 Task: Find connections with filter location Maardu with filter topic #Leanstartupswith filter profile language English with filter current company JSA with filter school Mahatma Education Societys Pillais Institute of Information Technology Engineering Media Studies & Research Composite College Complex Plot No10 Sector16 New Panvel Dist Raigad with filter industry Measuring and Control Instrument Manufacturing with filter service category Information Security with filter keywords title Video Game Writer
Action: Mouse moved to (545, 65)
Screenshot: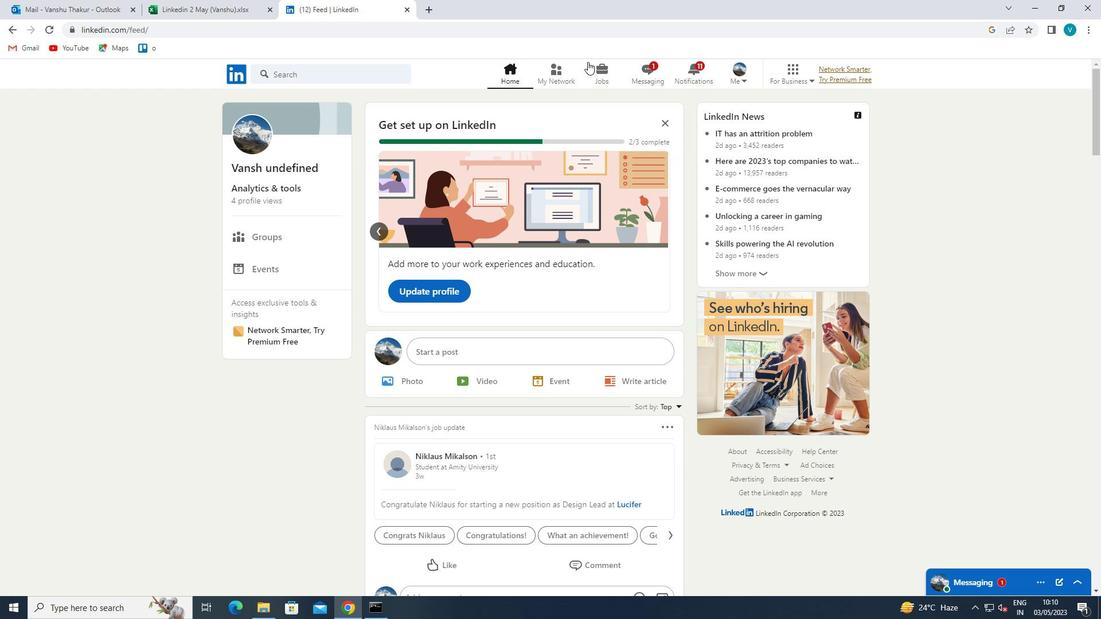 
Action: Mouse pressed left at (545, 65)
Screenshot: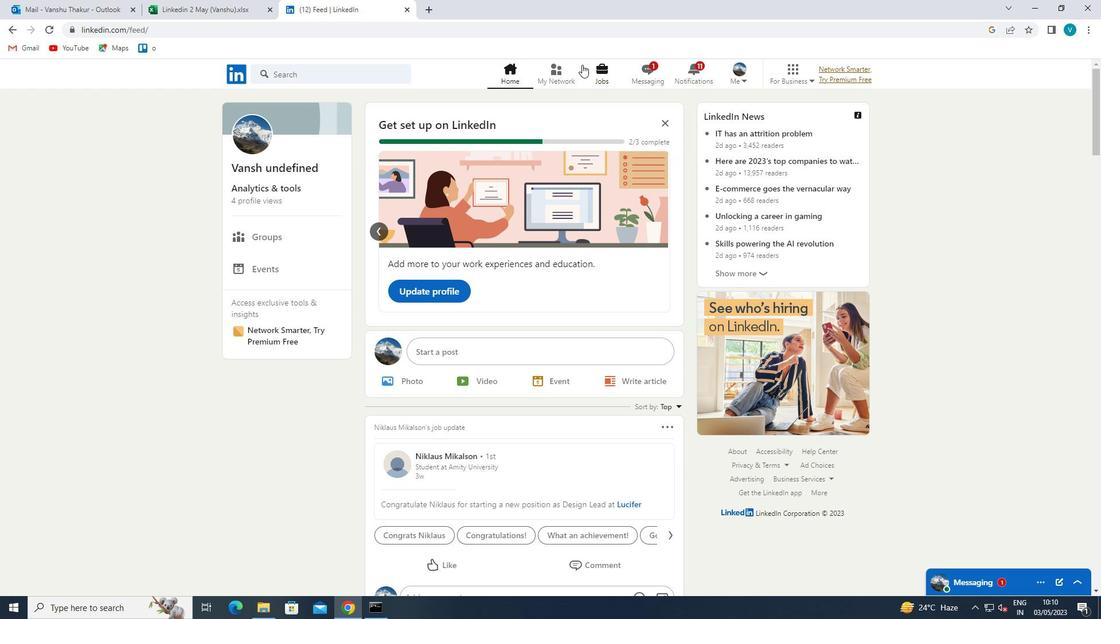 
Action: Mouse moved to (301, 134)
Screenshot: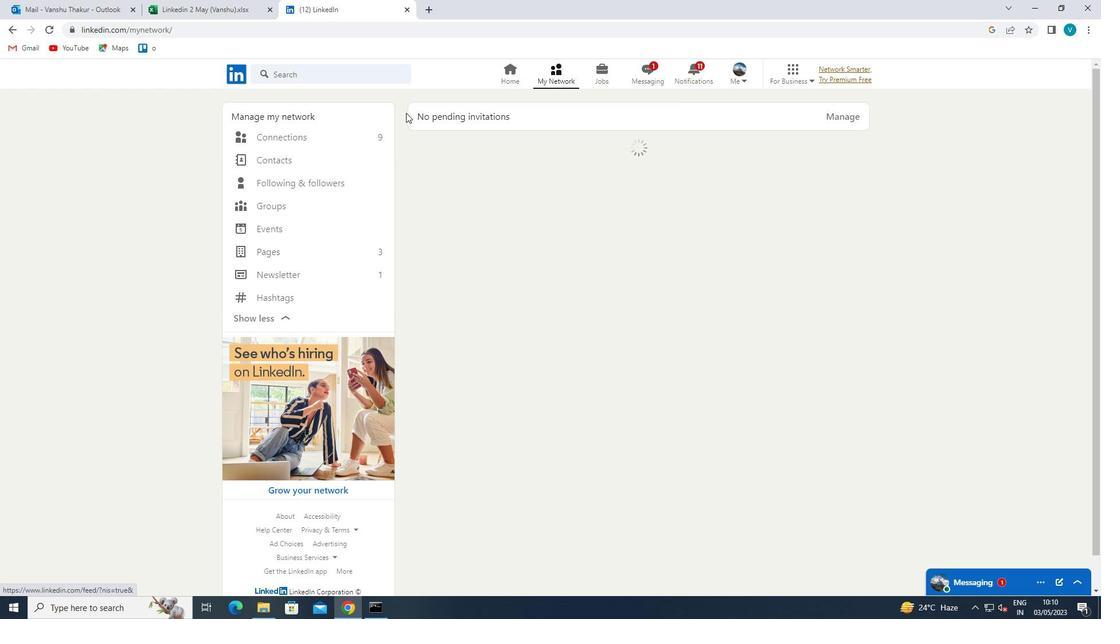
Action: Mouse pressed left at (301, 134)
Screenshot: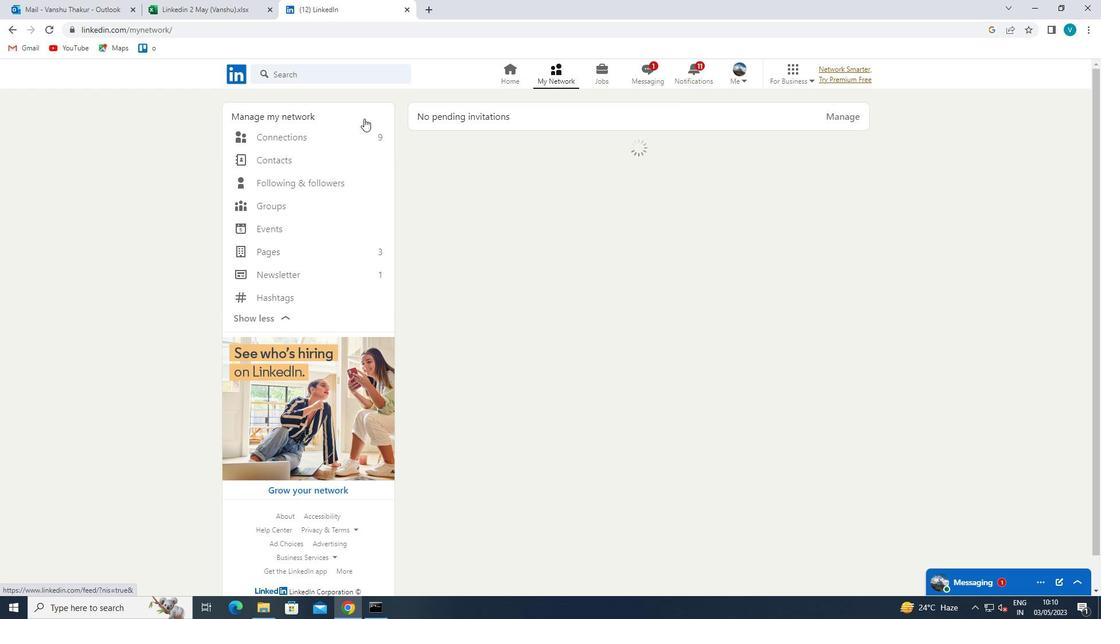 
Action: Mouse moved to (620, 130)
Screenshot: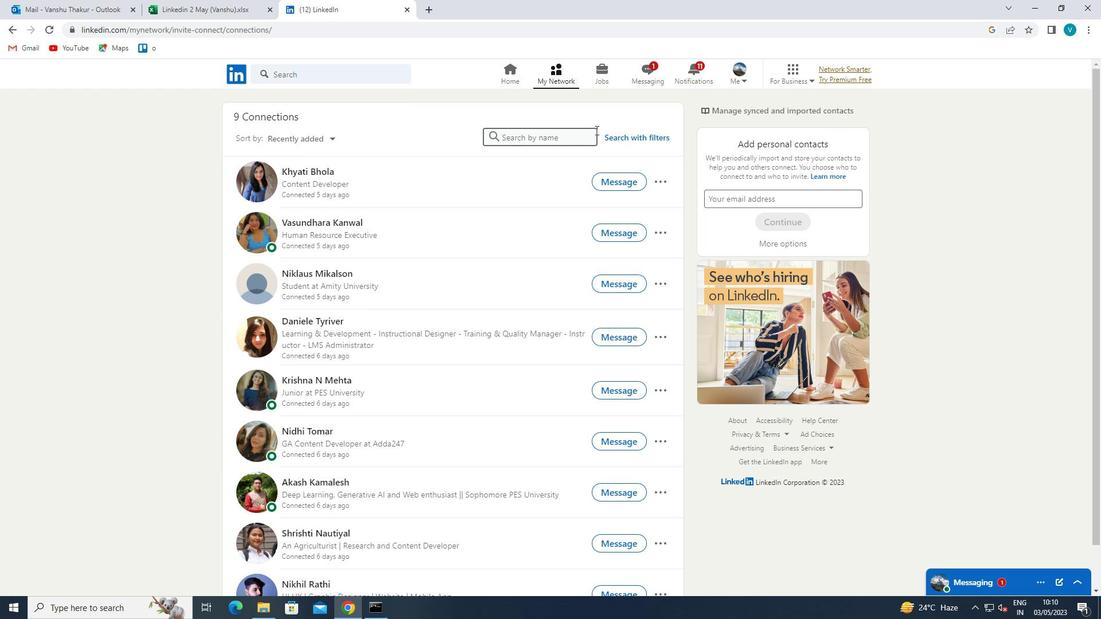 
Action: Mouse pressed left at (620, 130)
Screenshot: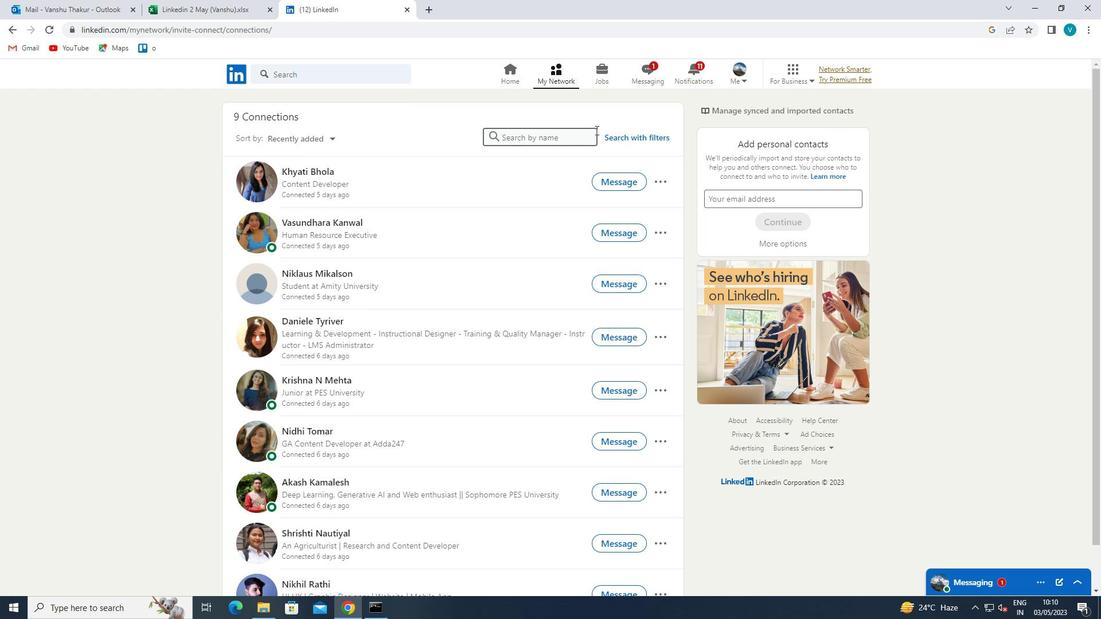 
Action: Mouse moved to (619, 141)
Screenshot: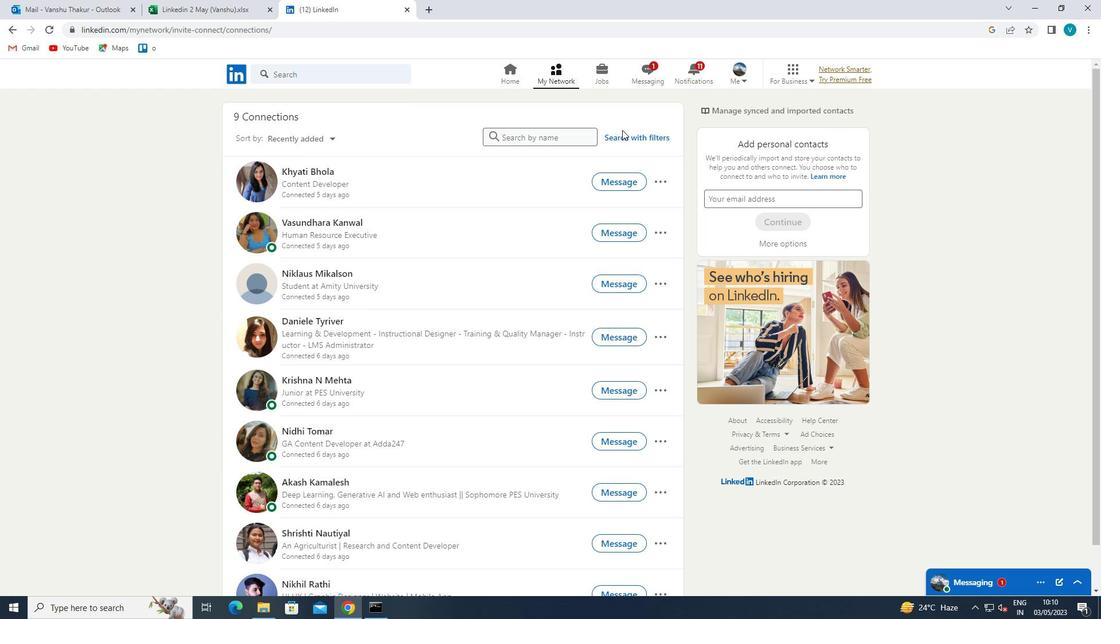 
Action: Mouse pressed left at (619, 141)
Screenshot: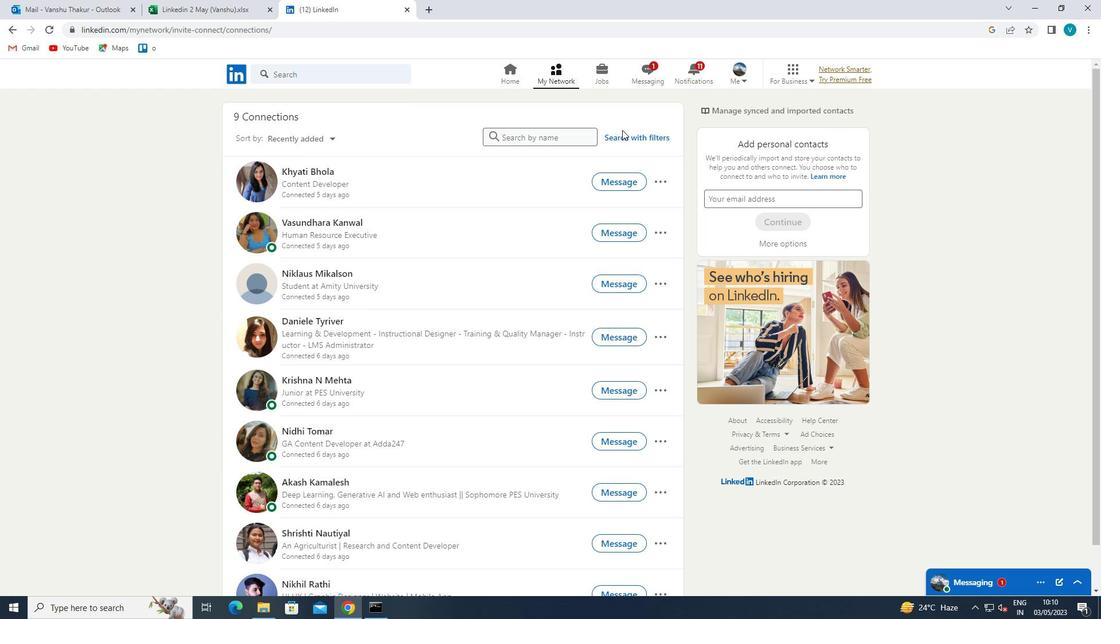 
Action: Mouse moved to (544, 109)
Screenshot: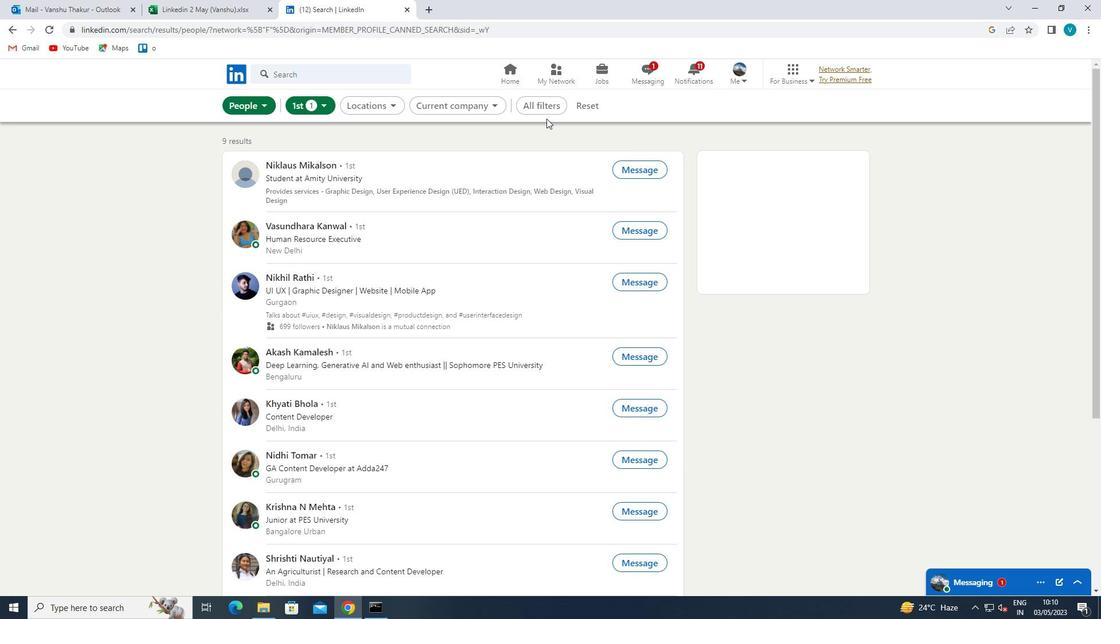 
Action: Mouse pressed left at (544, 109)
Screenshot: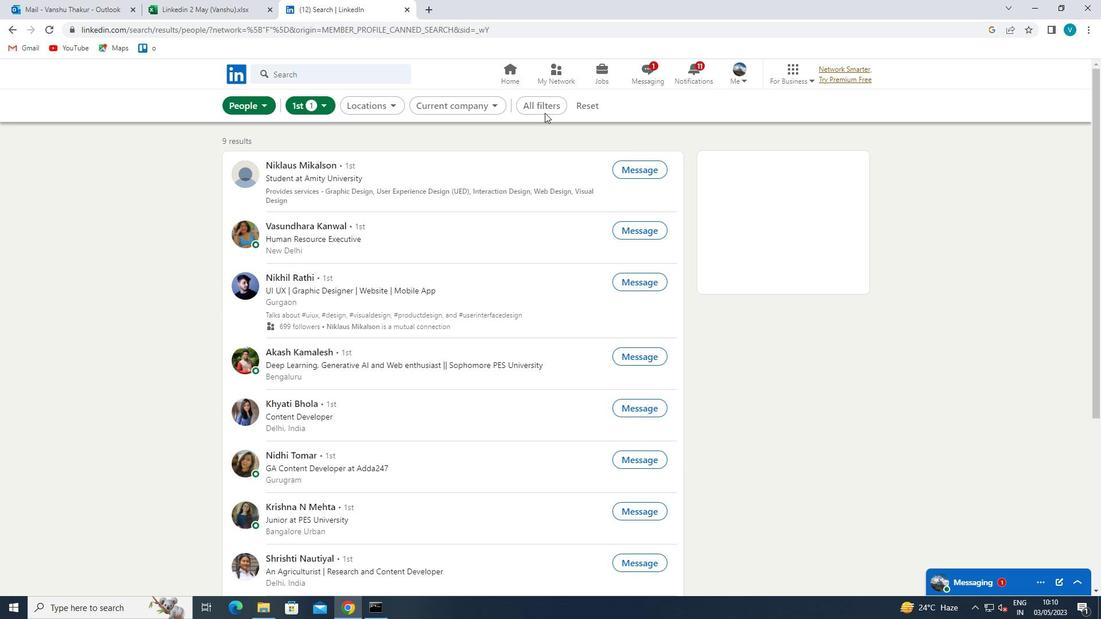 
Action: Mouse moved to (929, 286)
Screenshot: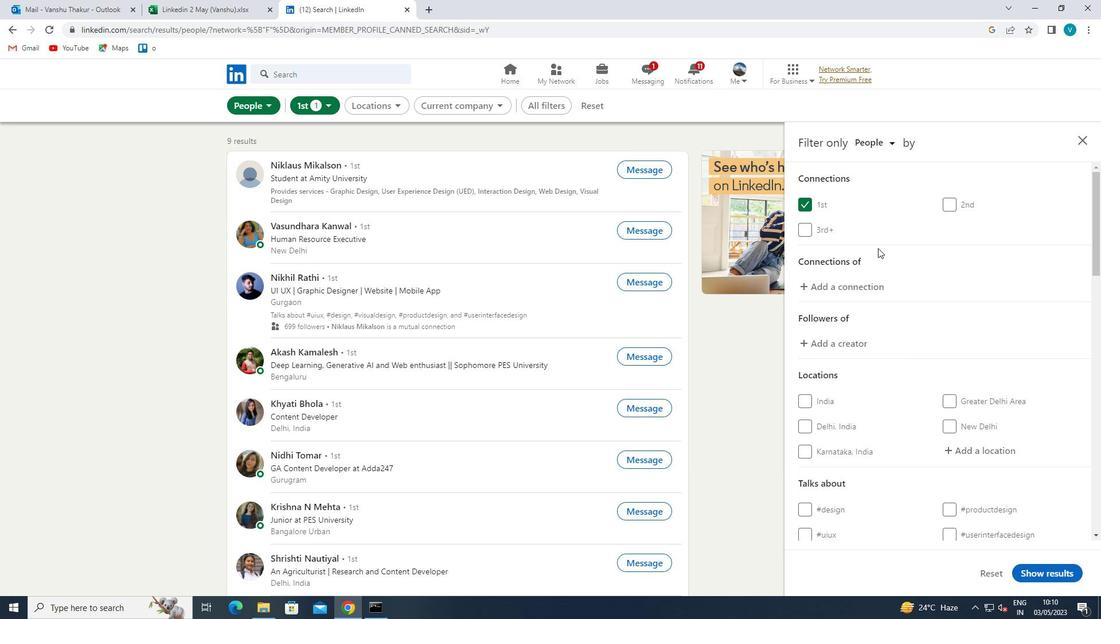 
Action: Mouse scrolled (929, 286) with delta (0, 0)
Screenshot: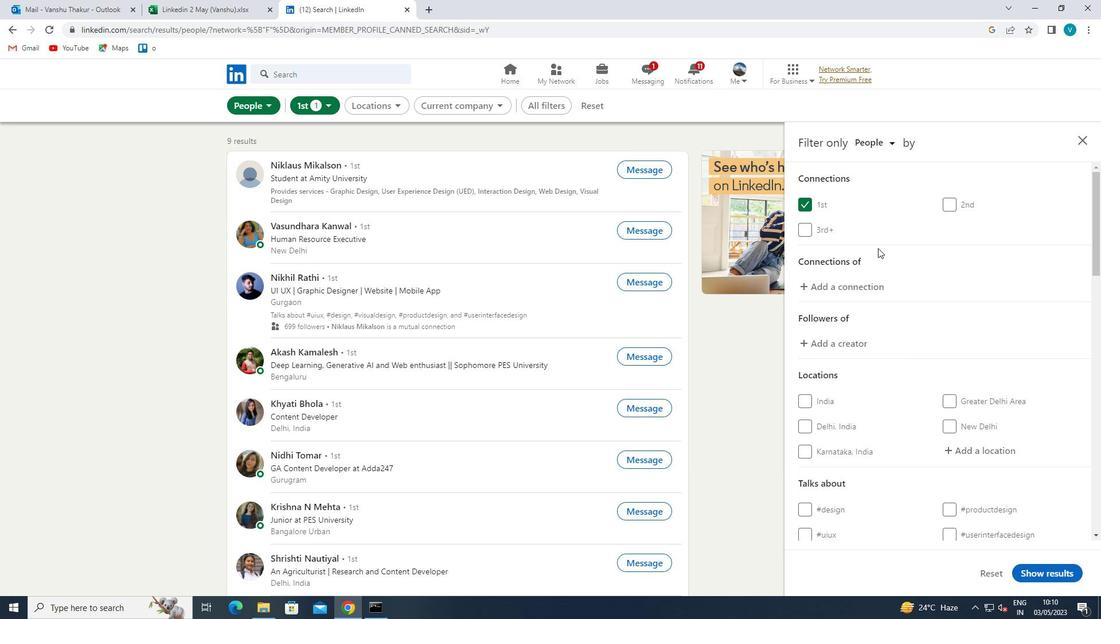 
Action: Mouse moved to (931, 288)
Screenshot: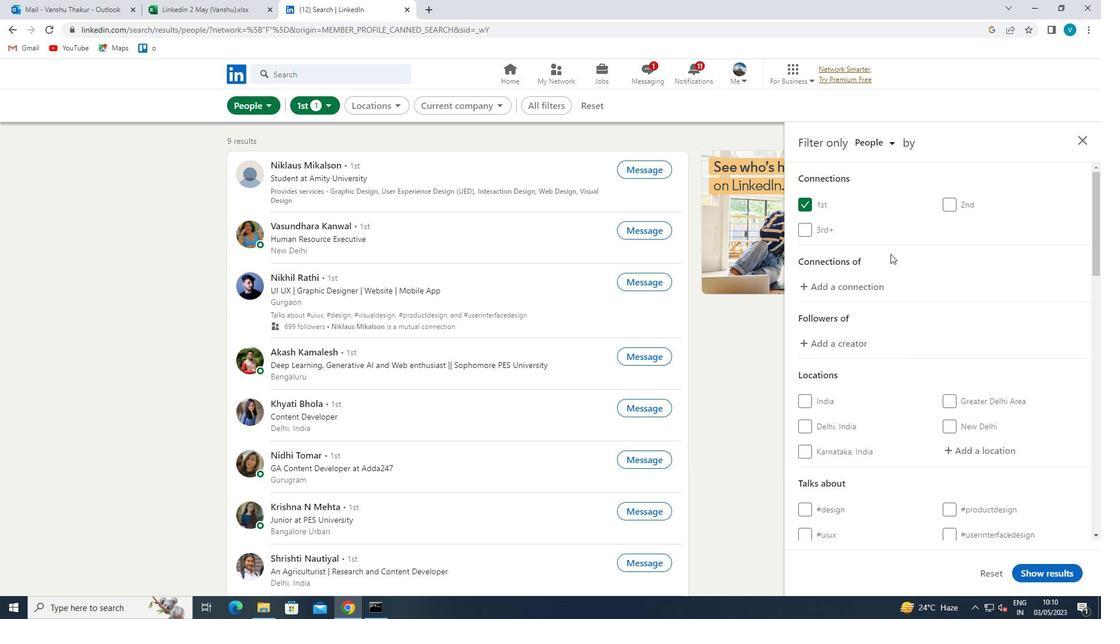 
Action: Mouse scrolled (931, 287) with delta (0, 0)
Screenshot: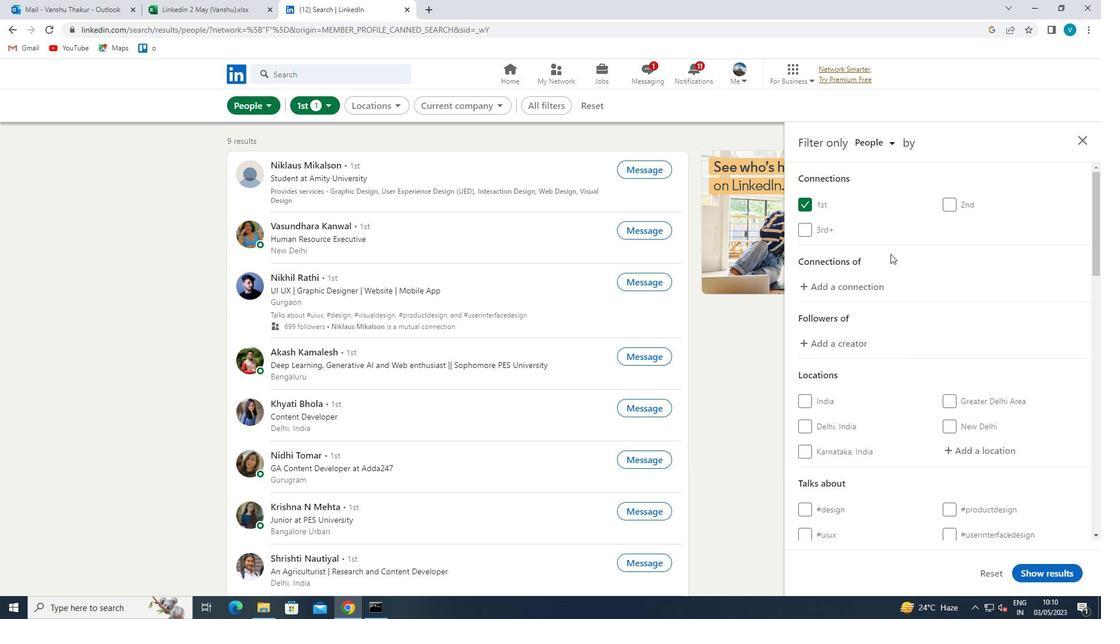 
Action: Mouse moved to (978, 337)
Screenshot: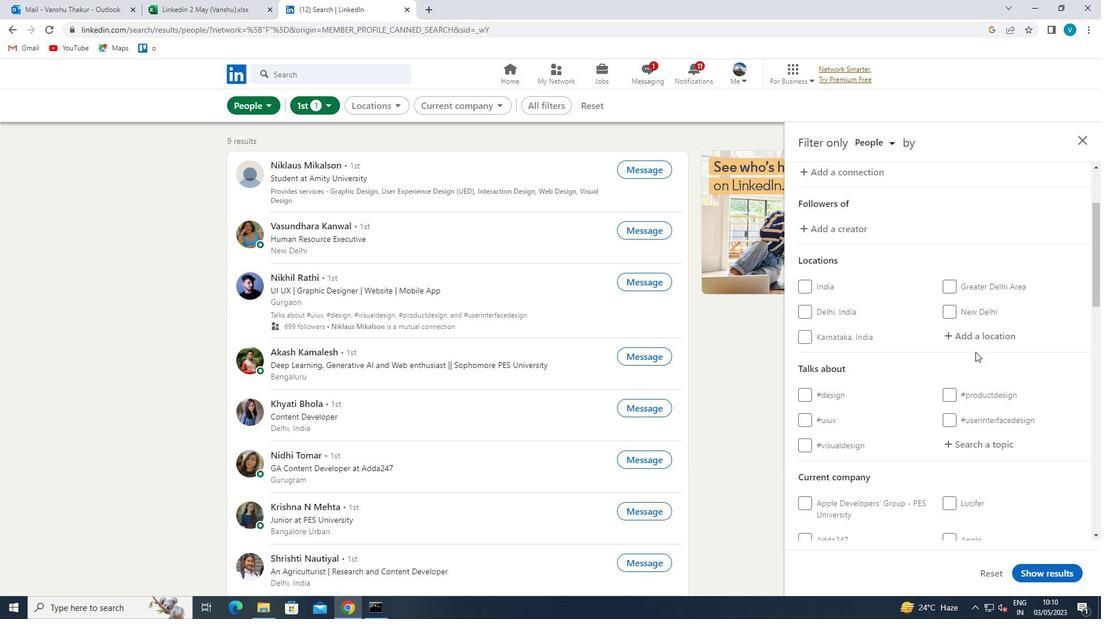 
Action: Mouse pressed left at (978, 337)
Screenshot: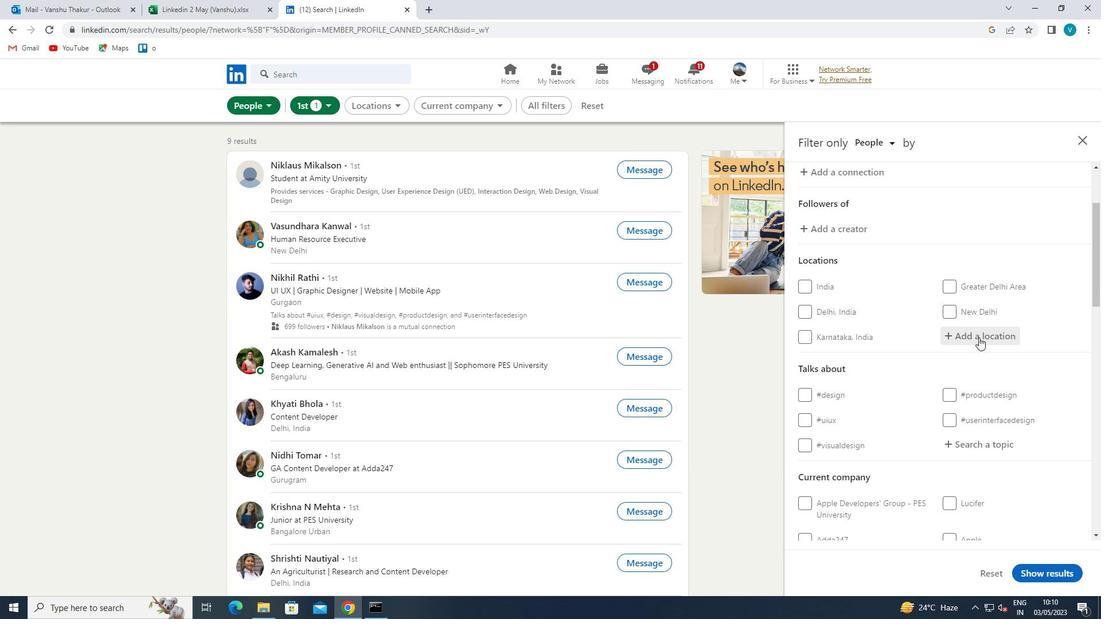 
Action: Mouse moved to (990, 331)
Screenshot: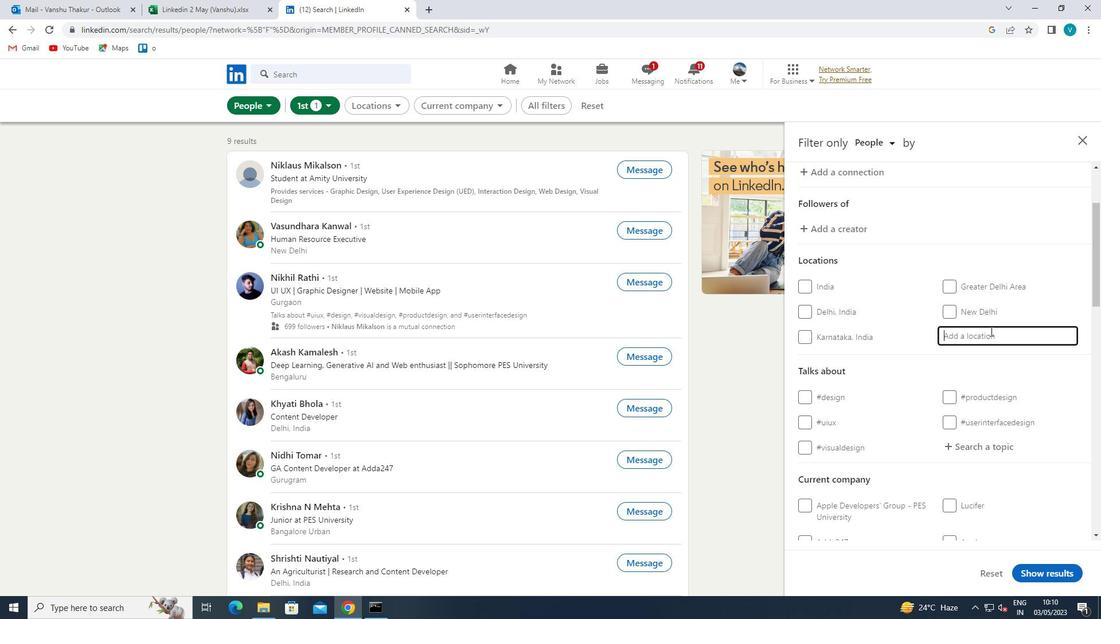 
Action: Key pressed <Key.shift>M
Screenshot: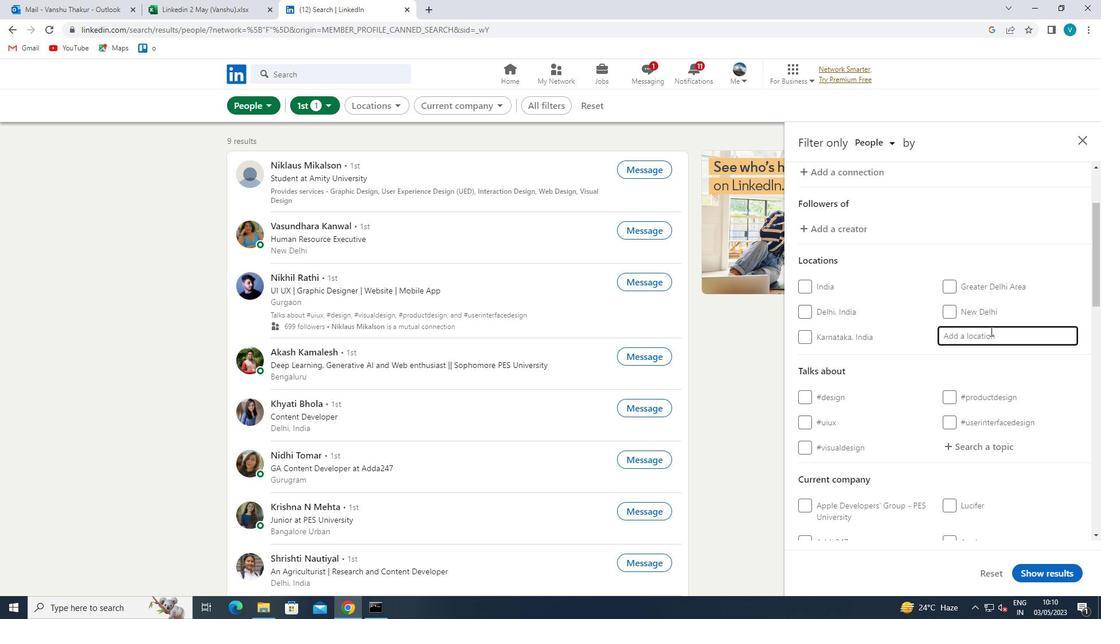 
Action: Mouse moved to (989, 331)
Screenshot: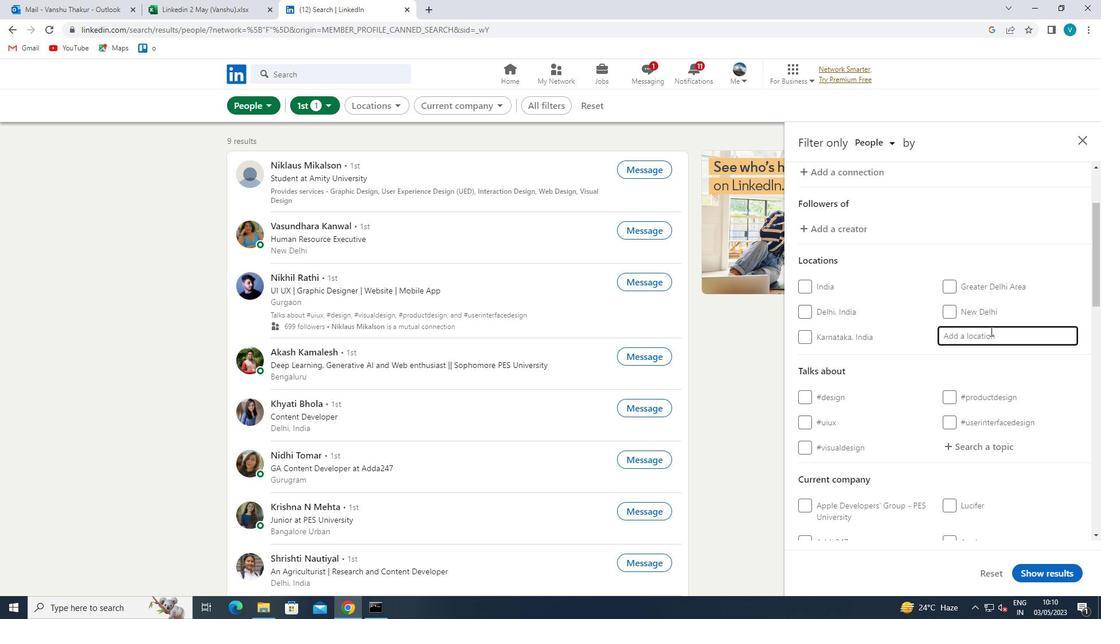 
Action: Key pressed AARDU
Screenshot: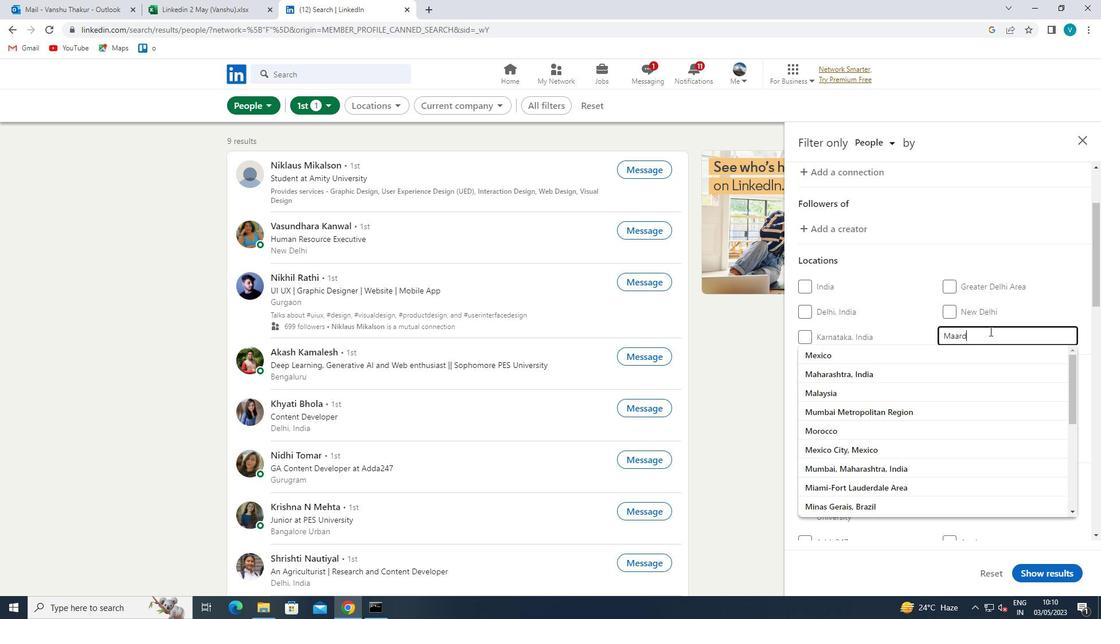 
Action: Mouse moved to (961, 350)
Screenshot: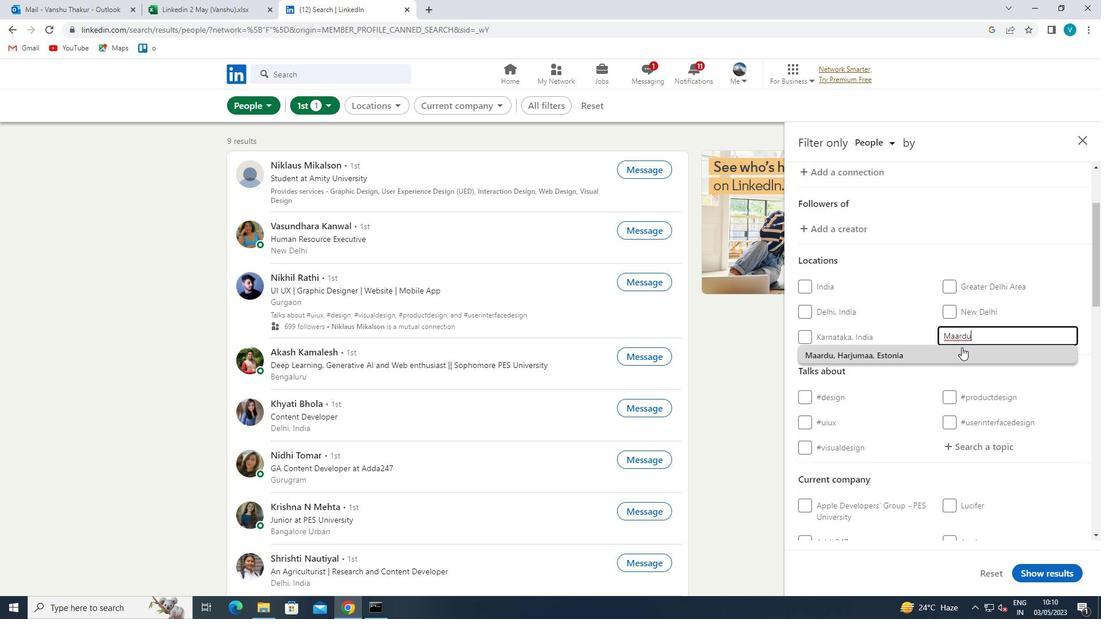 
Action: Mouse pressed left at (961, 350)
Screenshot: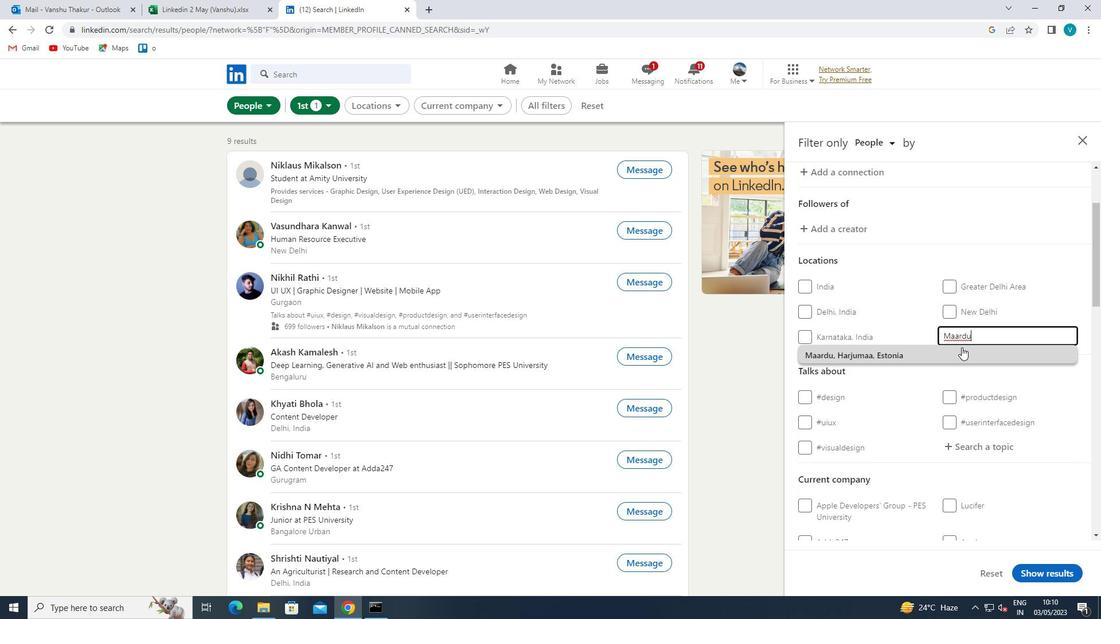 
Action: Mouse moved to (960, 352)
Screenshot: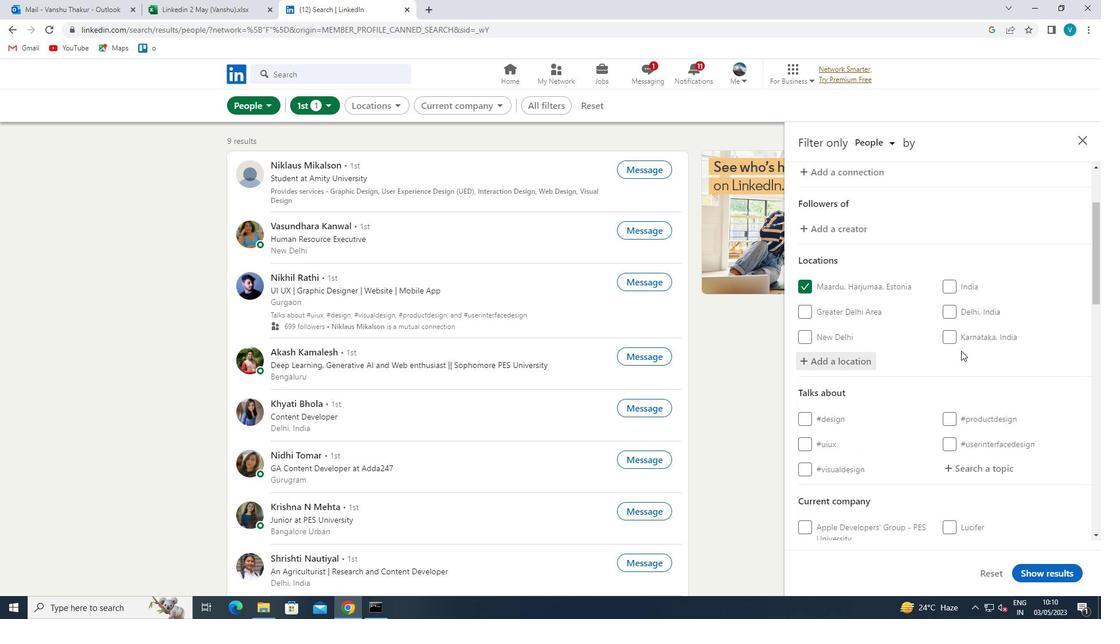 
Action: Mouse scrolled (960, 351) with delta (0, 0)
Screenshot: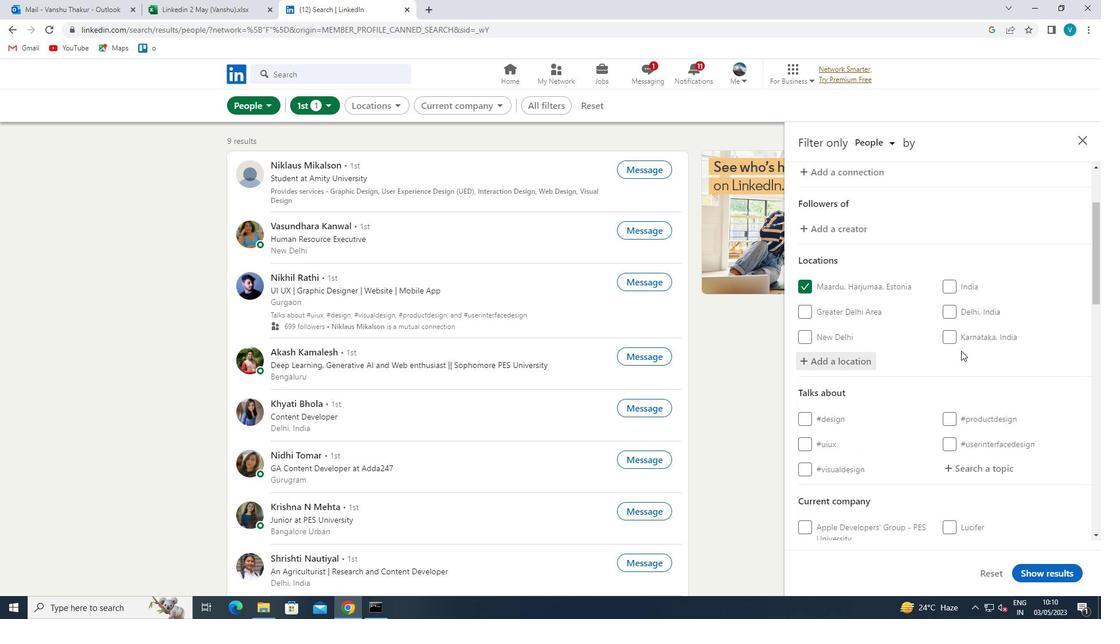 
Action: Mouse moved to (971, 408)
Screenshot: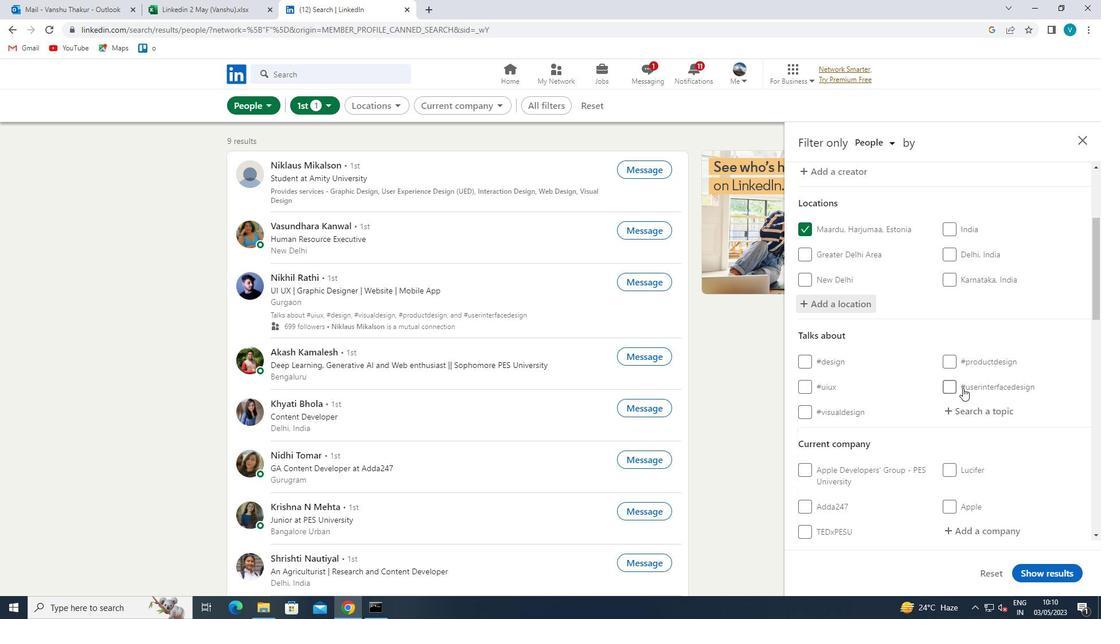 
Action: Mouse pressed left at (971, 408)
Screenshot: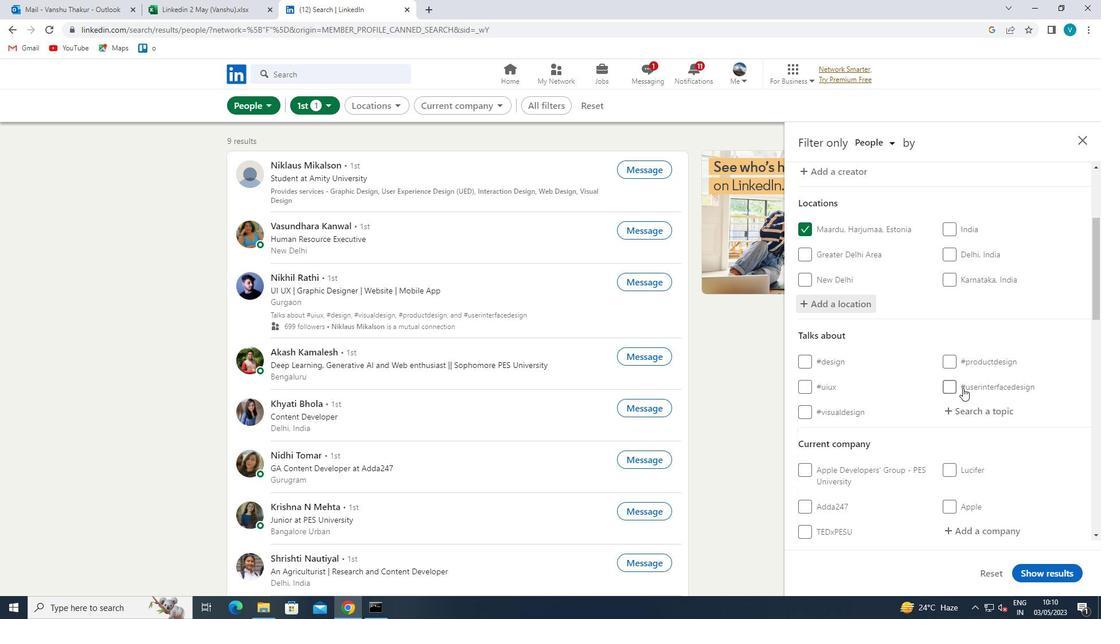 
Action: Mouse moved to (972, 409)
Screenshot: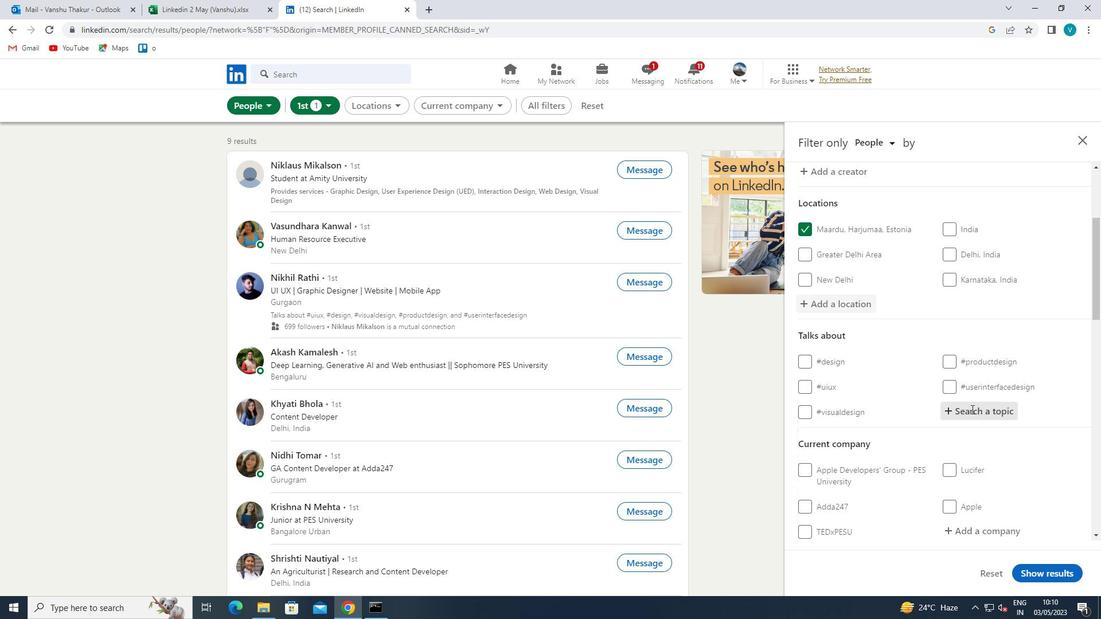 
Action: Key pressed <Key.shift>LEARNSTART
Screenshot: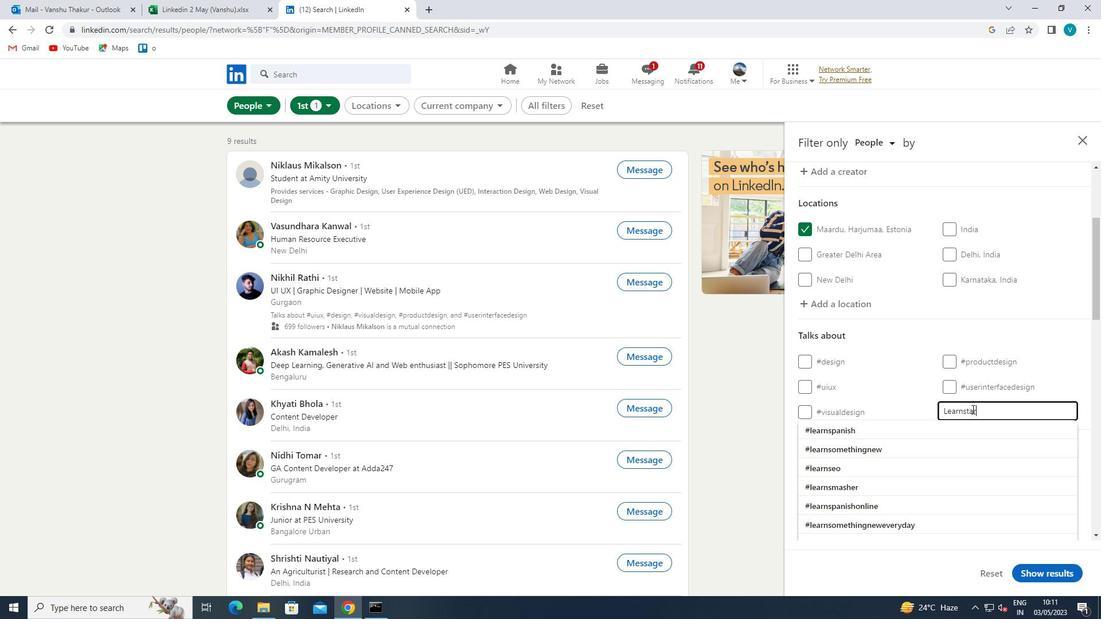 
Action: Mouse moved to (989, 399)
Screenshot: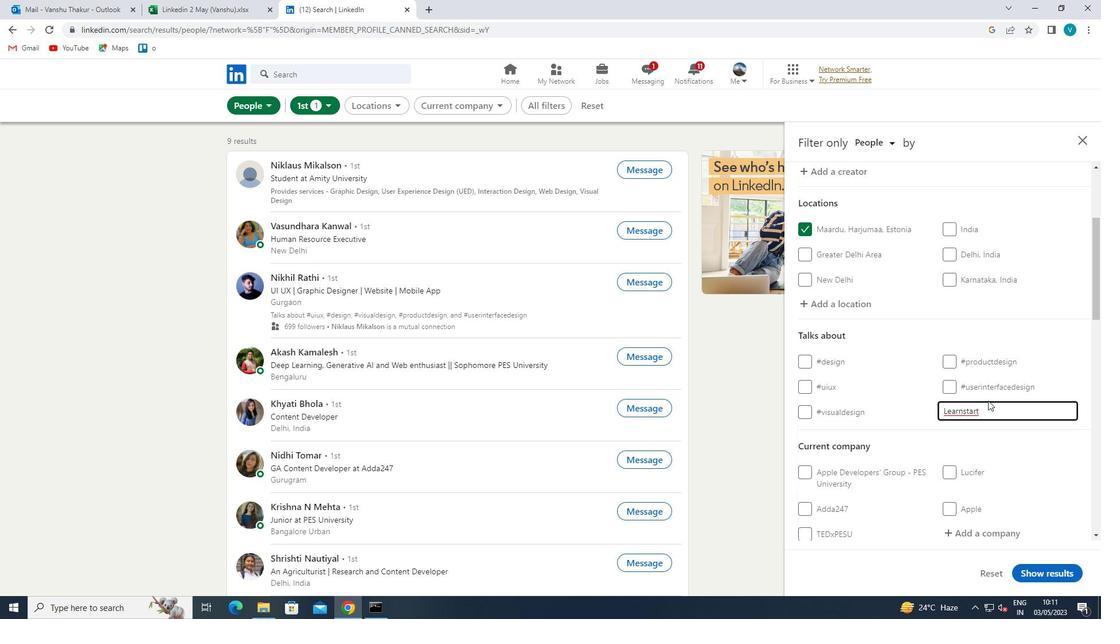 
Action: Key pressed <Key.backspace><Key.backspace><Key.backspace>ARTUPS
Screenshot: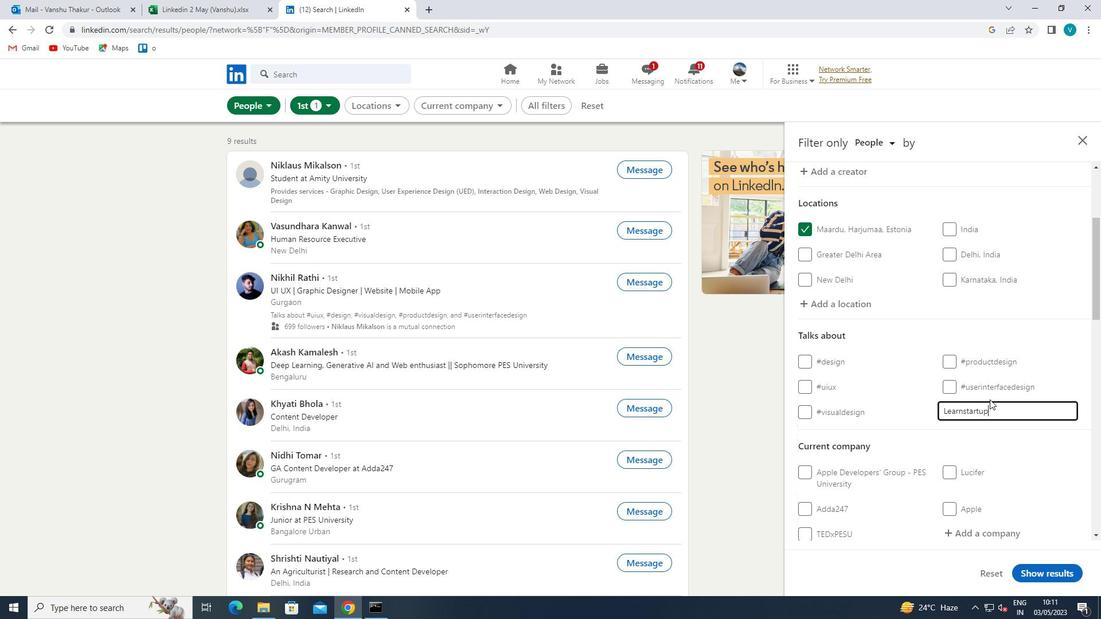 
Action: Mouse moved to (945, 410)
Screenshot: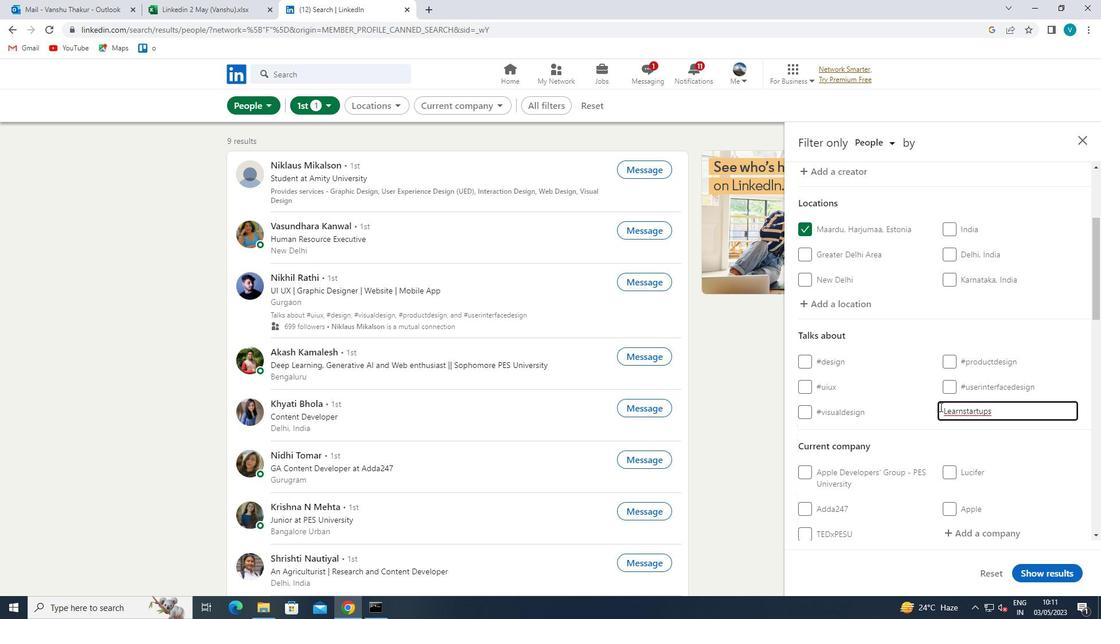 
Action: Mouse pressed left at (945, 410)
Screenshot: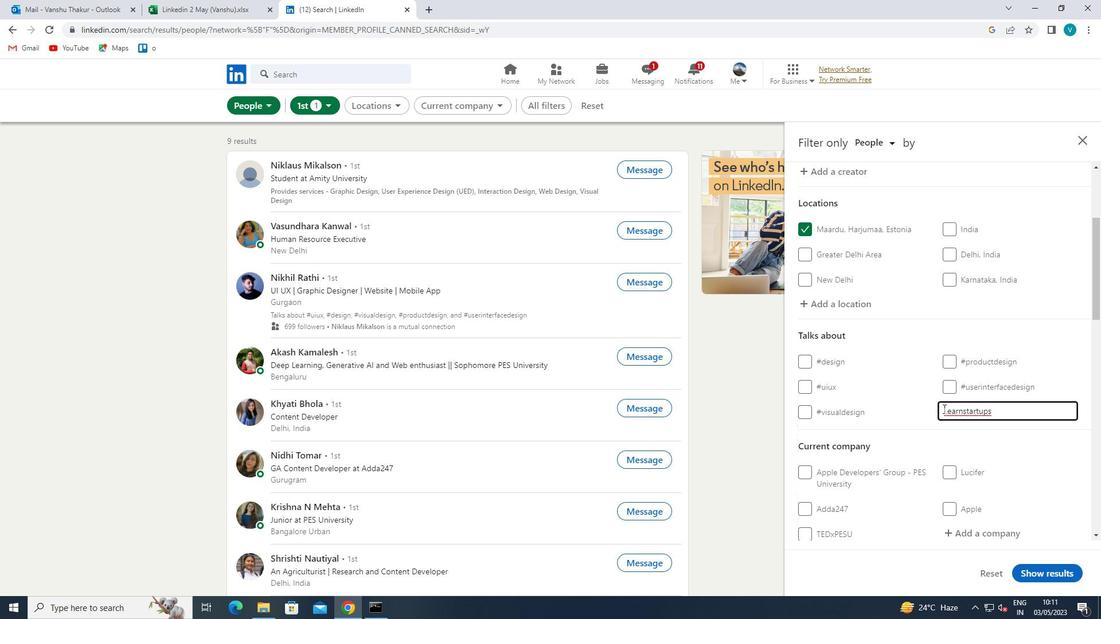 
Action: Mouse moved to (949, 420)
Screenshot: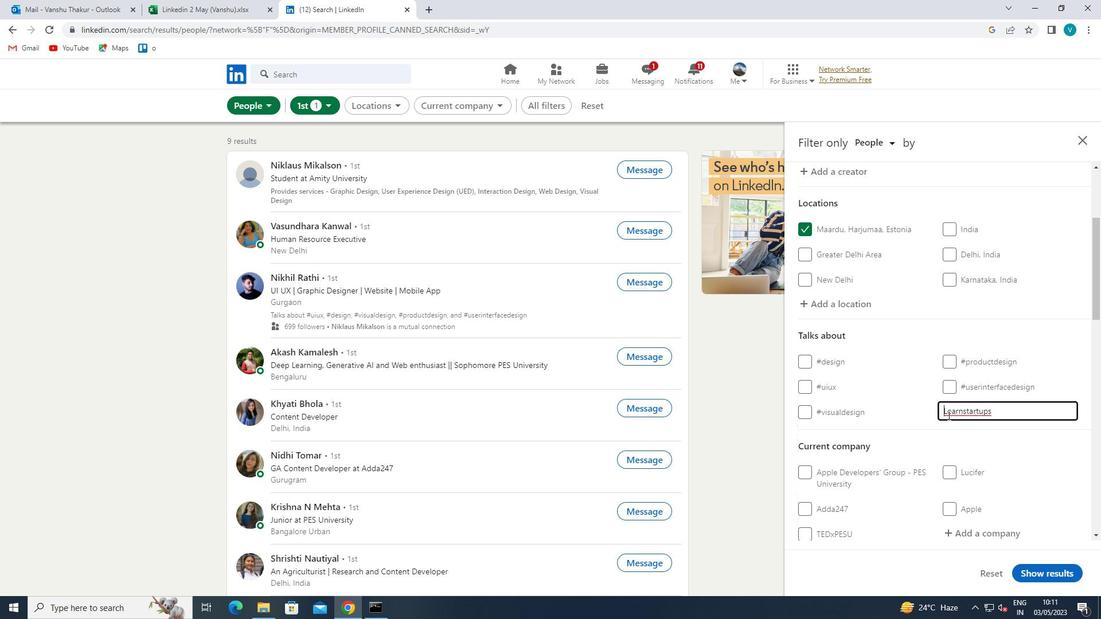 
Action: Key pressed <Key.shift>#
Screenshot: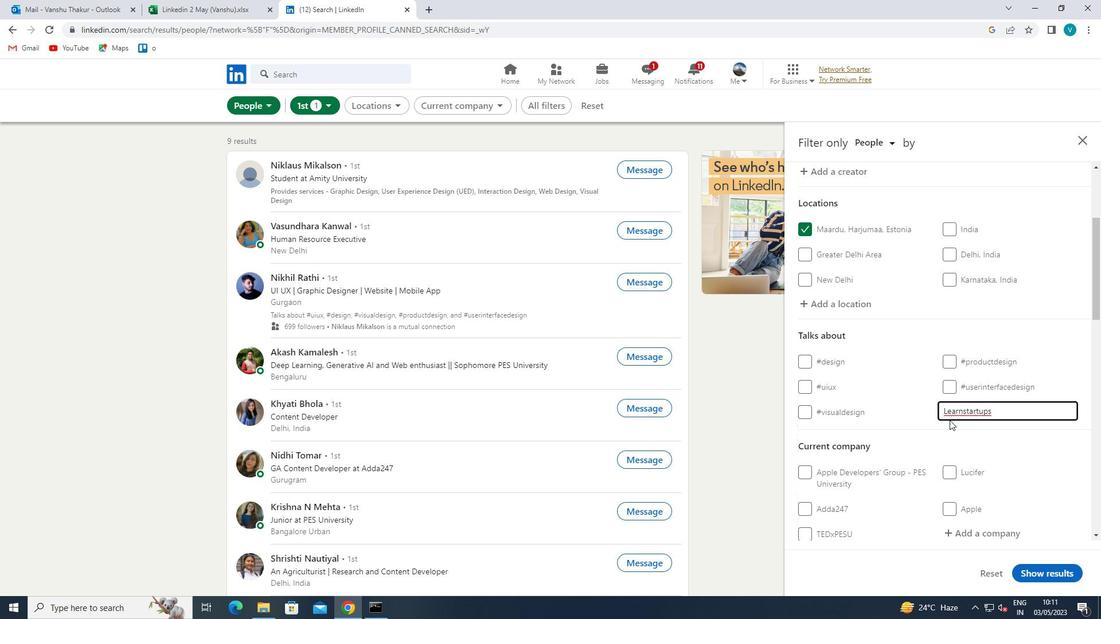 
Action: Mouse moved to (954, 416)
Screenshot: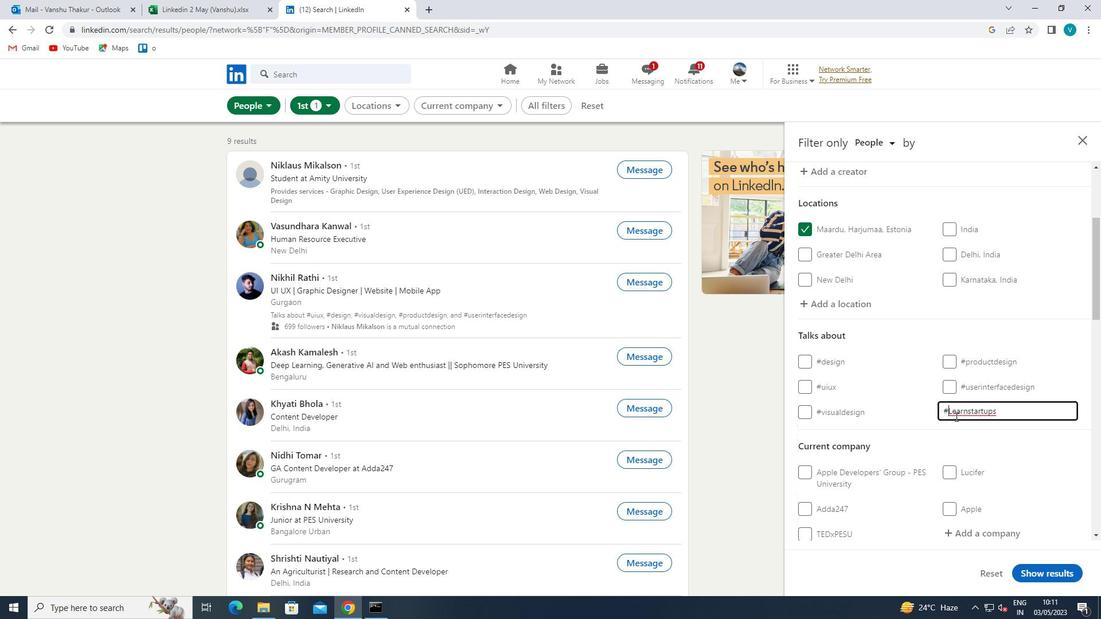
Action: Mouse scrolled (954, 416) with delta (0, 0)
Screenshot: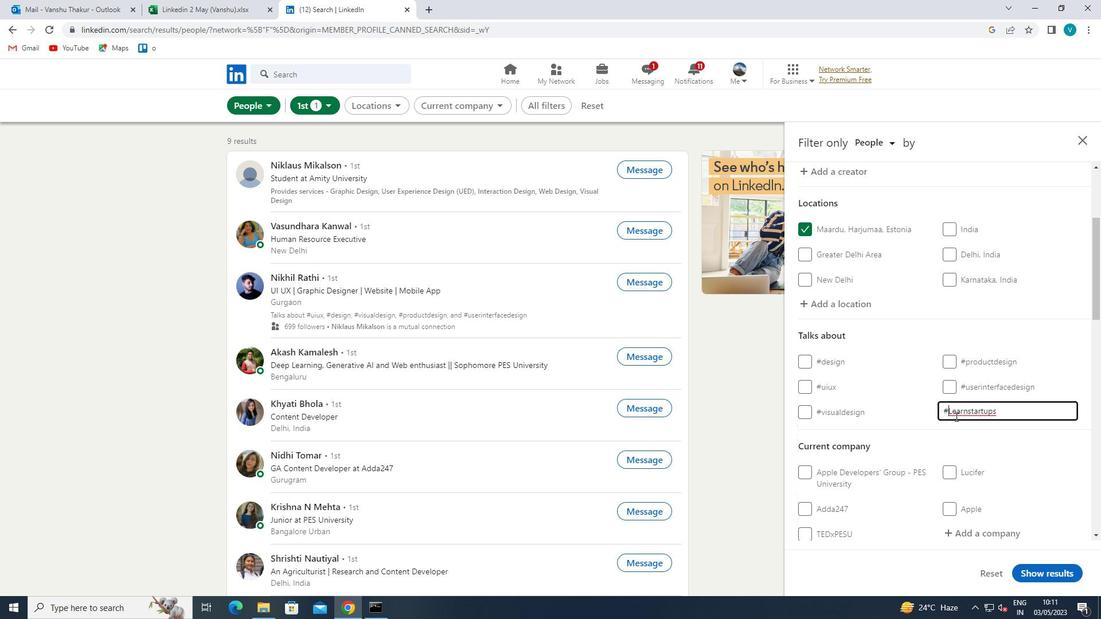 
Action: Mouse moved to (952, 418)
Screenshot: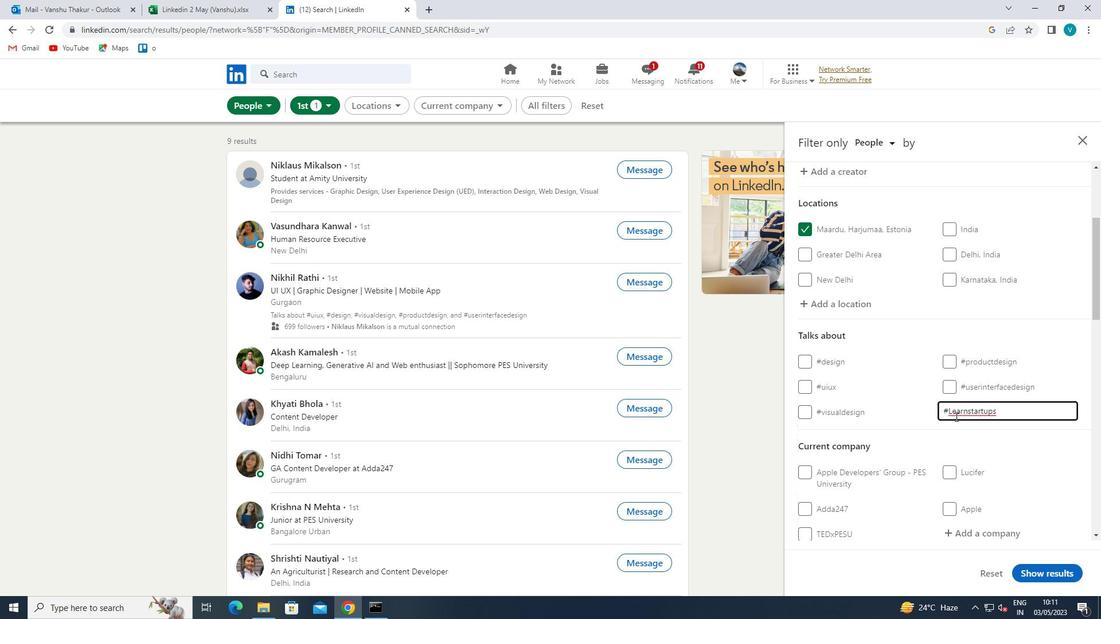 
Action: Mouse scrolled (952, 418) with delta (0, 0)
Screenshot: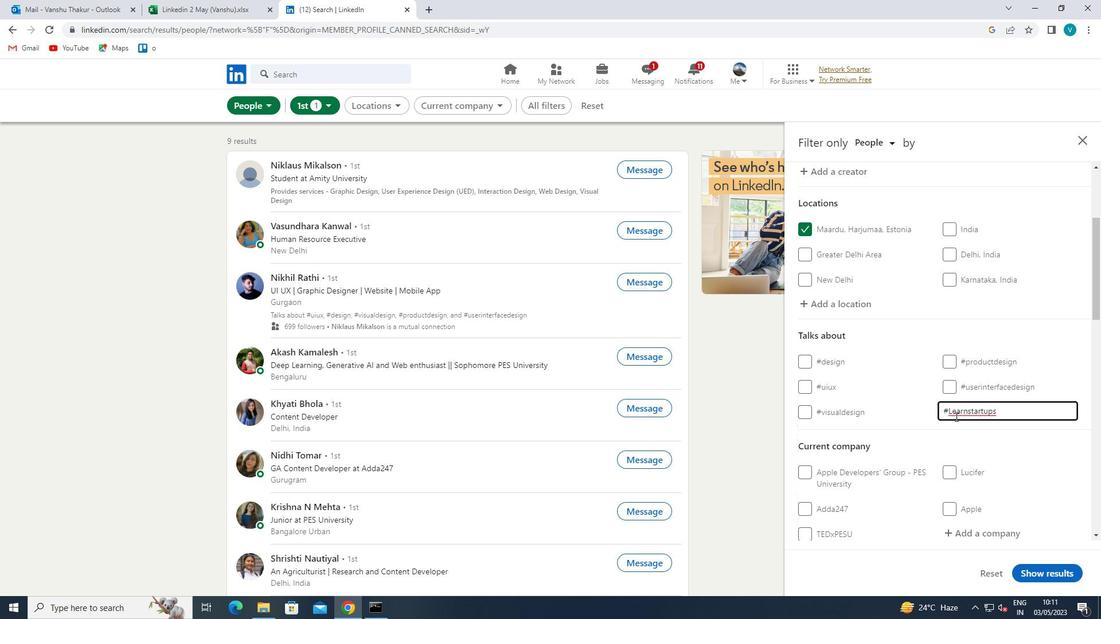 
Action: Mouse moved to (950, 419)
Screenshot: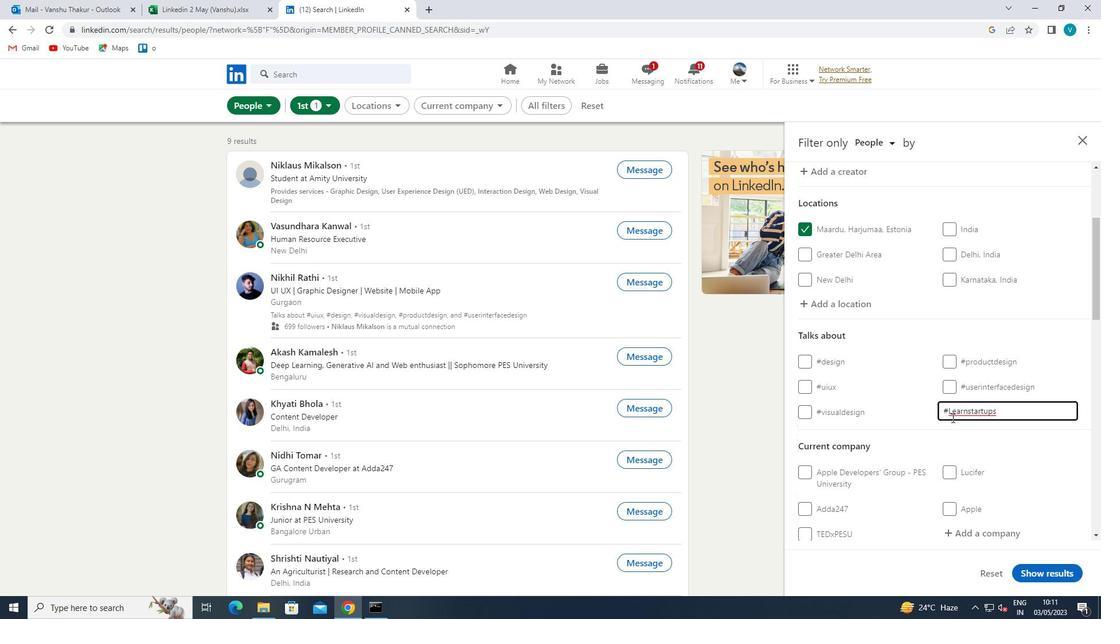 
Action: Mouse scrolled (950, 419) with delta (0, 0)
Screenshot: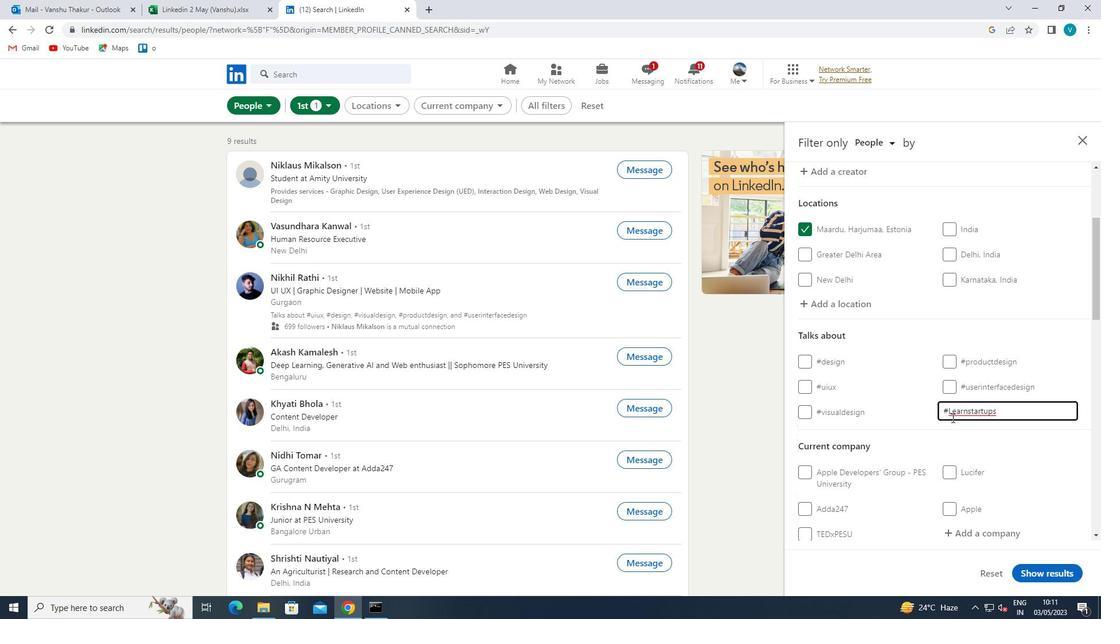 
Action: Mouse moved to (942, 422)
Screenshot: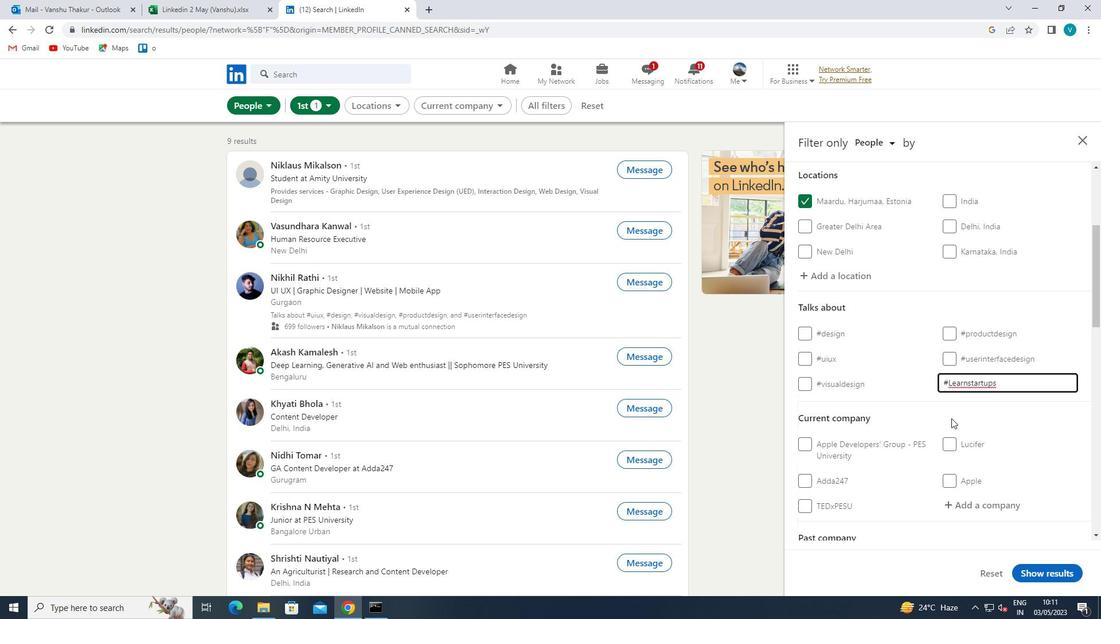 
Action: Mouse scrolled (942, 422) with delta (0, 0)
Screenshot: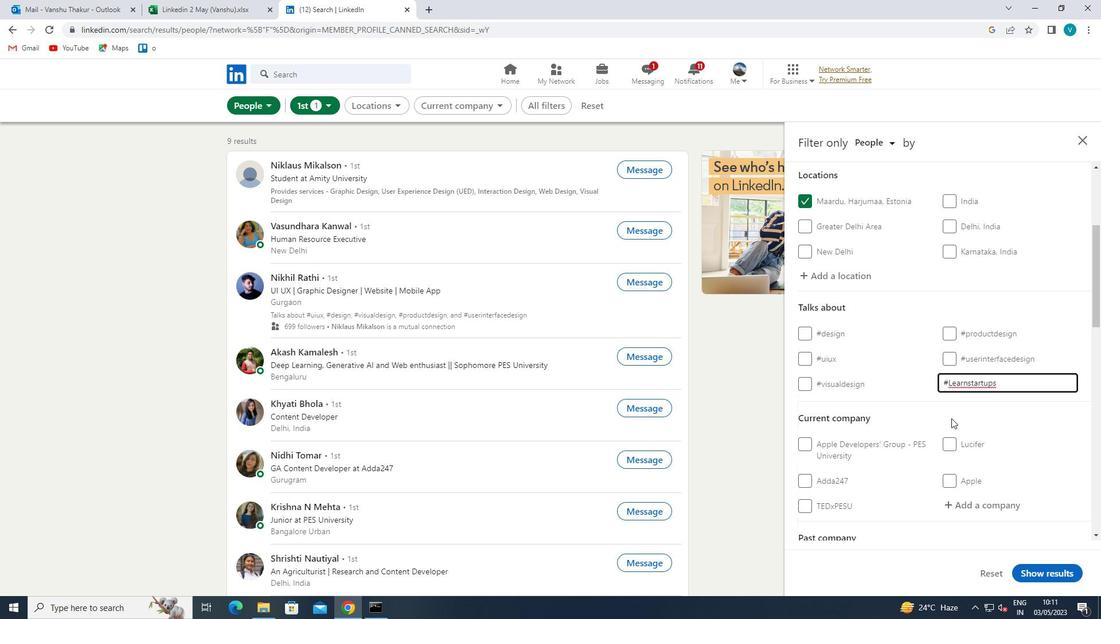 
Action: Mouse moved to (937, 424)
Screenshot: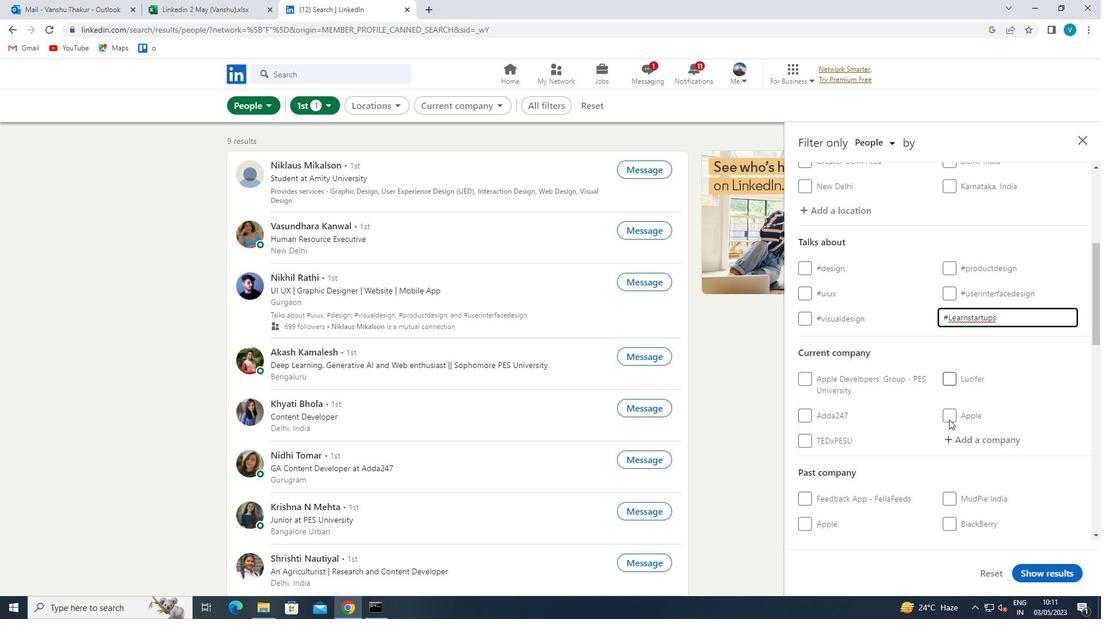 
Action: Mouse scrolled (937, 424) with delta (0, 0)
Screenshot: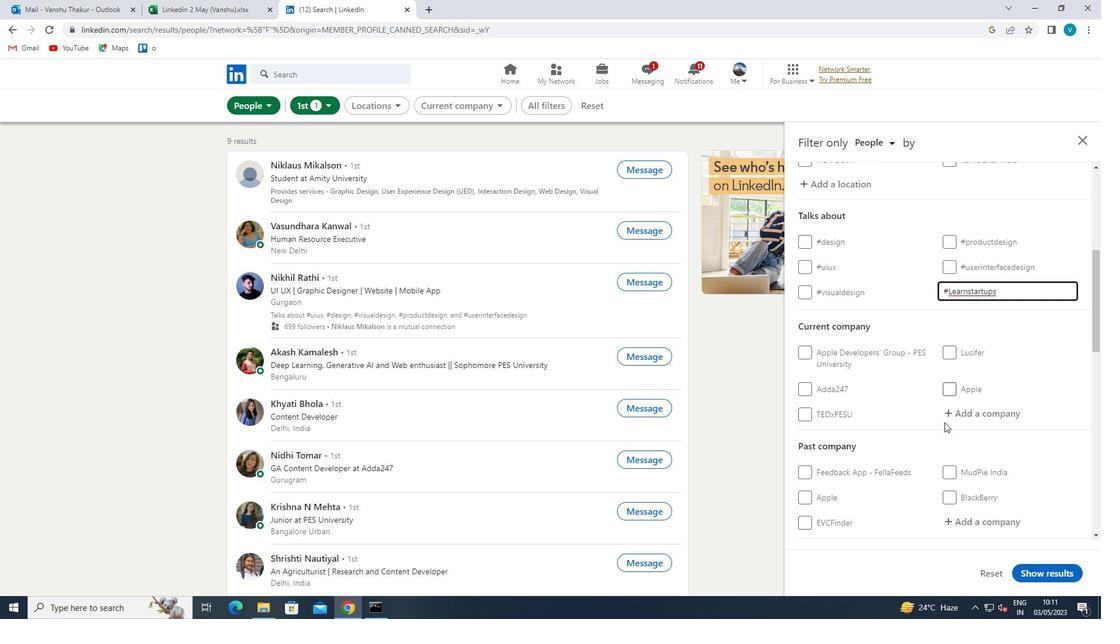 
Action: Mouse moved to (936, 424)
Screenshot: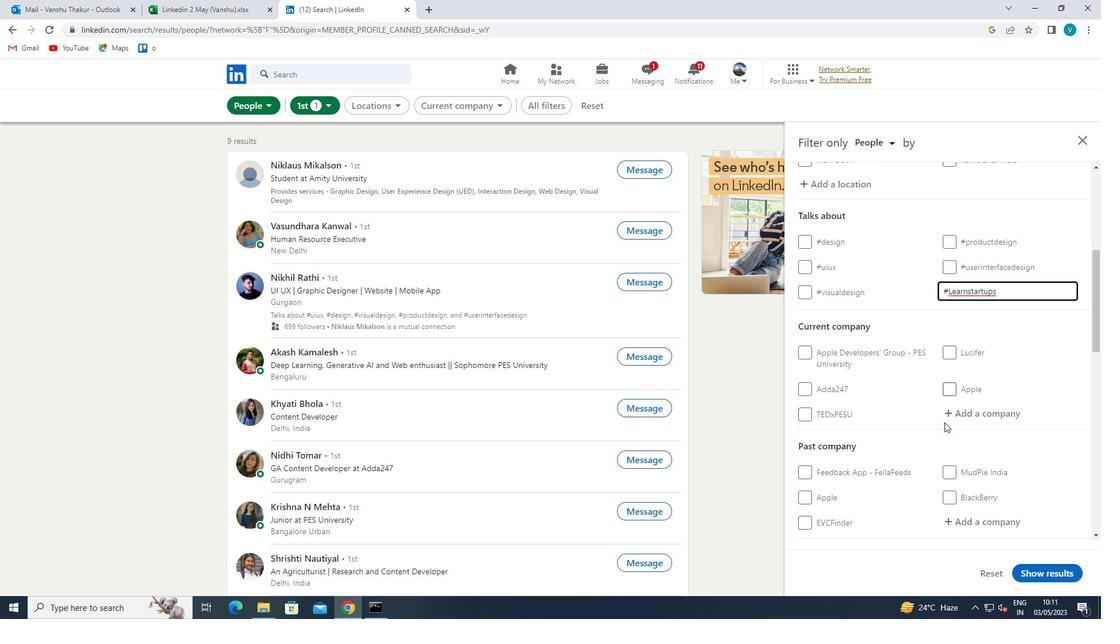 
Action: Mouse scrolled (936, 424) with delta (0, 0)
Screenshot: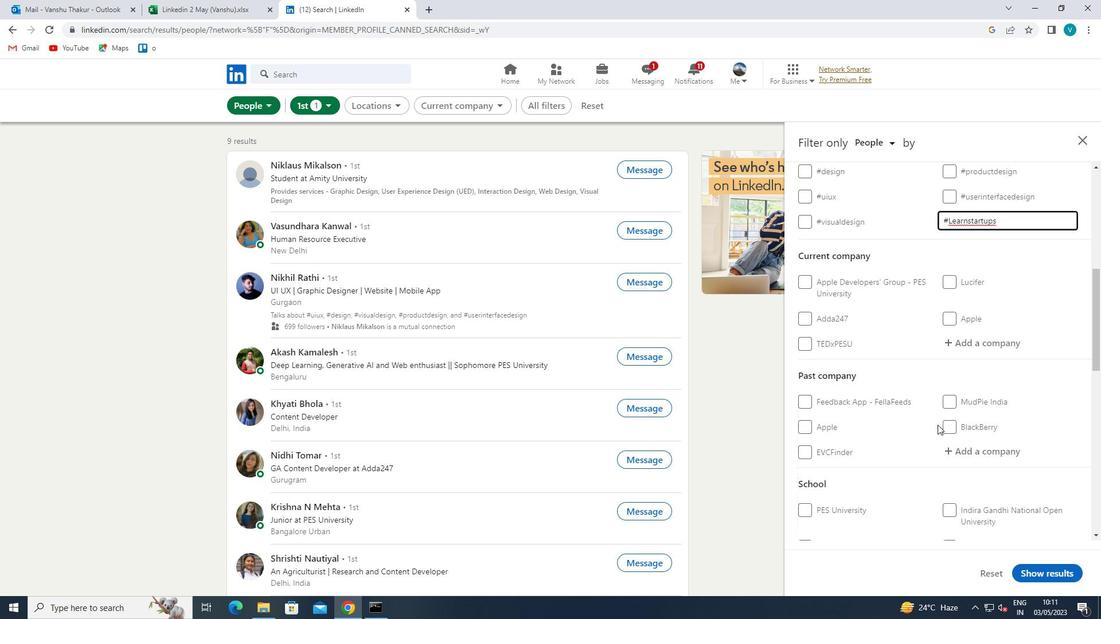 
Action: Mouse scrolled (936, 424) with delta (0, 0)
Screenshot: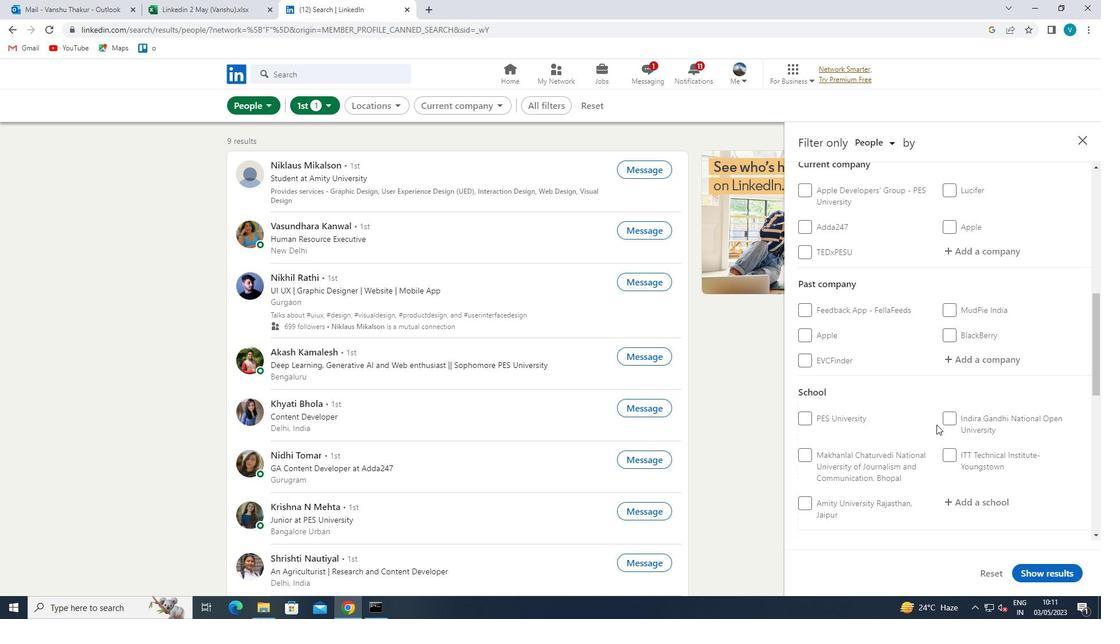 
Action: Mouse moved to (876, 455)
Screenshot: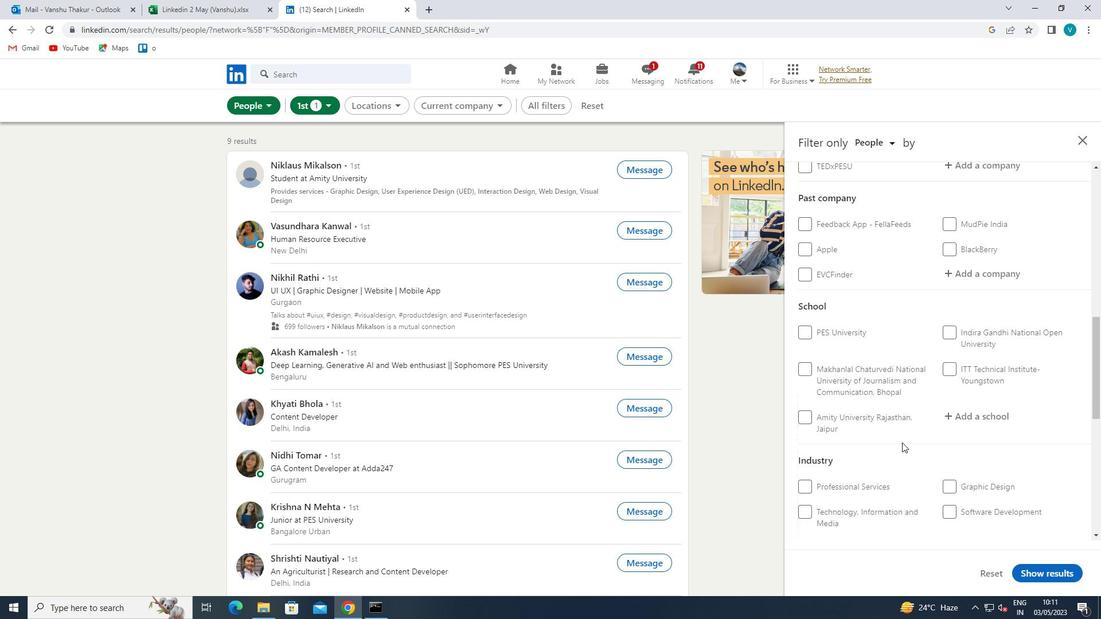 
Action: Mouse scrolled (876, 454) with delta (0, 0)
Screenshot: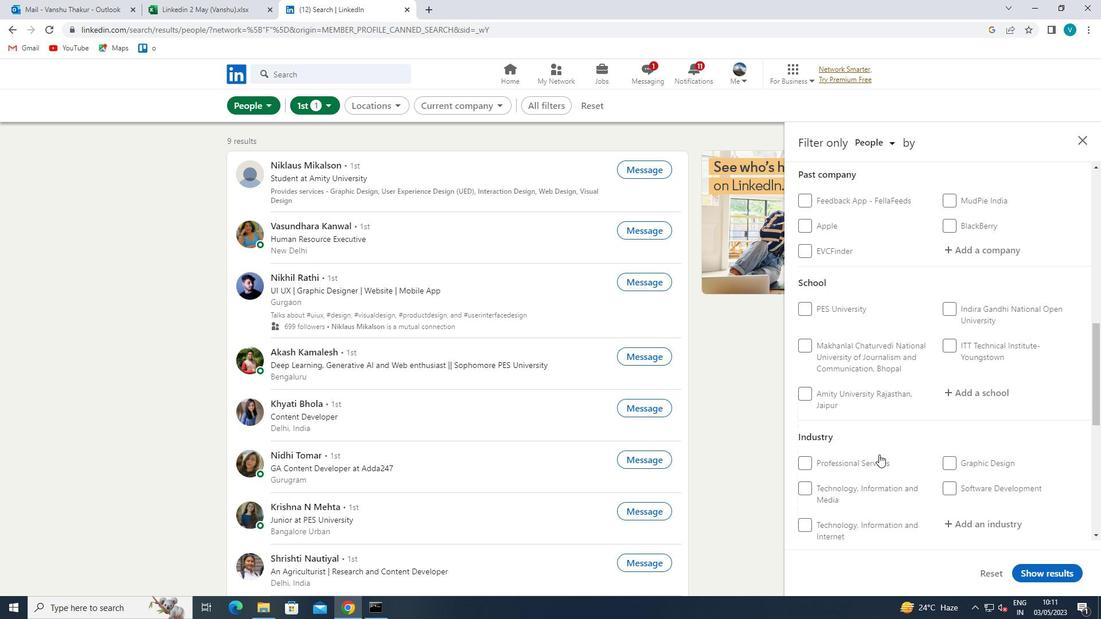 
Action: Mouse moved to (875, 456)
Screenshot: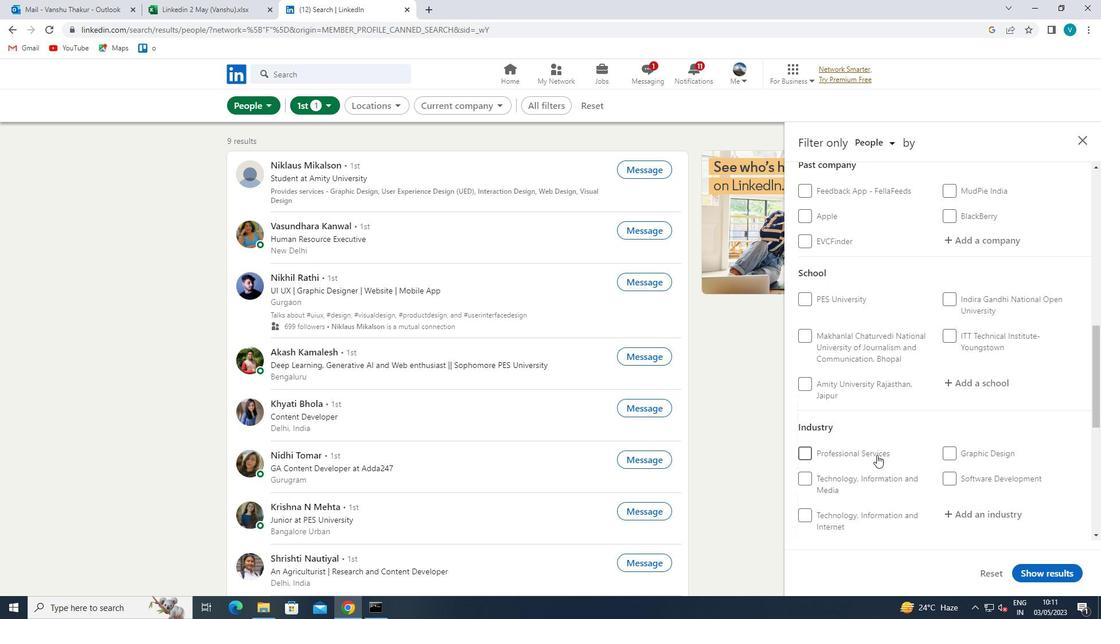 
Action: Mouse scrolled (875, 455) with delta (0, 0)
Screenshot: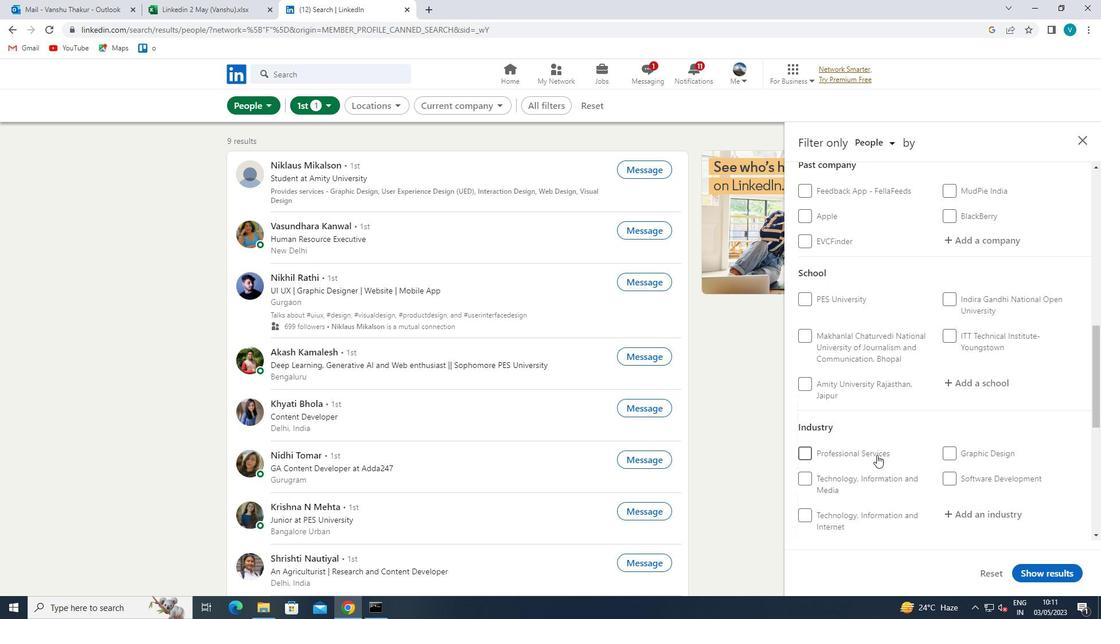 
Action: Mouse scrolled (875, 455) with delta (0, 0)
Screenshot: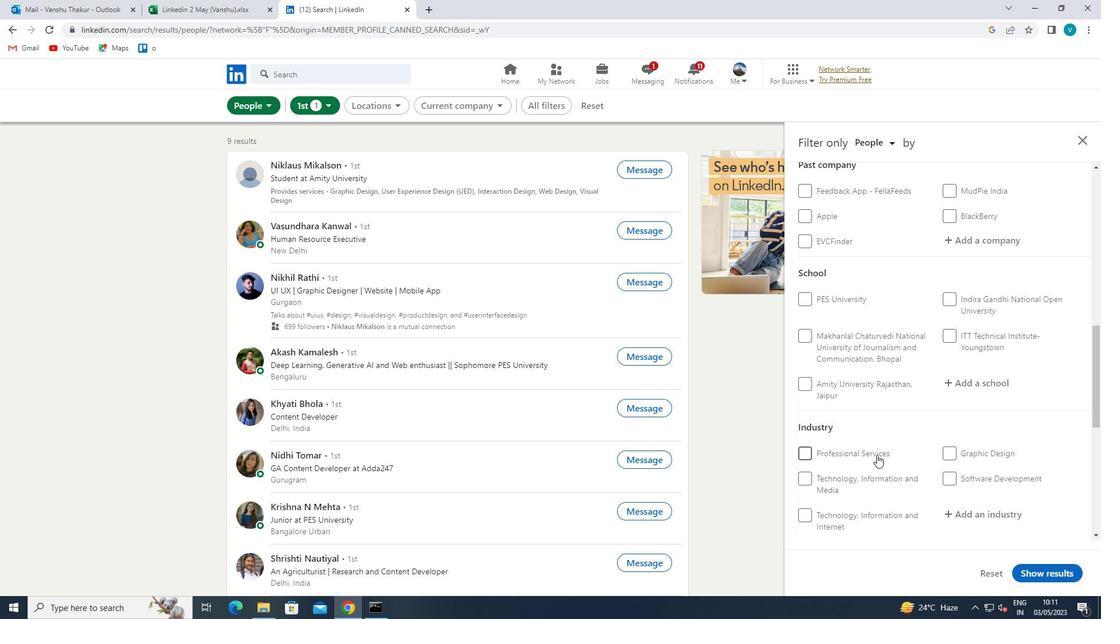 
Action: Mouse moved to (804, 420)
Screenshot: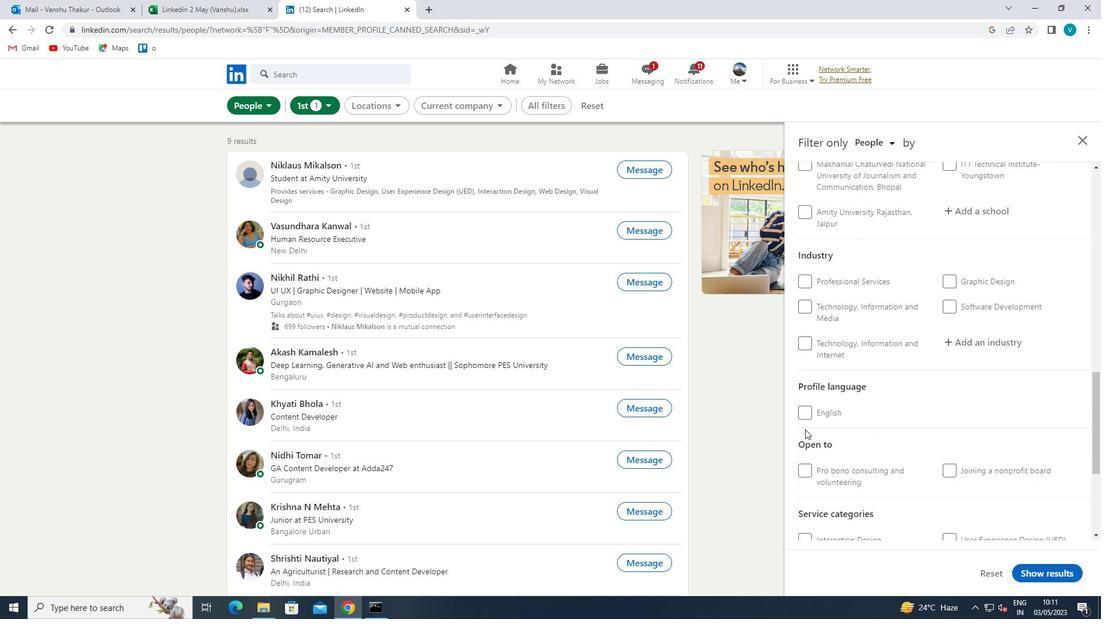 
Action: Mouse pressed left at (804, 420)
Screenshot: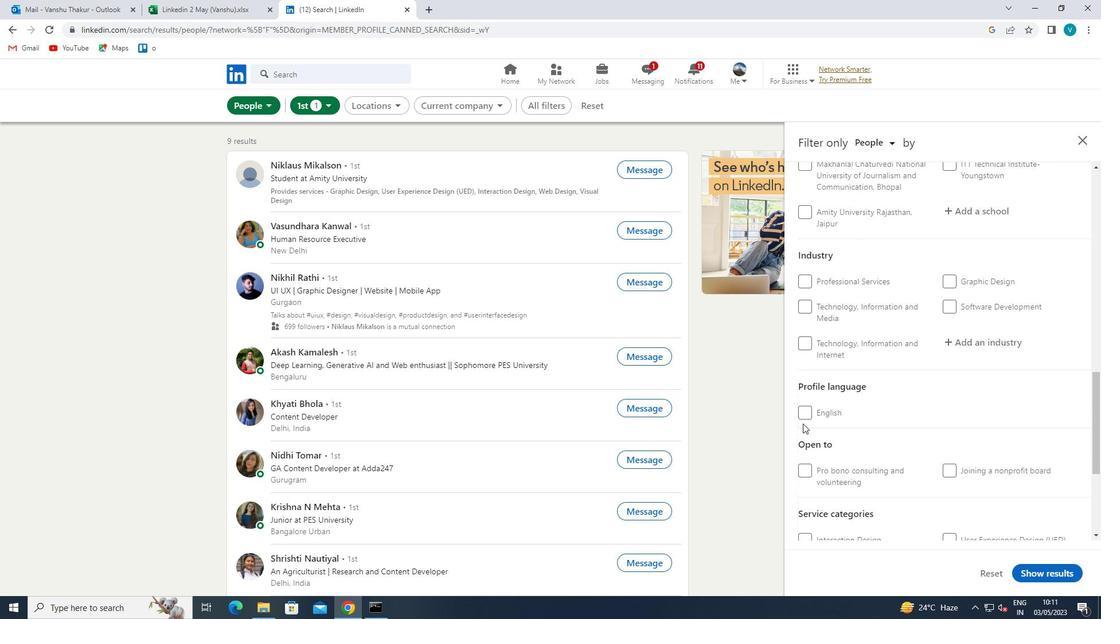 
Action: Mouse moved to (809, 415)
Screenshot: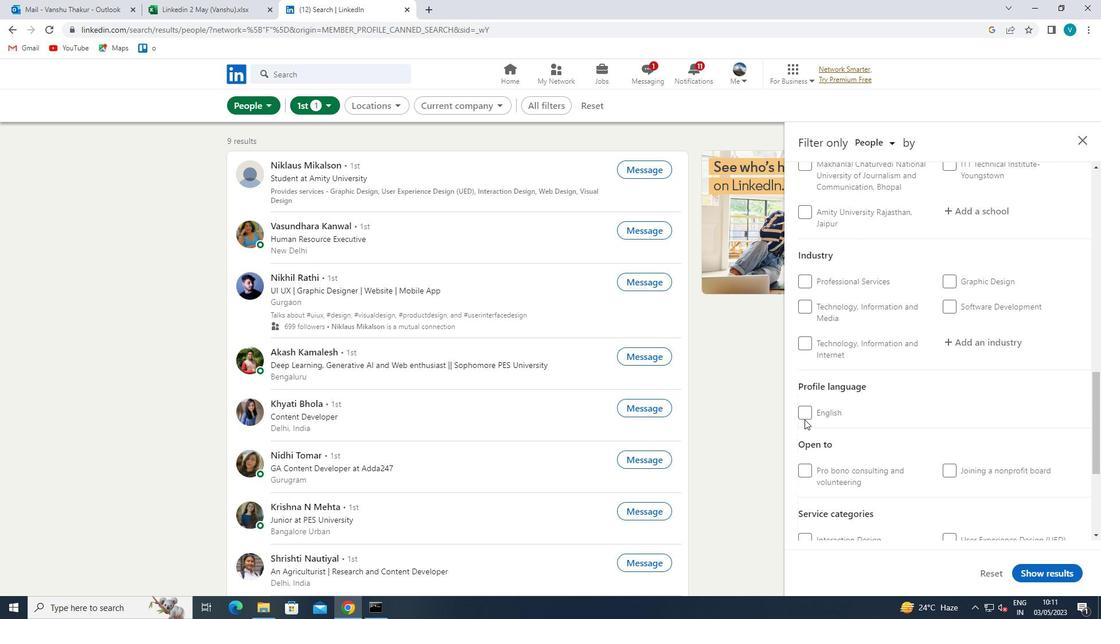 
Action: Mouse pressed left at (809, 415)
Screenshot: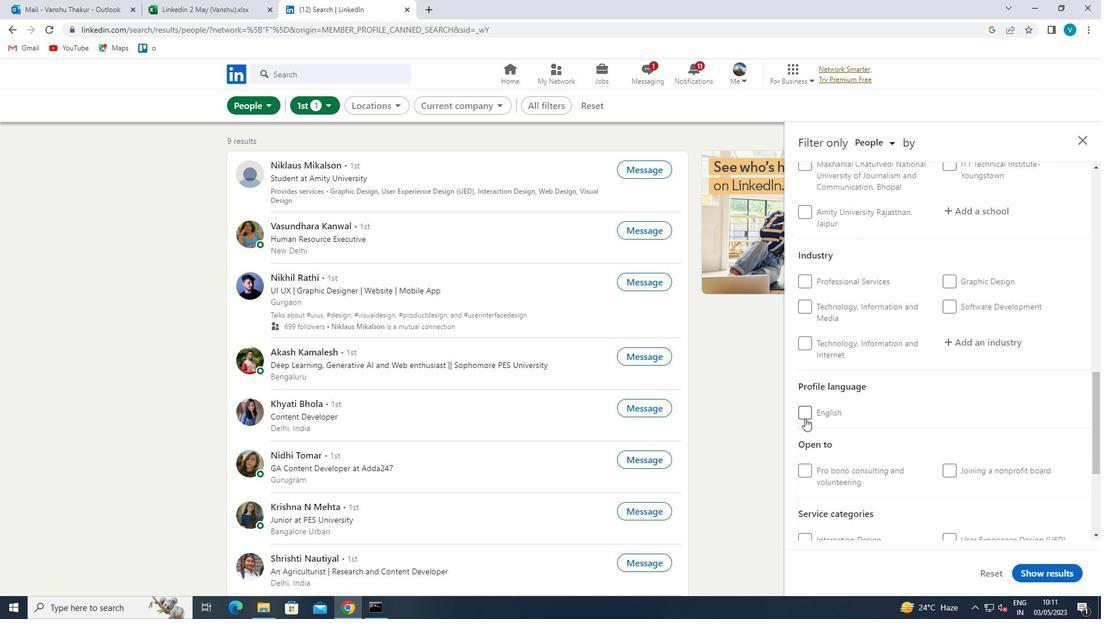 
Action: Mouse moved to (917, 392)
Screenshot: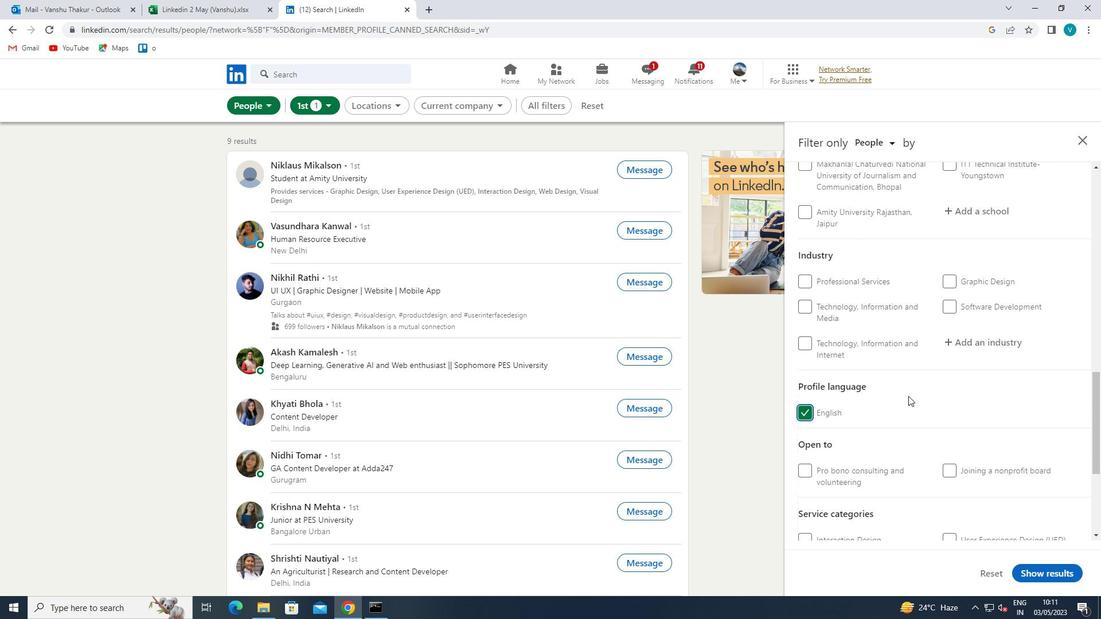 
Action: Mouse scrolled (917, 393) with delta (0, 0)
Screenshot: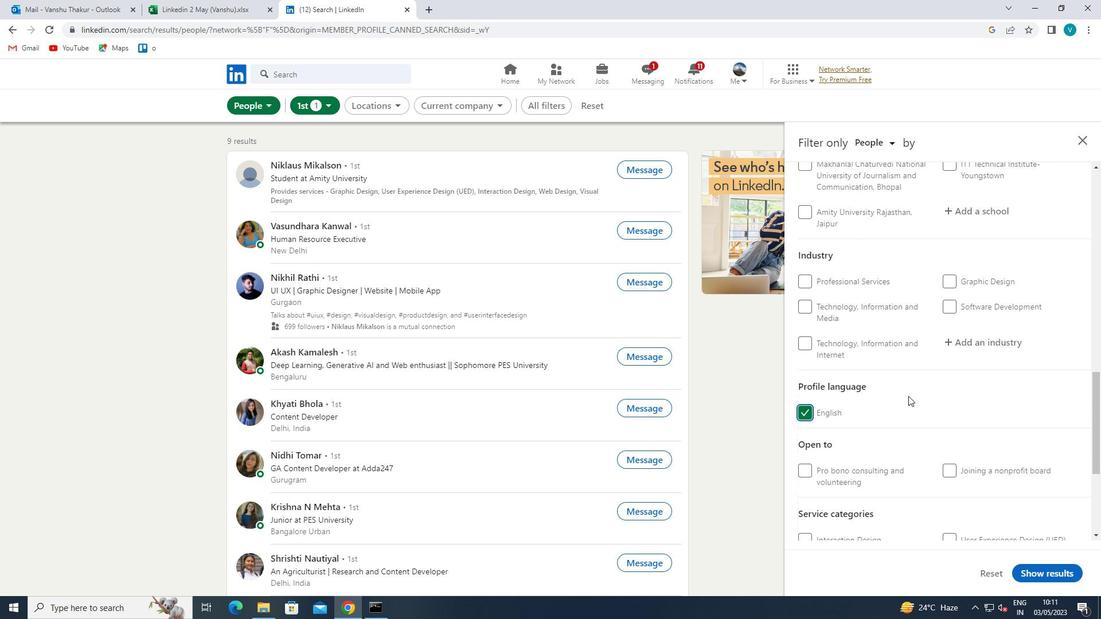 
Action: Mouse moved to (918, 392)
Screenshot: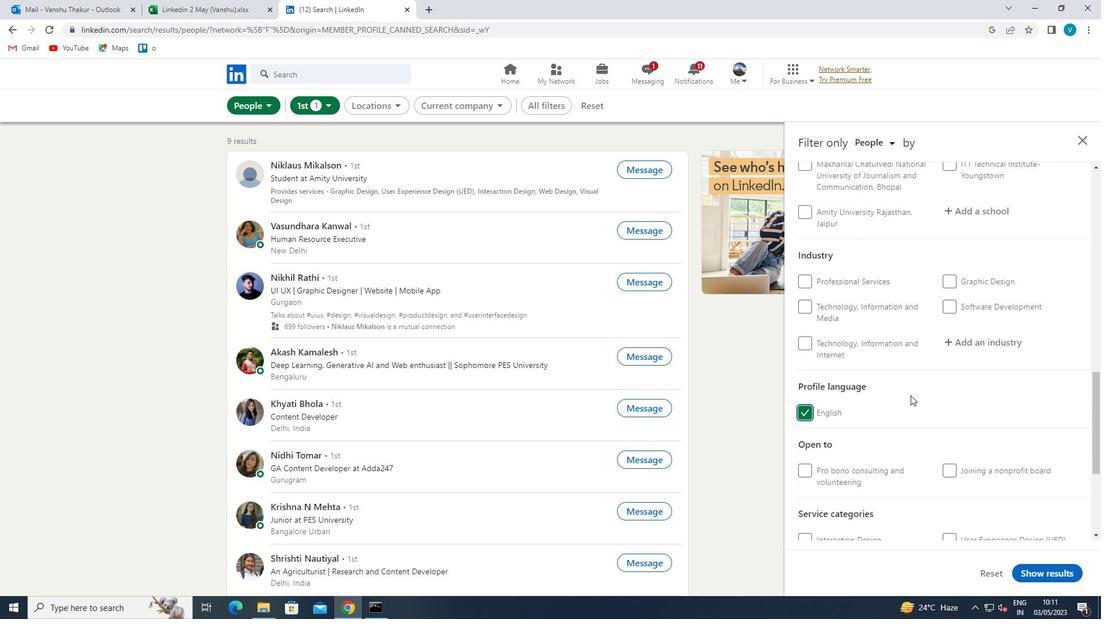 
Action: Mouse scrolled (918, 392) with delta (0, 0)
Screenshot: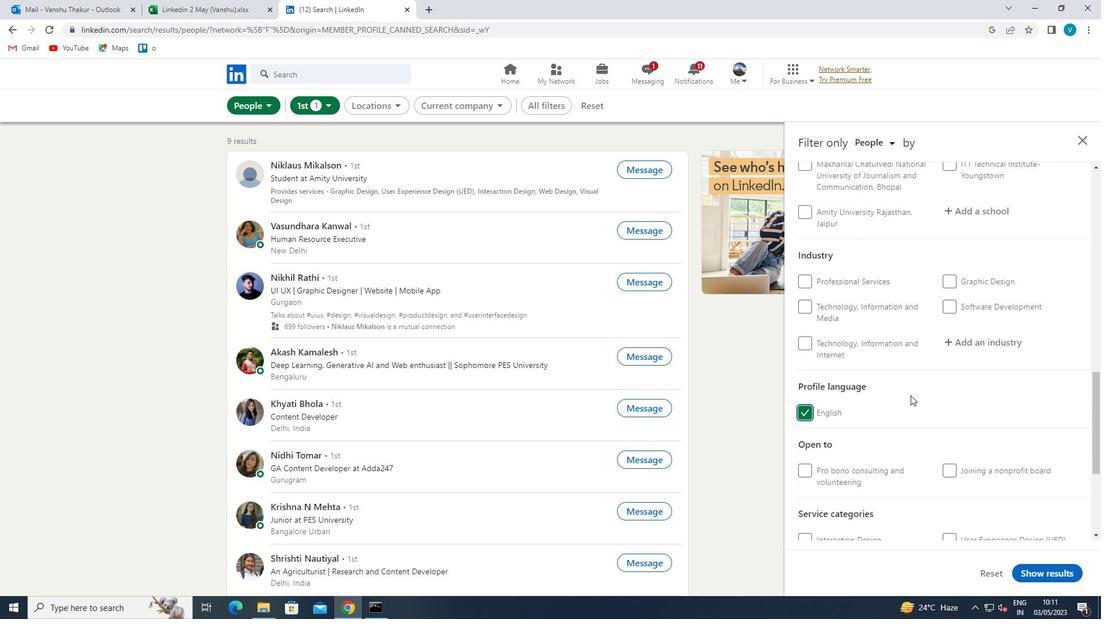 
Action: Mouse moved to (918, 392)
Screenshot: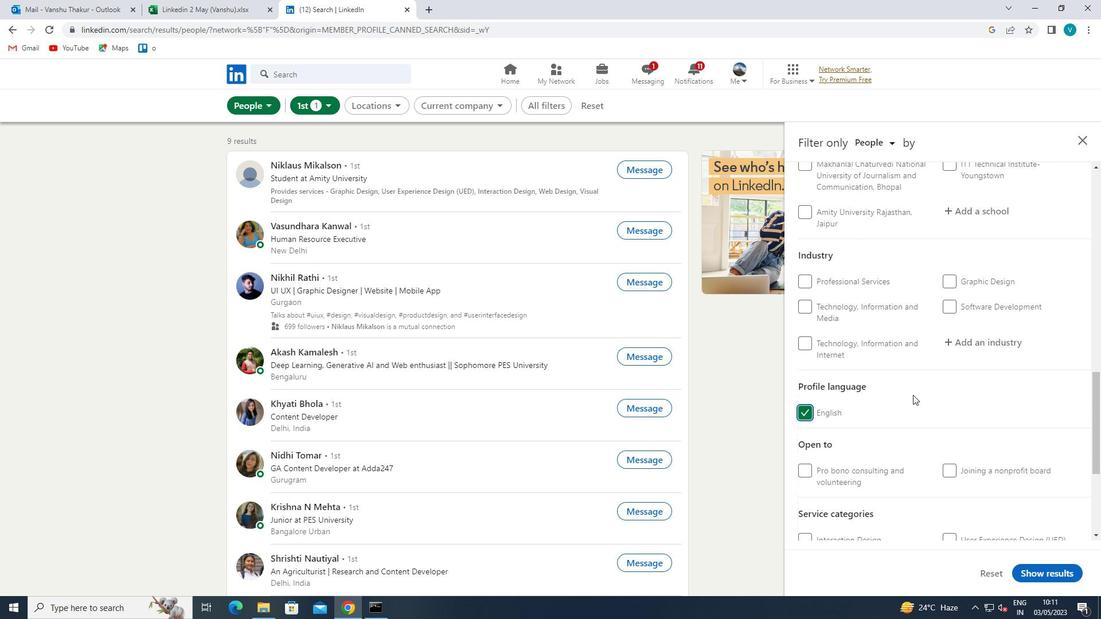 
Action: Mouse scrolled (918, 392) with delta (0, 0)
Screenshot: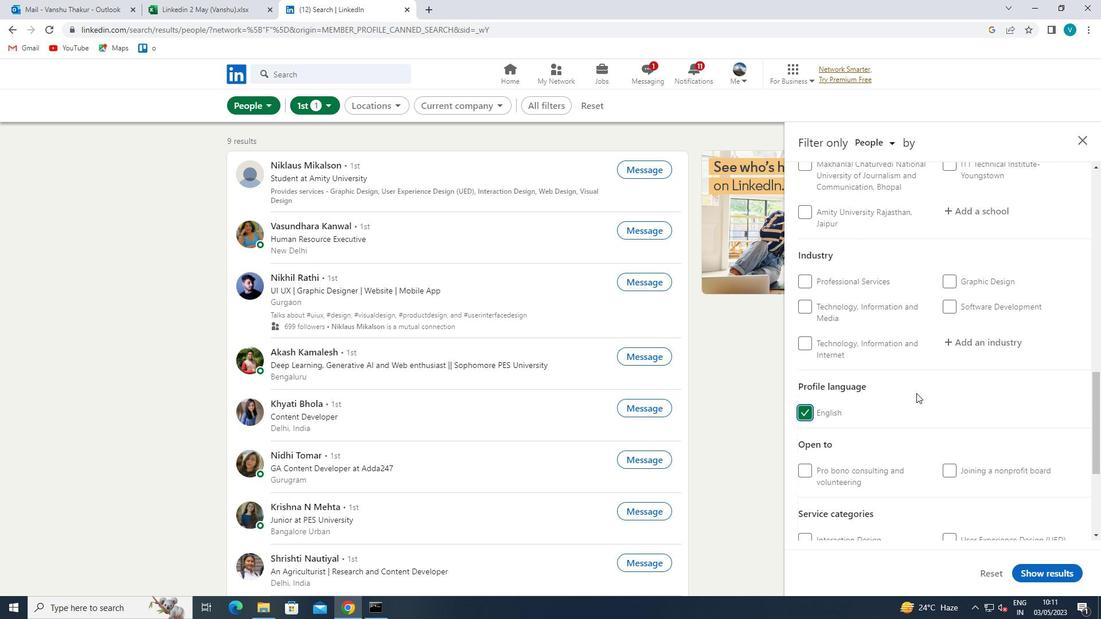 
Action: Mouse scrolled (918, 392) with delta (0, 0)
Screenshot: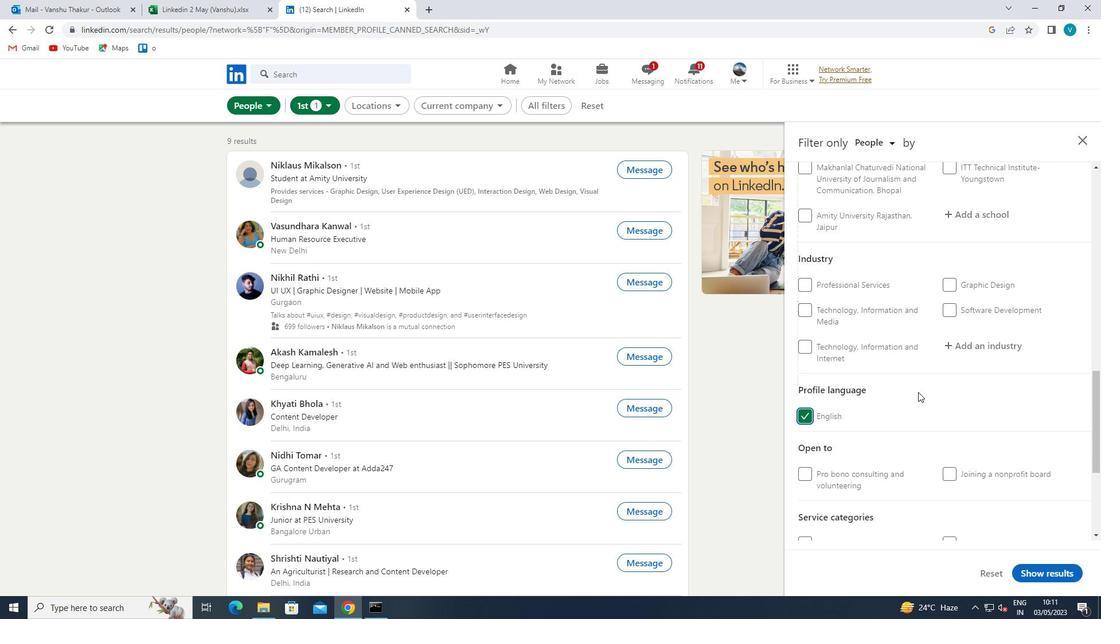 
Action: Mouse scrolled (918, 392) with delta (0, 0)
Screenshot: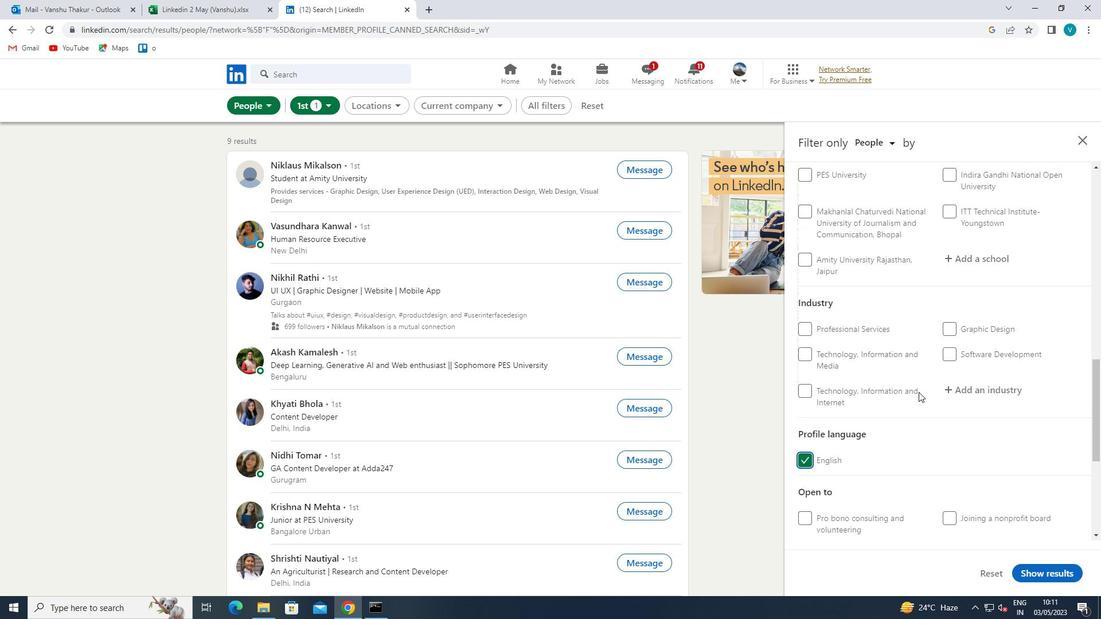 
Action: Mouse scrolled (918, 392) with delta (0, 0)
Screenshot: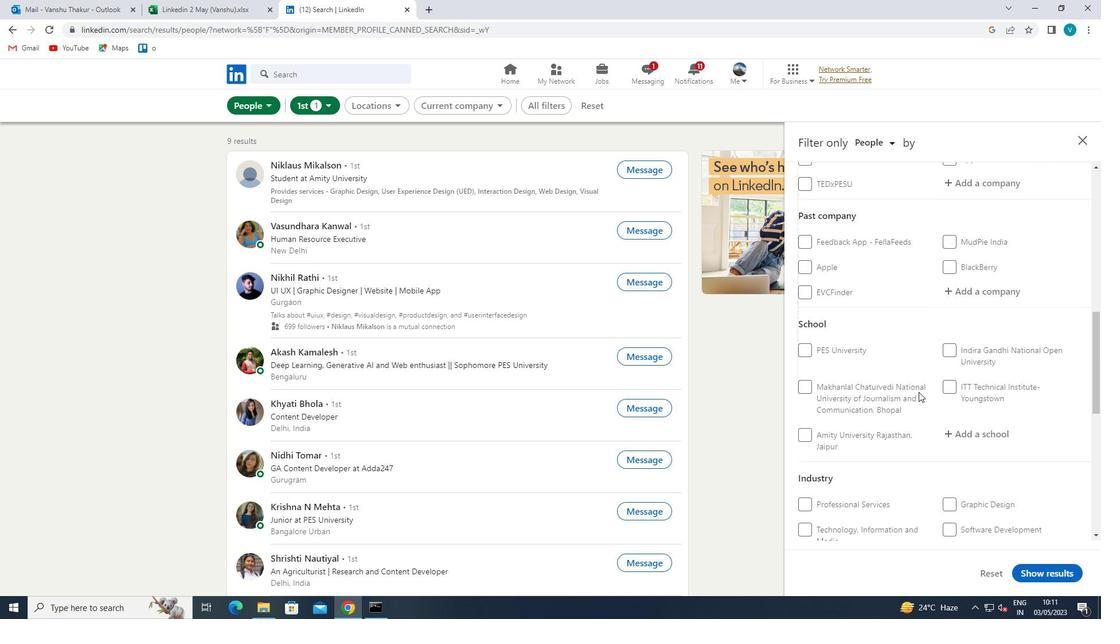 
Action: Mouse scrolled (918, 392) with delta (0, 0)
Screenshot: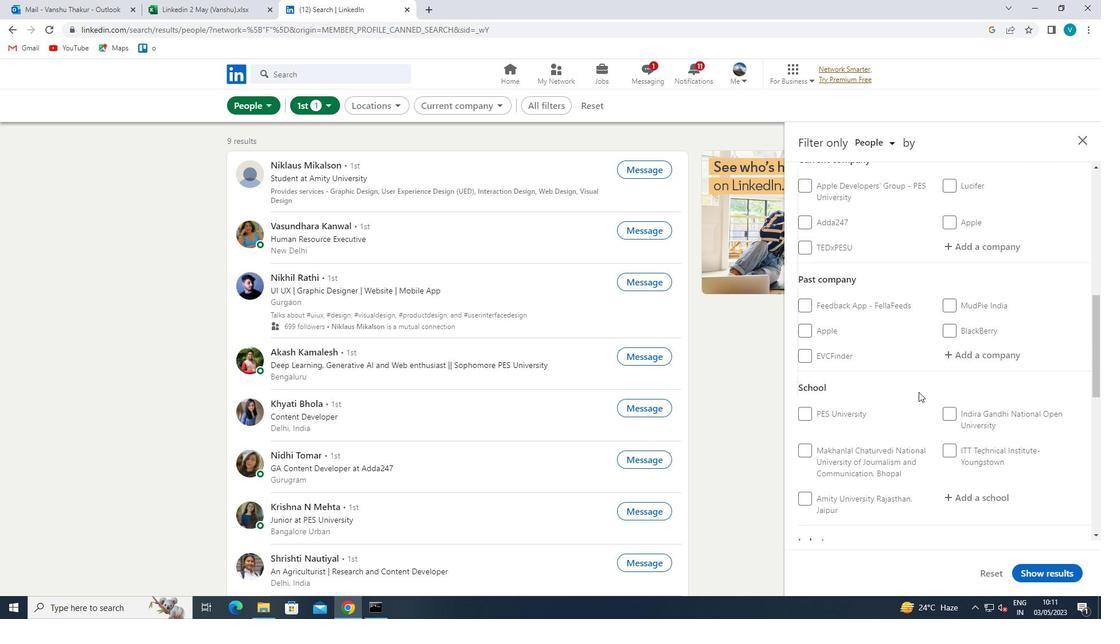 
Action: Mouse moved to (989, 364)
Screenshot: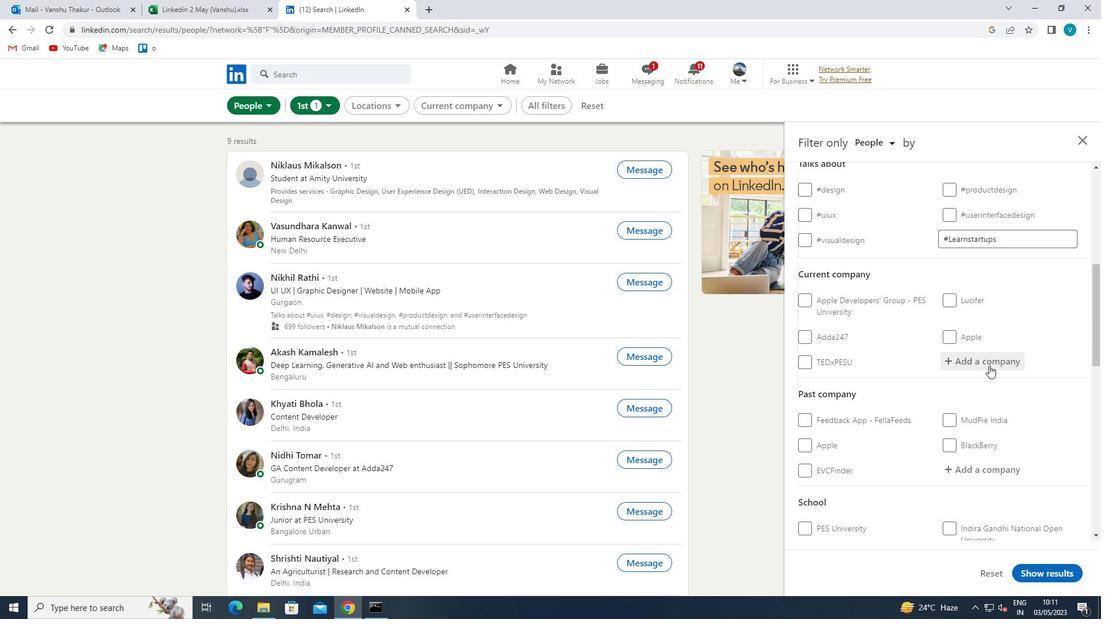 
Action: Mouse pressed left at (989, 364)
Screenshot: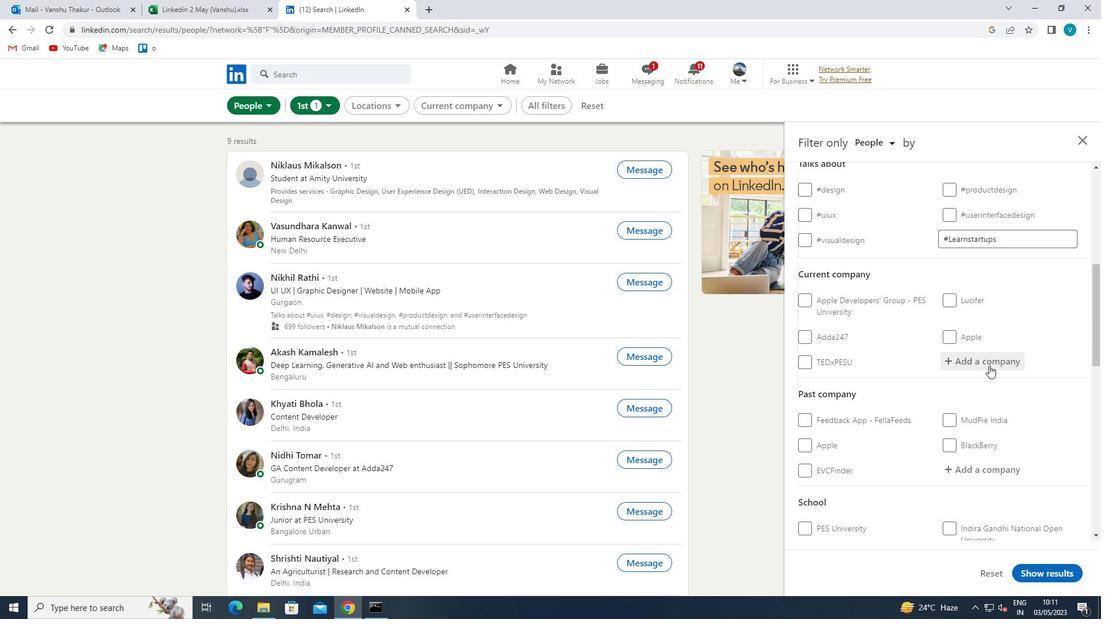 
Action: Mouse moved to (979, 369)
Screenshot: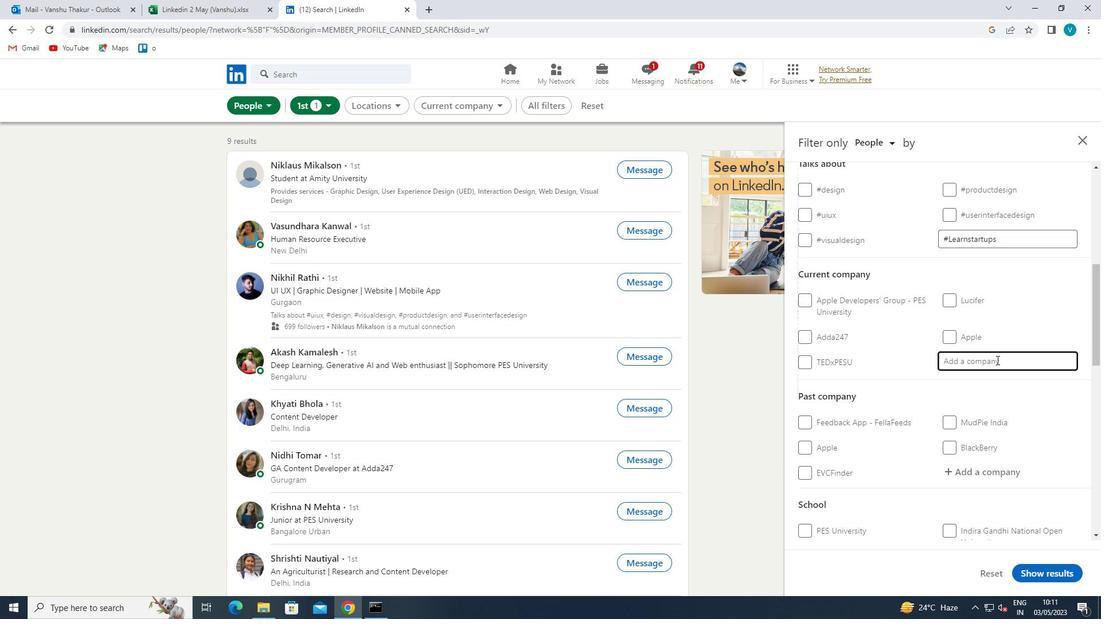 
Action: Key pressed <Key.shift>J
Screenshot: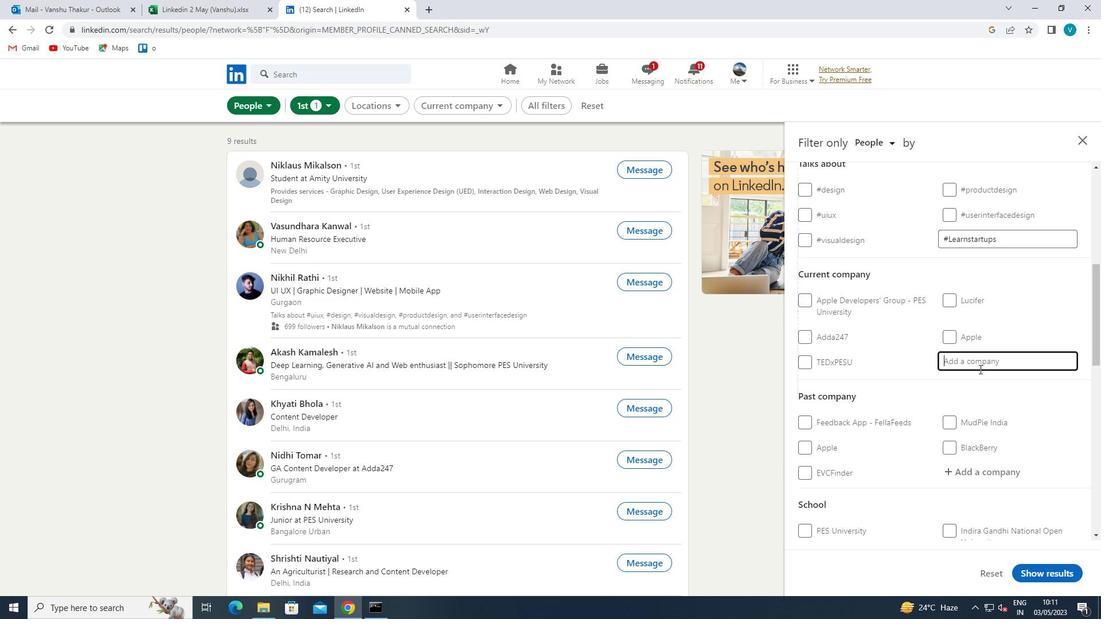 
Action: Mouse moved to (979, 369)
Screenshot: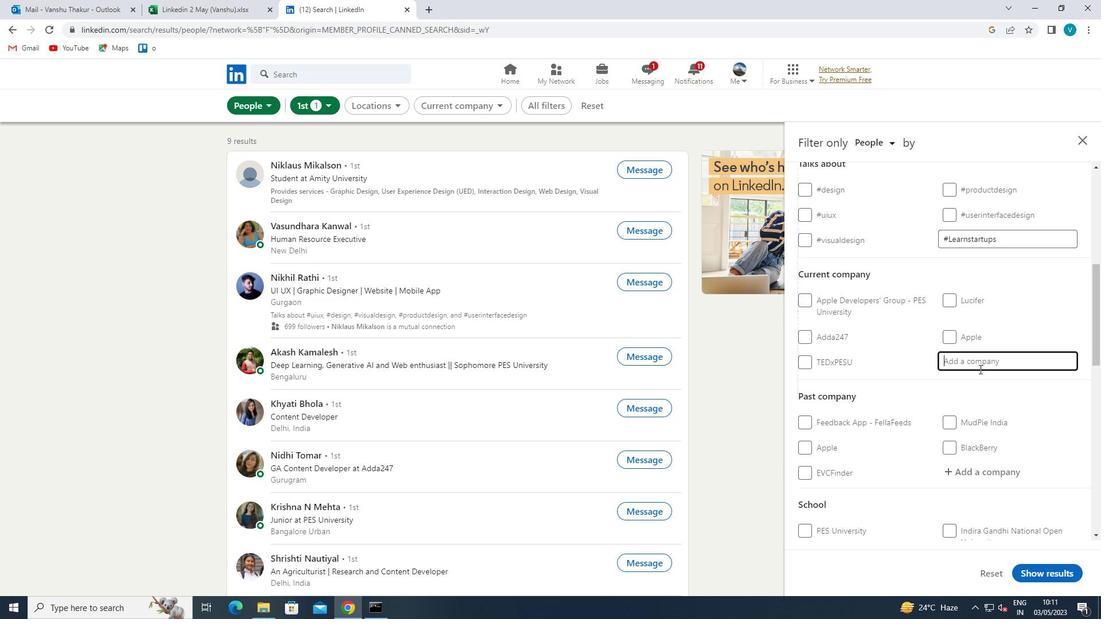 
Action: Key pressed SA<Key.space>
Screenshot: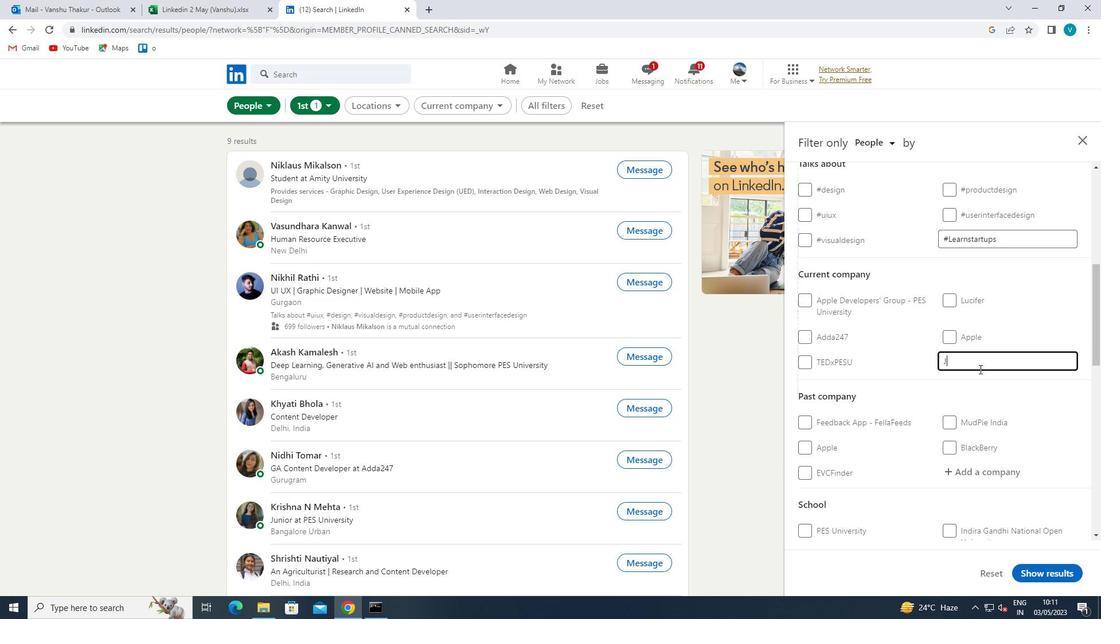 
Action: Mouse moved to (969, 375)
Screenshot: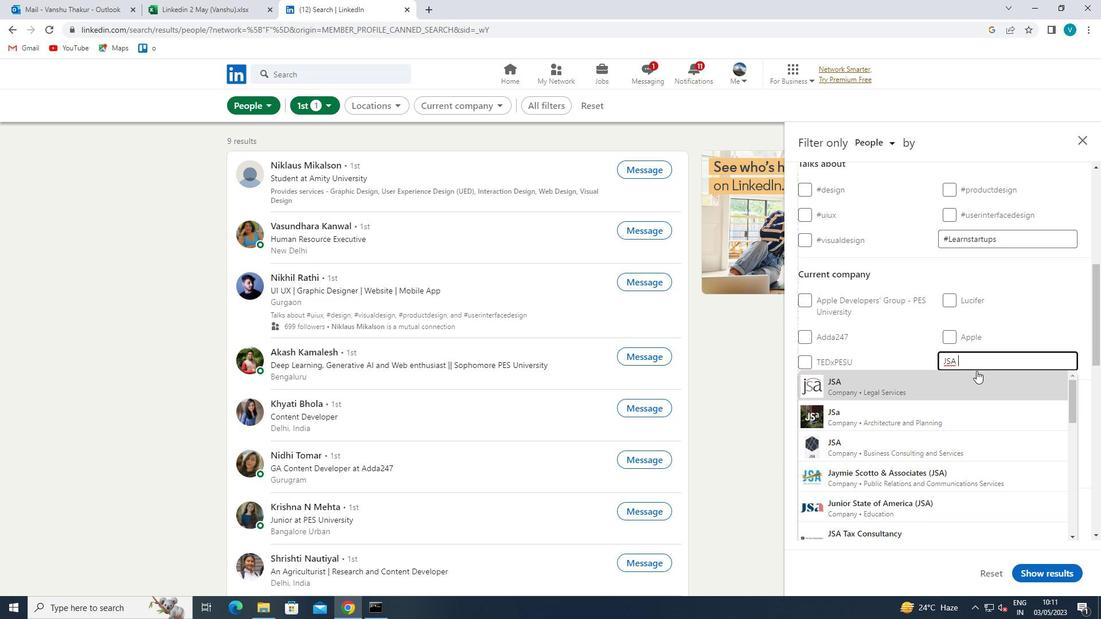 
Action: Mouse pressed left at (969, 375)
Screenshot: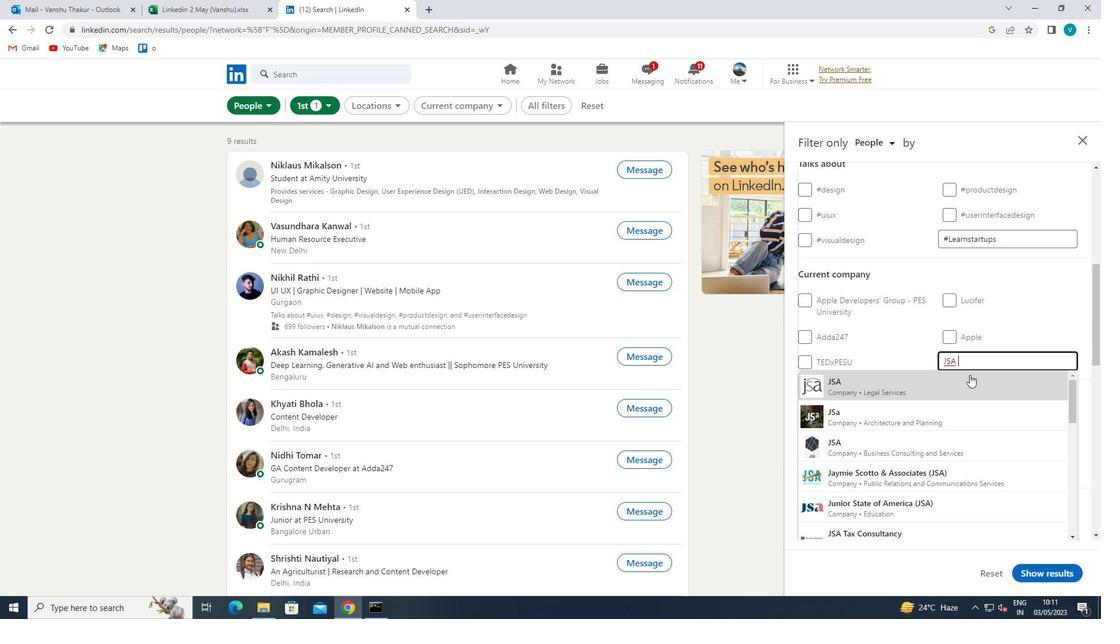 
Action: Mouse scrolled (969, 374) with delta (0, 0)
Screenshot: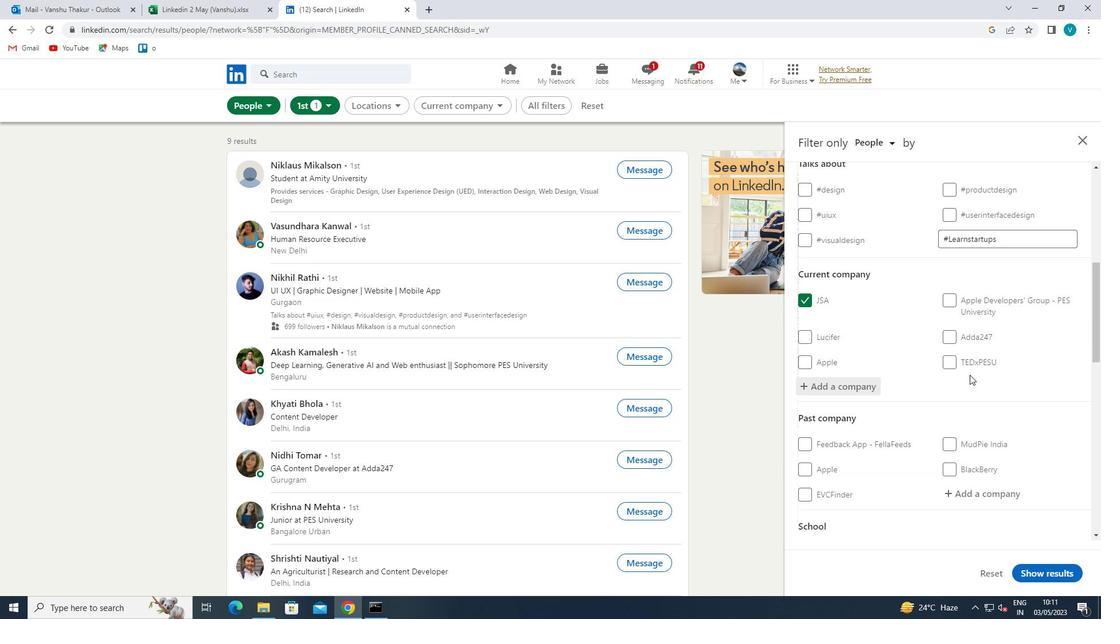 
Action: Mouse scrolled (969, 374) with delta (0, 0)
Screenshot: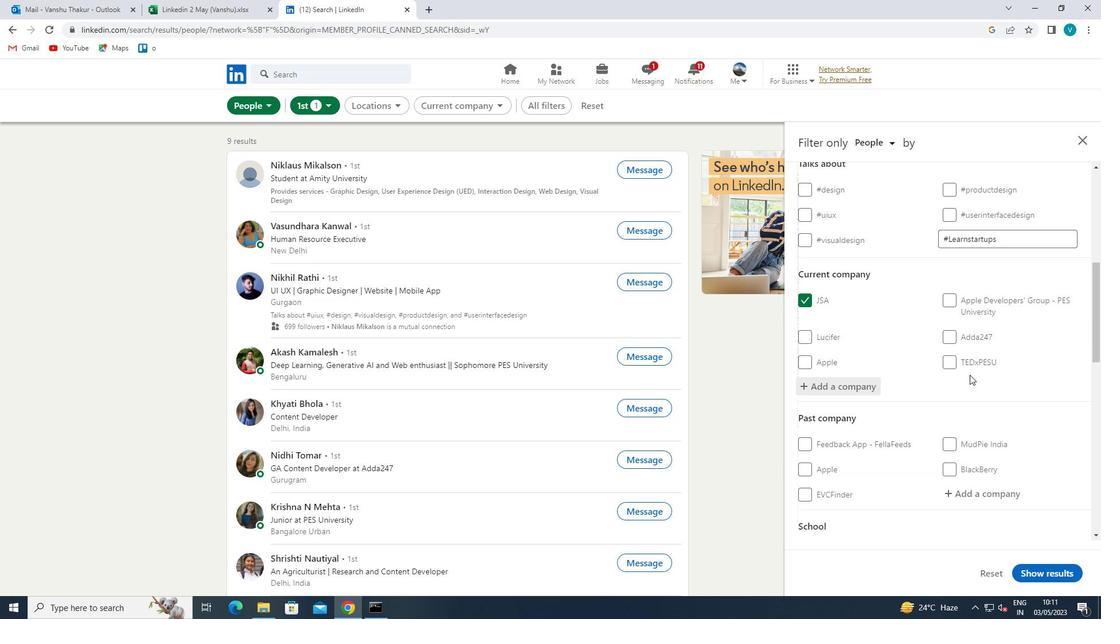 
Action: Mouse scrolled (969, 374) with delta (0, 0)
Screenshot: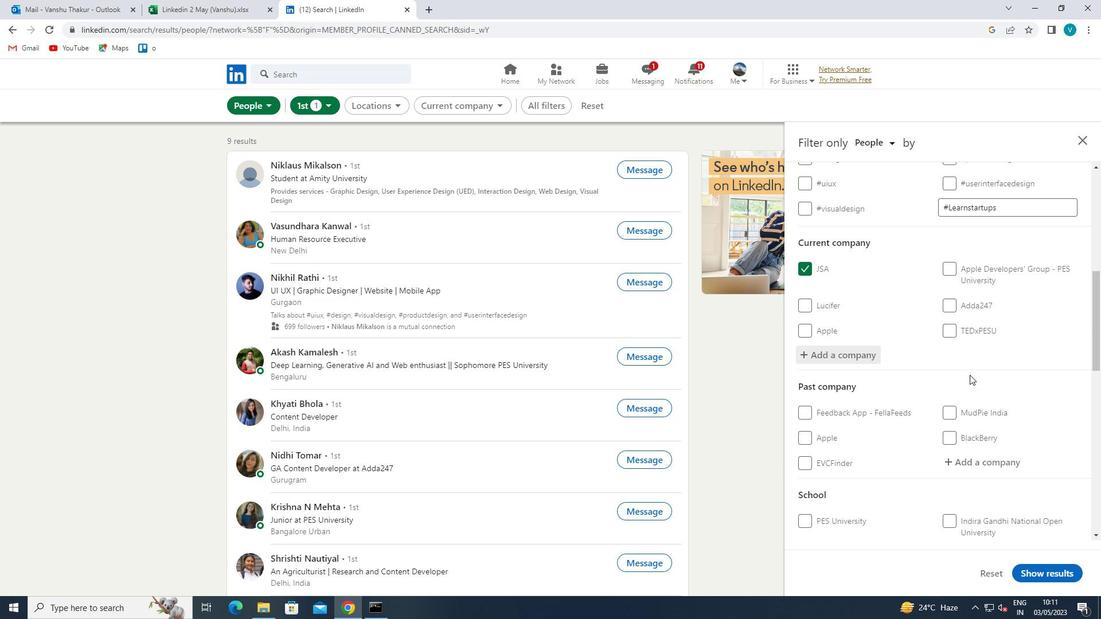 
Action: Mouse scrolled (969, 374) with delta (0, 0)
Screenshot: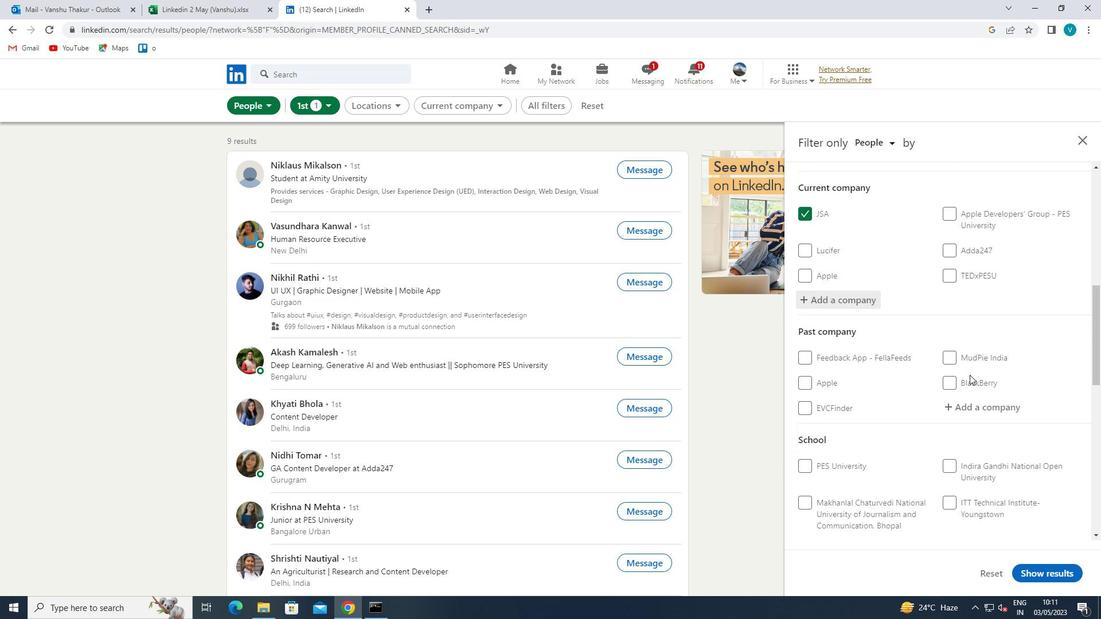 
Action: Mouse scrolled (969, 374) with delta (0, 0)
Screenshot: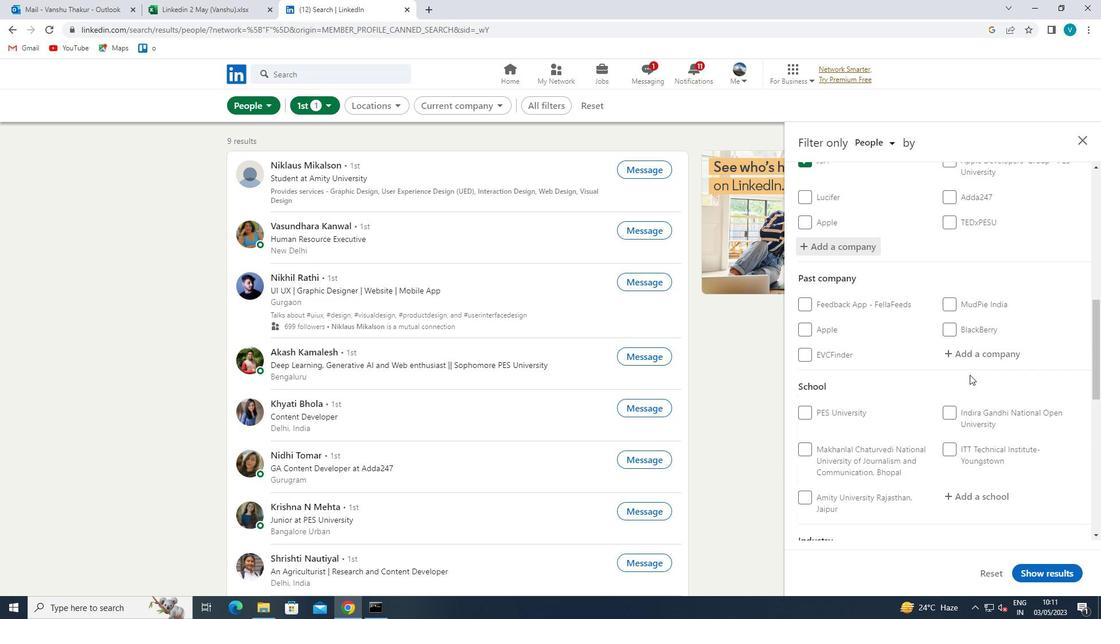 
Action: Mouse moved to (982, 354)
Screenshot: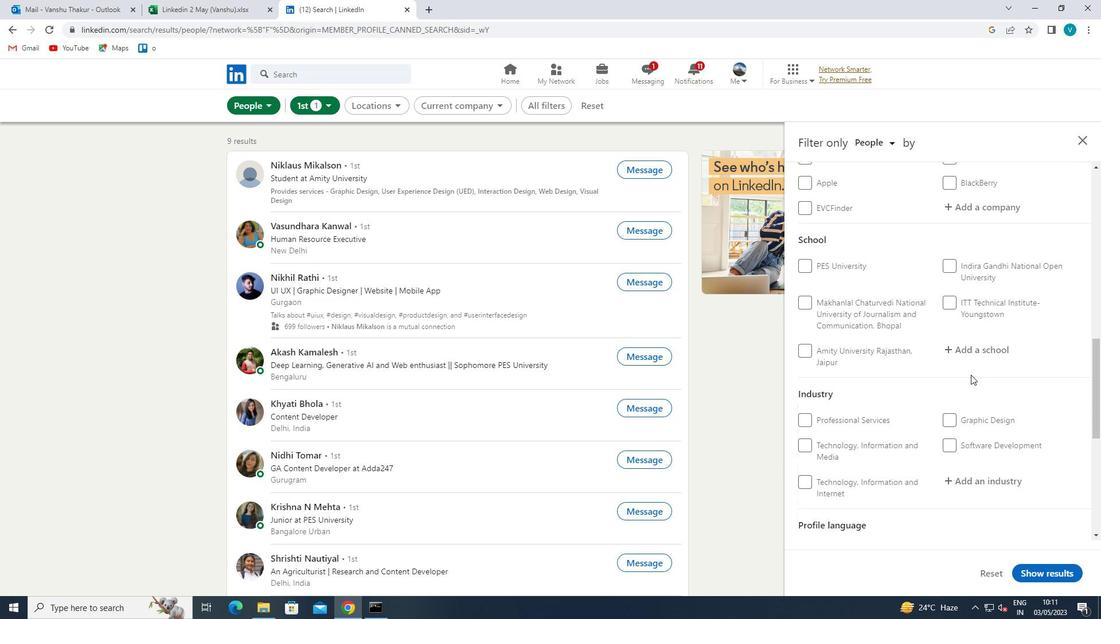 
Action: Mouse pressed left at (982, 354)
Screenshot: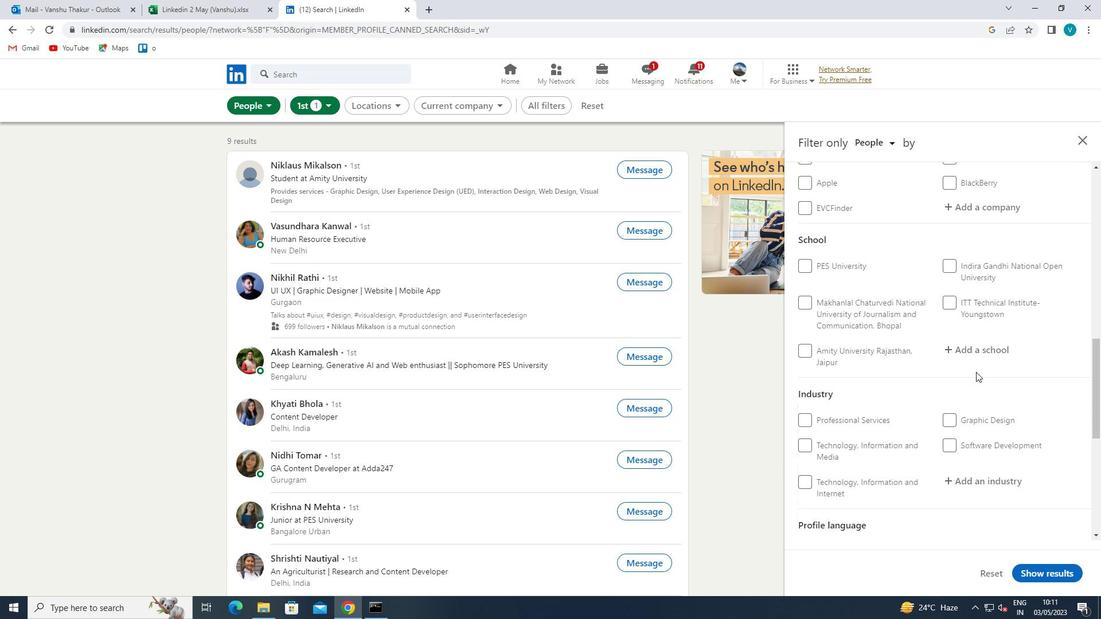 
Action: Mouse moved to (974, 357)
Screenshot: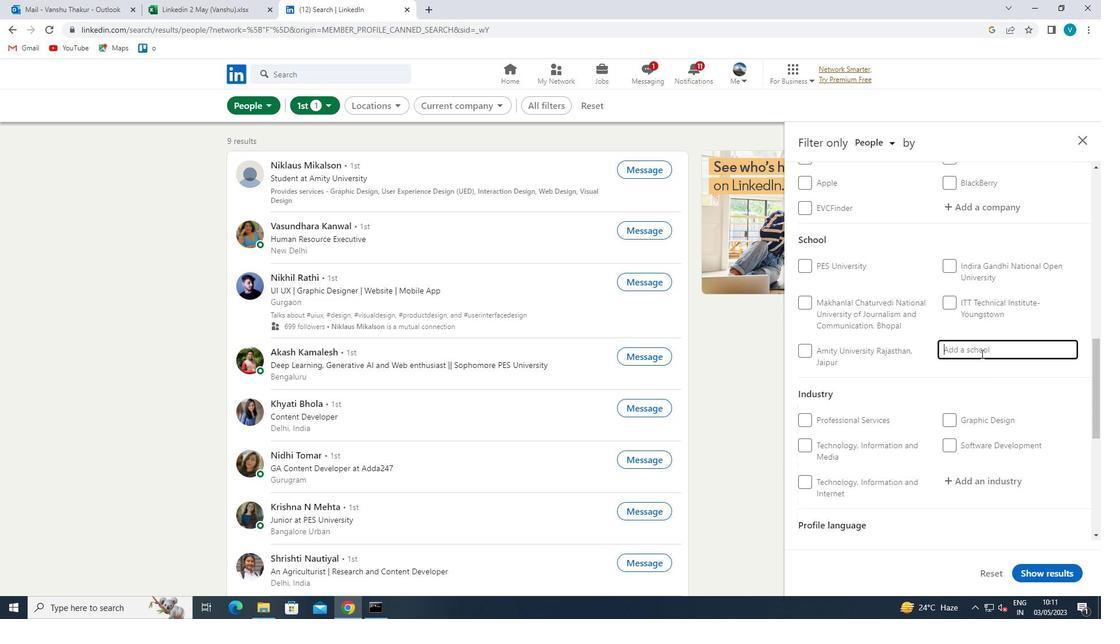 
Action: Key pressed <Key.shift>MAHAR<Key.backspace>TMA
Screenshot: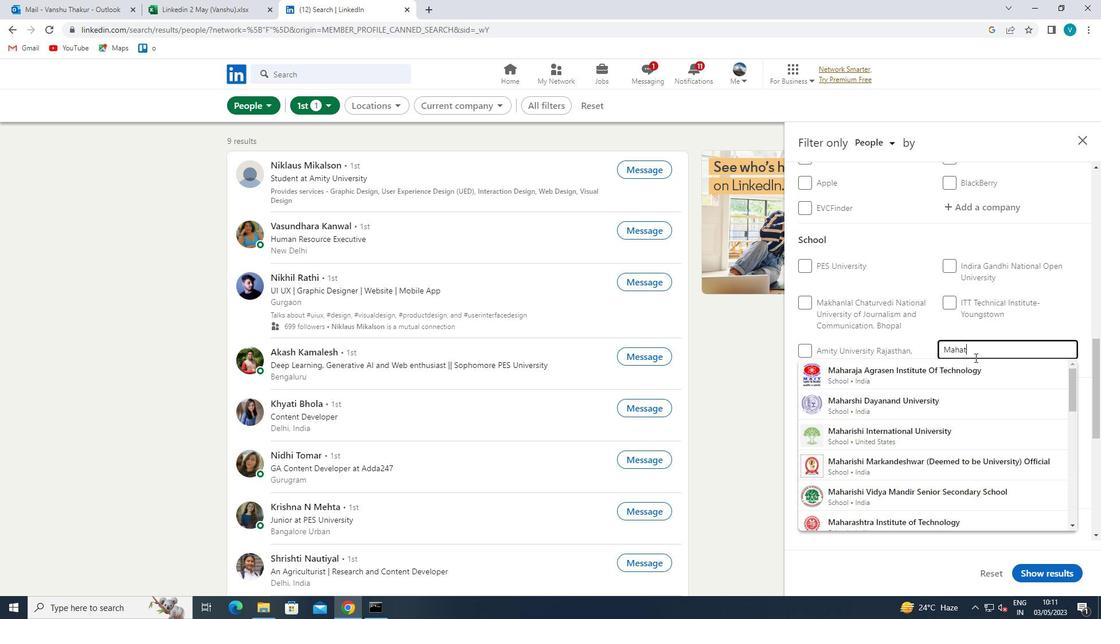 
Action: Mouse moved to (969, 361)
Screenshot: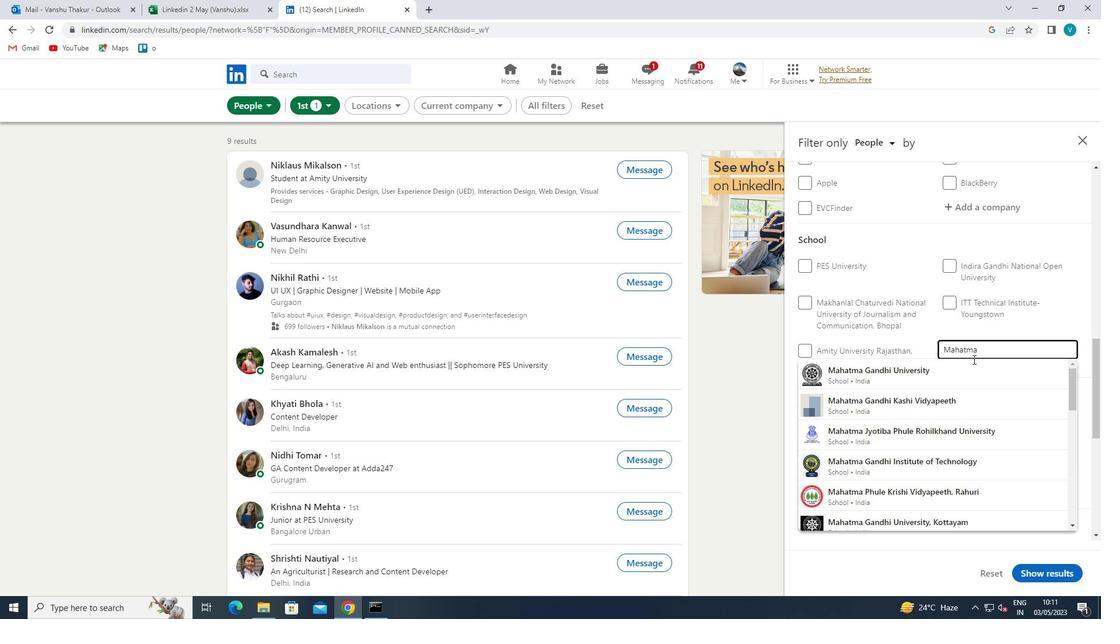 
Action: Key pressed <Key.shift>ED<Key.left><Key.left><Key.space><Key.right><Key.right><Key.right>UCATION<Key.space><Key.shift><Key.shift><Key.shift><Key.shift><Key.shift><Key.shift><Key.shift>SOCIET
Screenshot: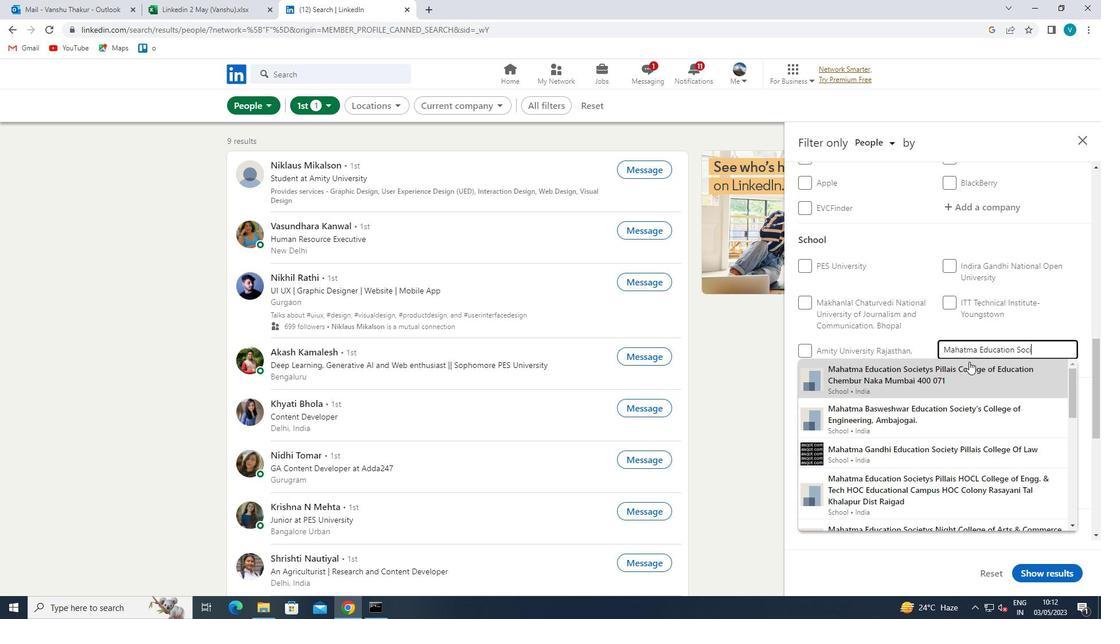 
Action: Mouse moved to (969, 361)
Screenshot: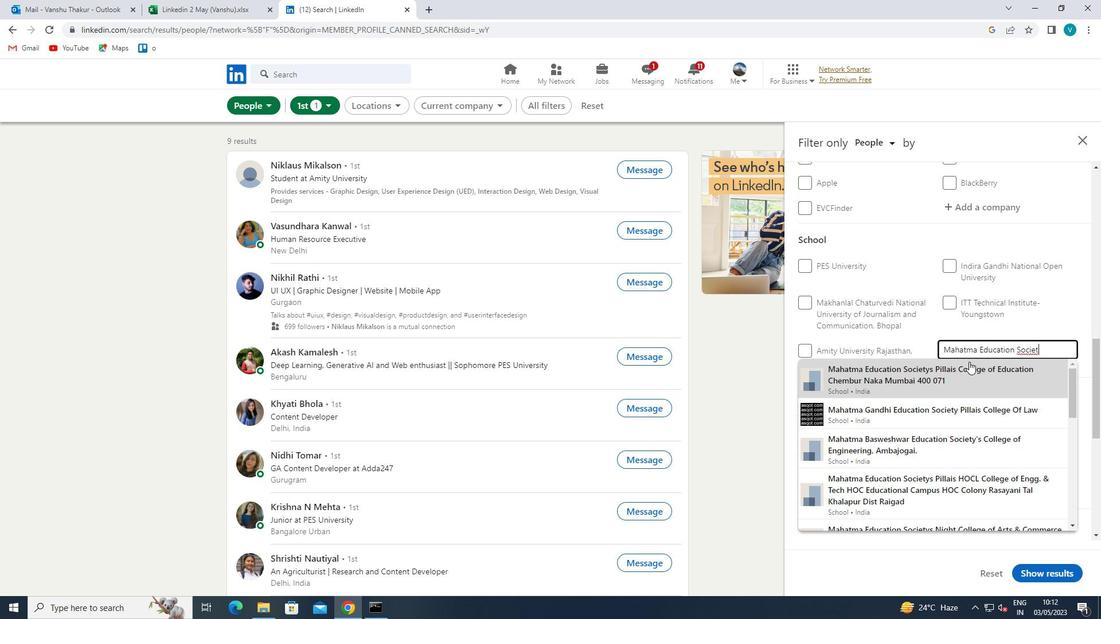 
Action: Key pressed YS<Key.space>
Screenshot: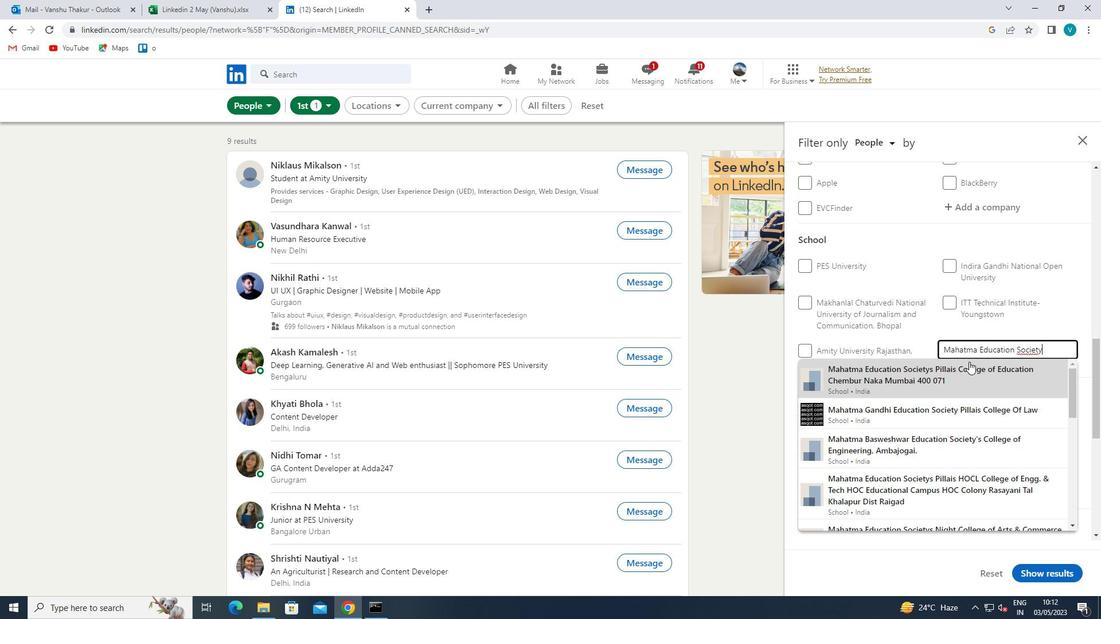 
Action: Mouse moved to (972, 409)
Screenshot: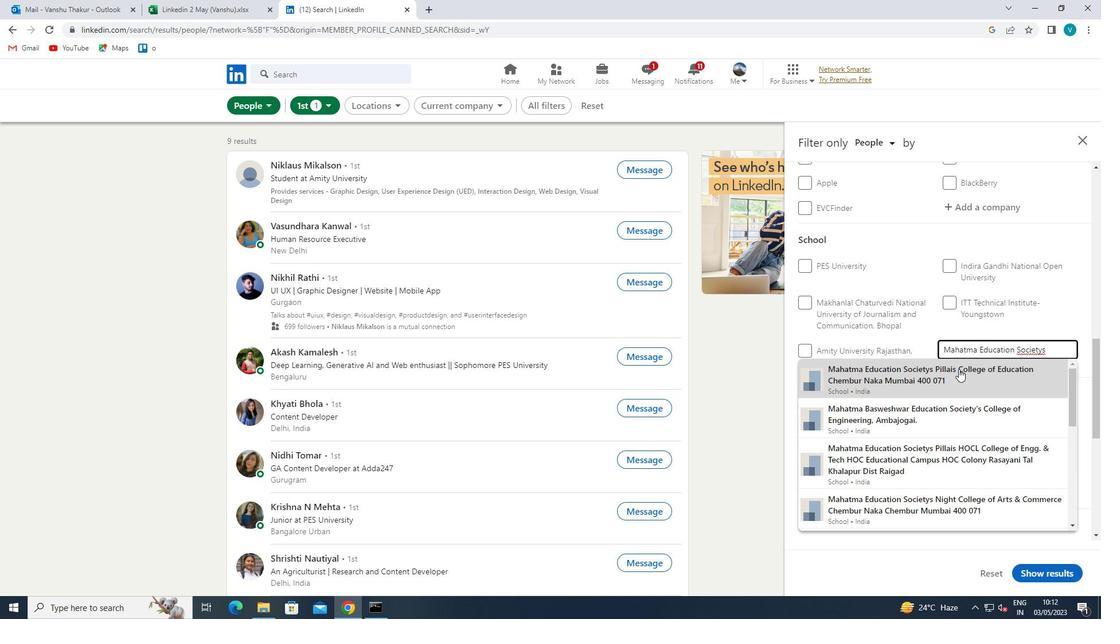 
Action: Mouse scrolled (972, 408) with delta (0, 0)
Screenshot: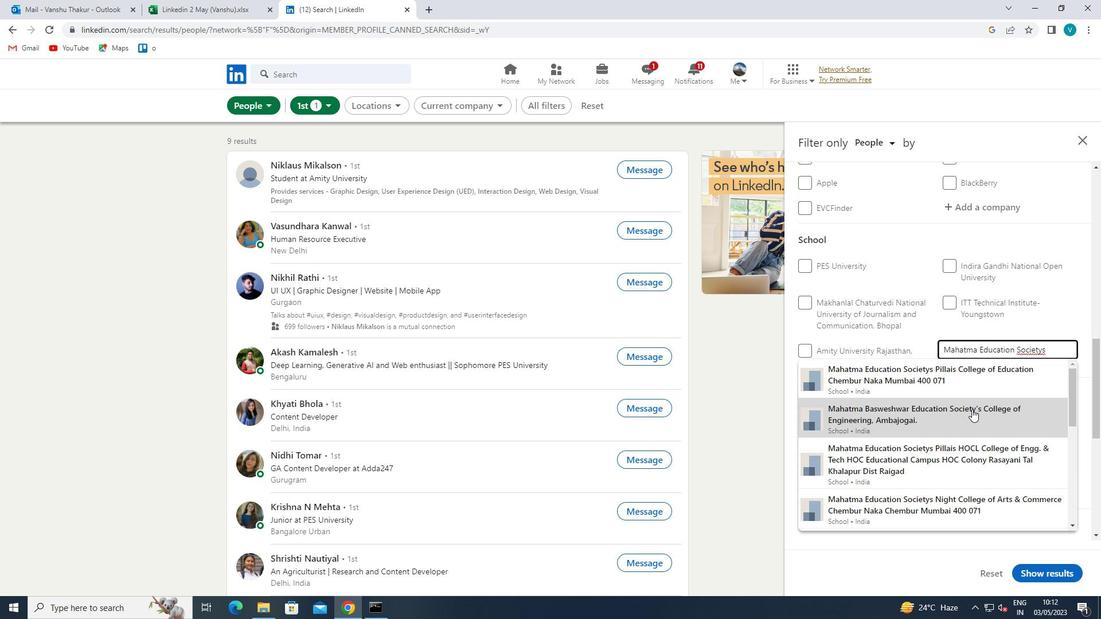 
Action: Mouse scrolled (972, 408) with delta (0, 0)
Screenshot: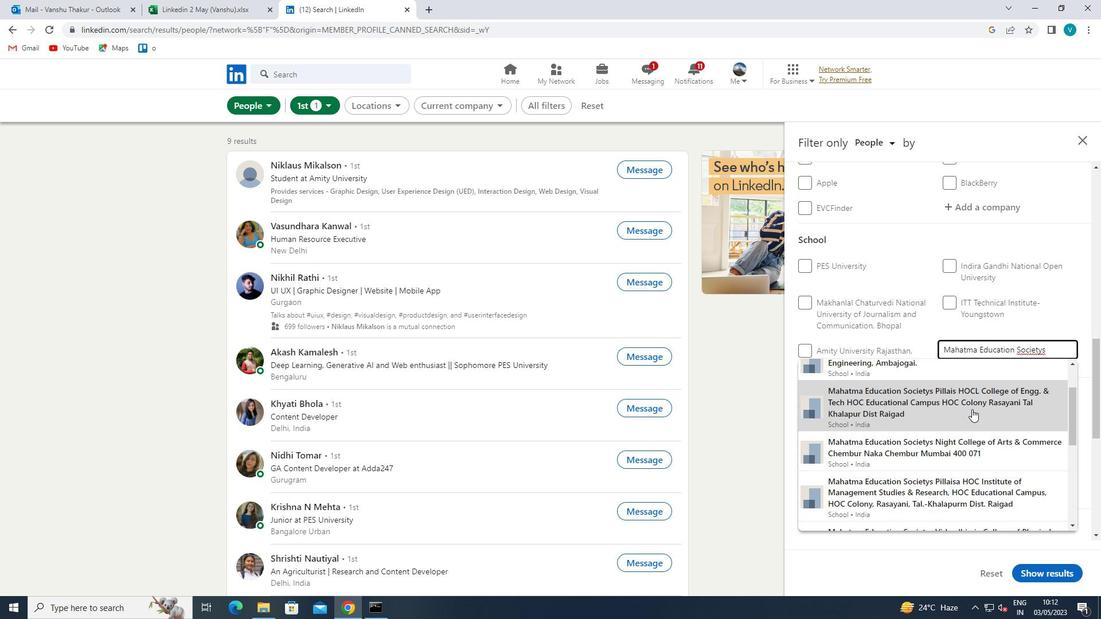 
Action: Mouse scrolled (972, 408) with delta (0, 0)
Screenshot: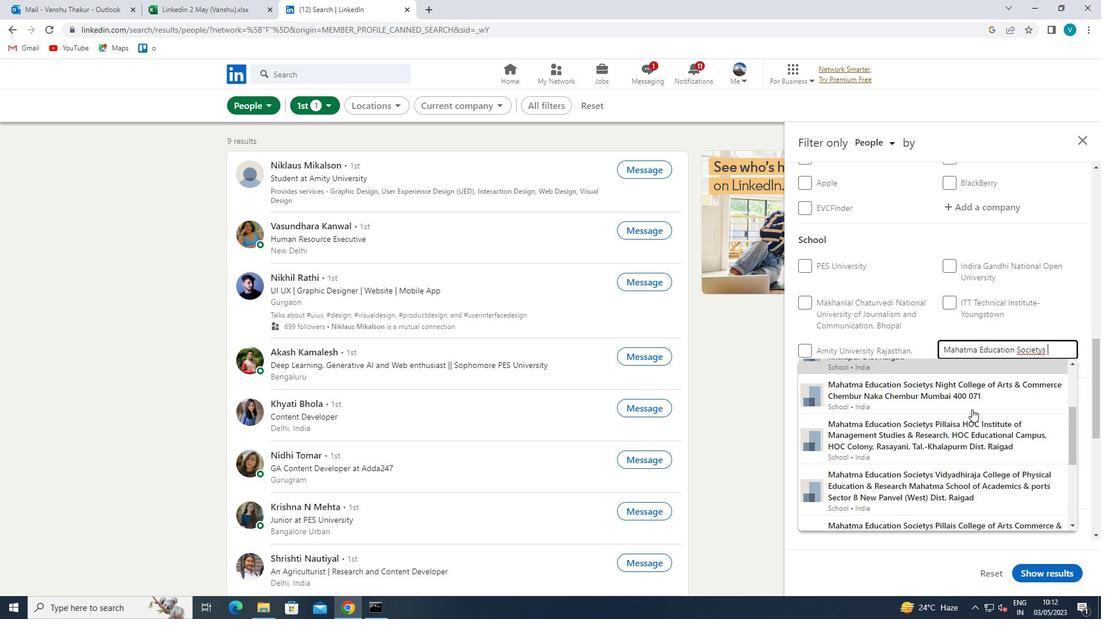 
Action: Mouse scrolled (972, 408) with delta (0, 0)
Screenshot: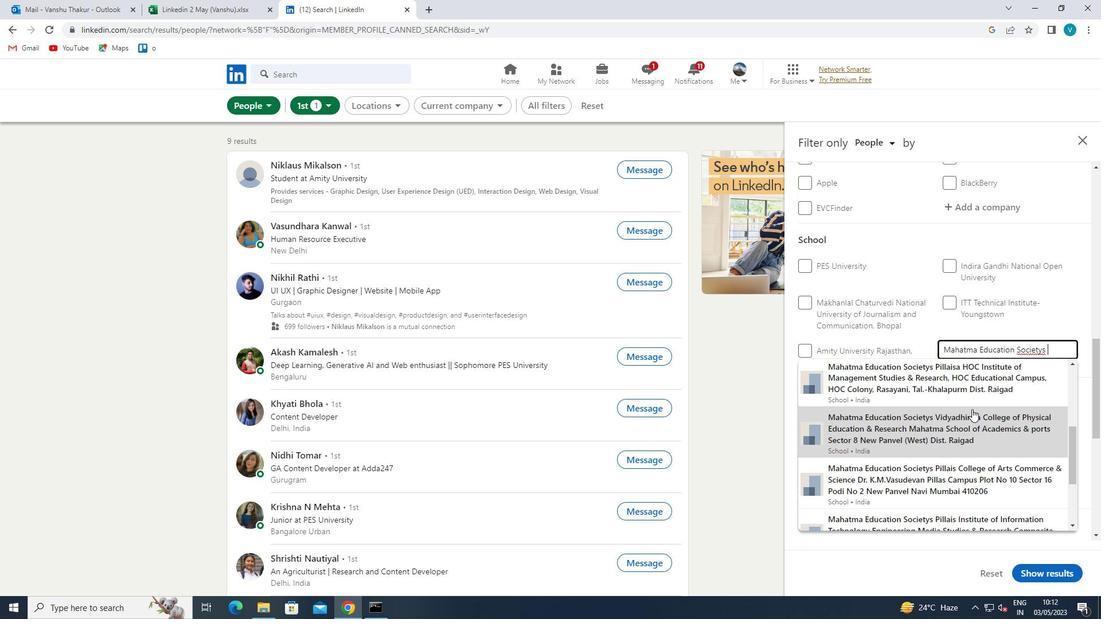 
Action: Mouse moved to (975, 474)
Screenshot: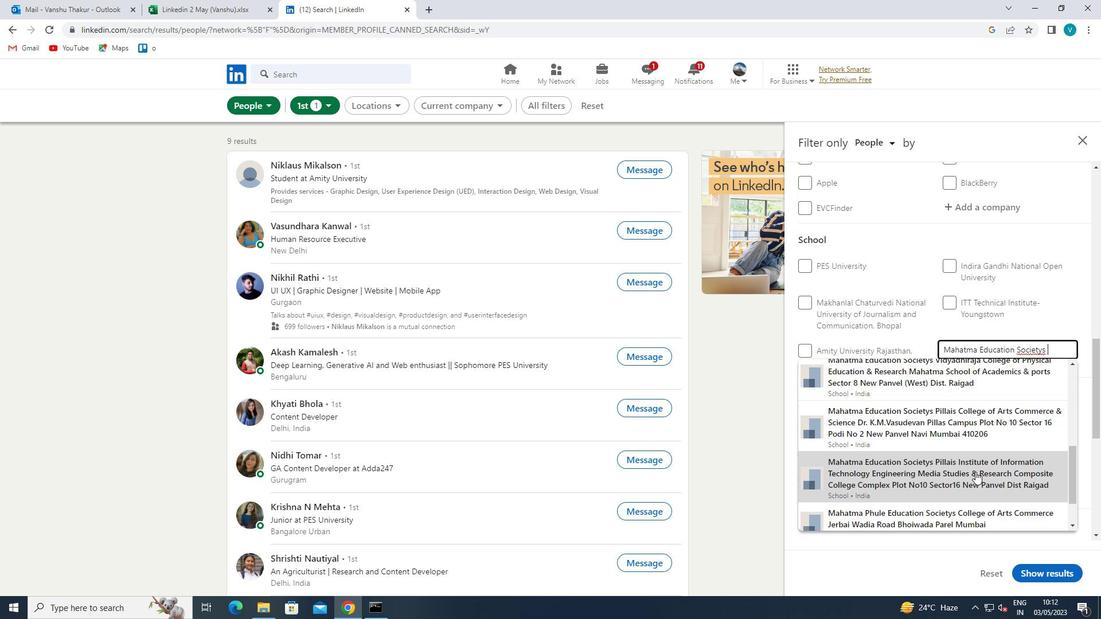 
Action: Mouse pressed left at (975, 474)
Screenshot: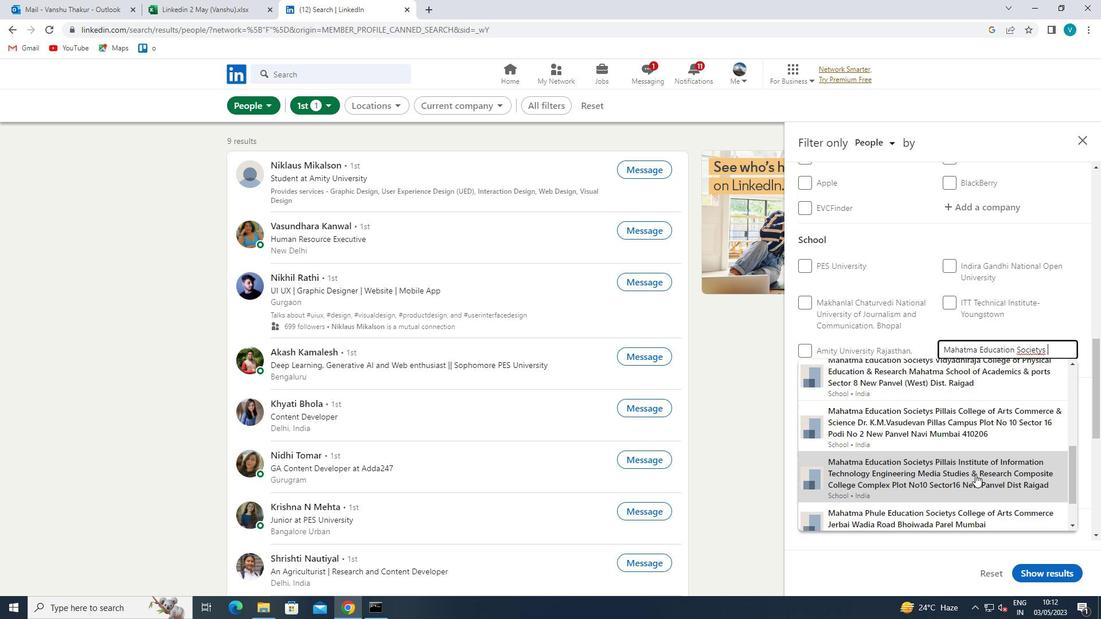 
Action: Mouse moved to (975, 474)
Screenshot: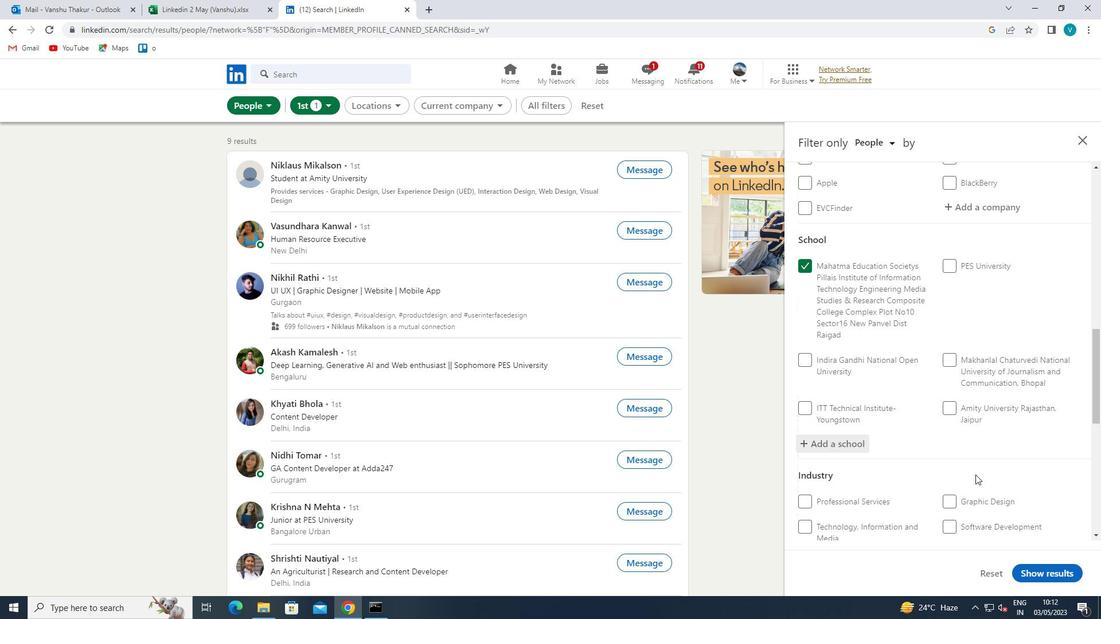 
Action: Mouse scrolled (975, 474) with delta (0, 0)
Screenshot: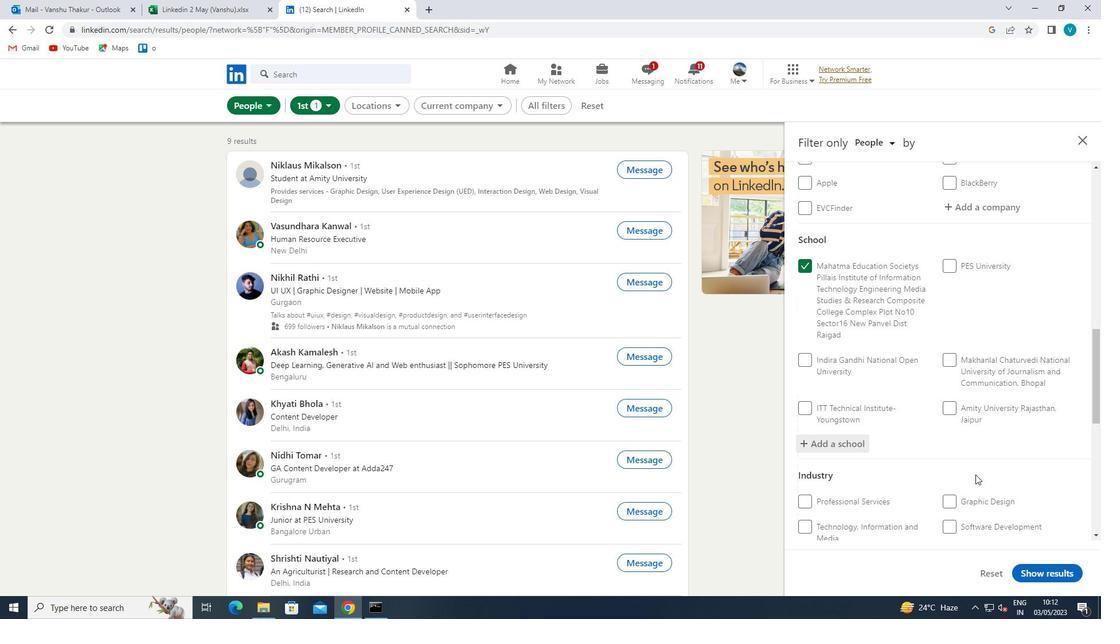 
Action: Mouse scrolled (975, 474) with delta (0, 0)
Screenshot: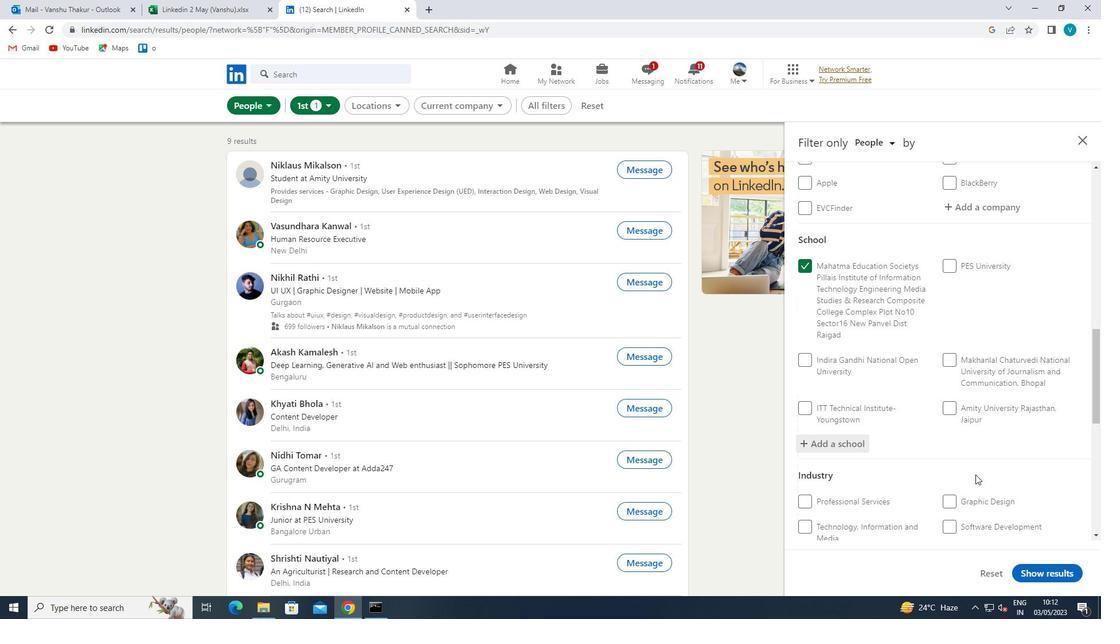 
Action: Mouse moved to (980, 439)
Screenshot: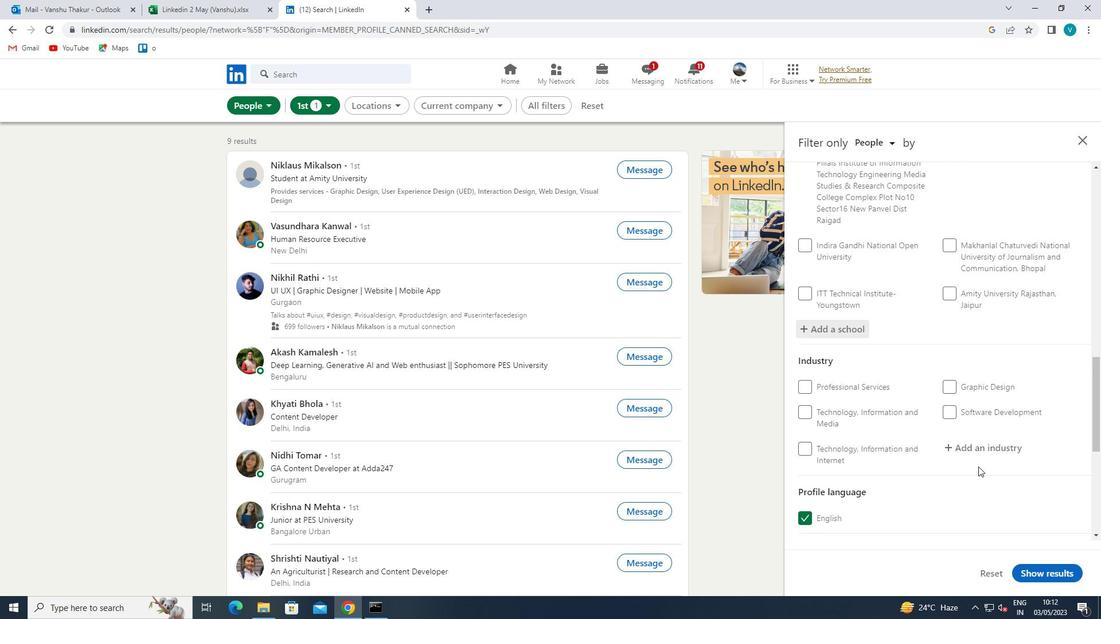 
Action: Mouse pressed left at (980, 439)
Screenshot: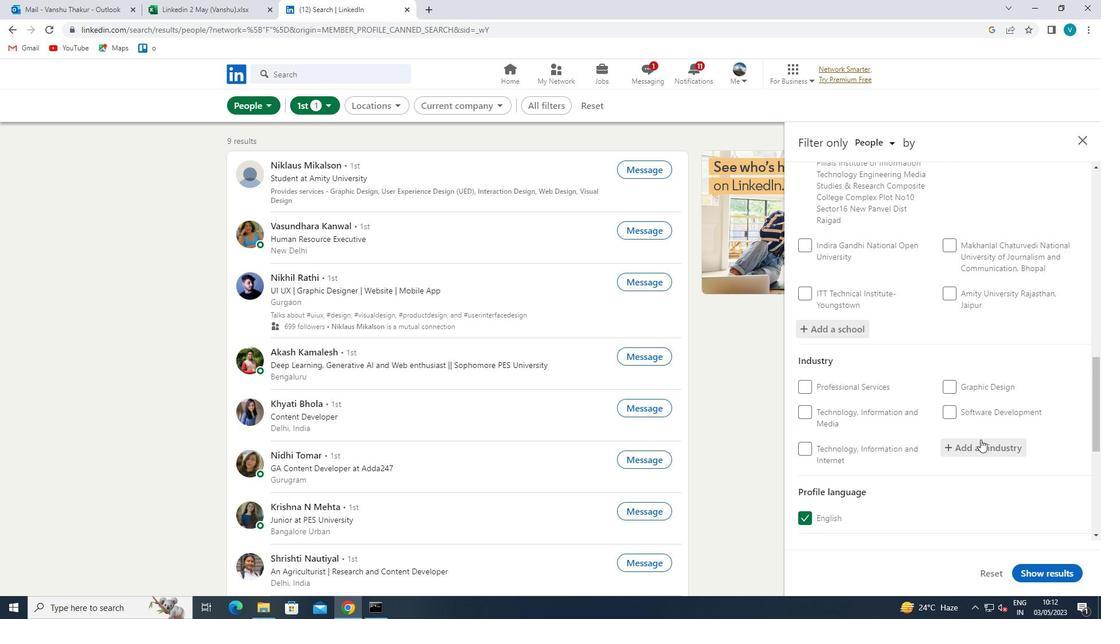 
Action: Mouse moved to (900, 485)
Screenshot: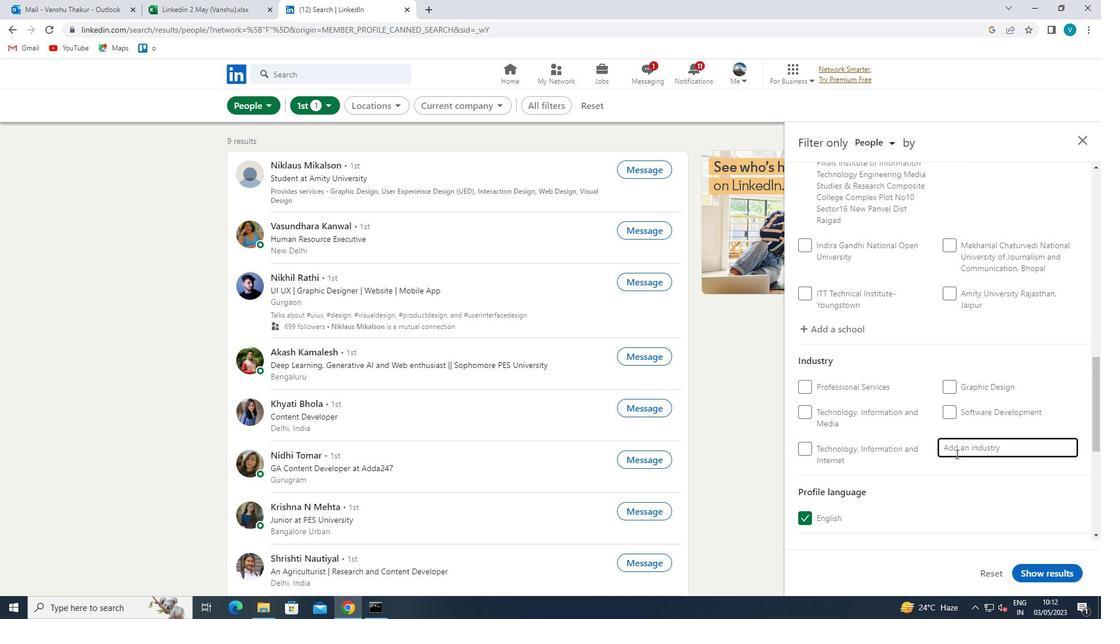
Action: Key pressed <Key.shift>MEASURING
Screenshot: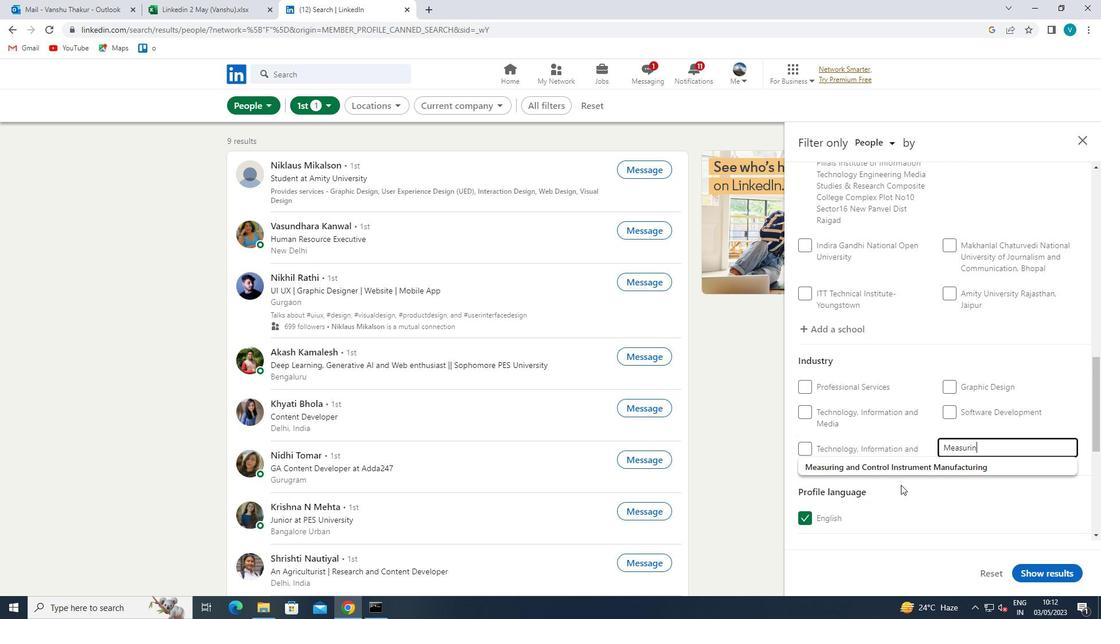 
Action: Mouse moved to (921, 473)
Screenshot: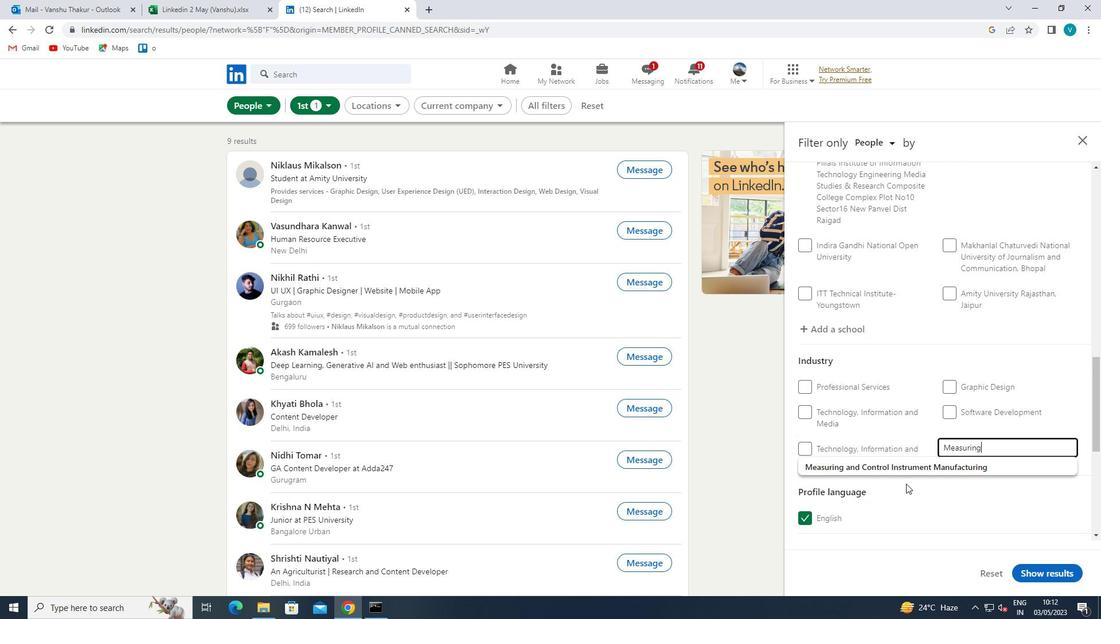 
Action: Mouse pressed left at (921, 473)
Screenshot: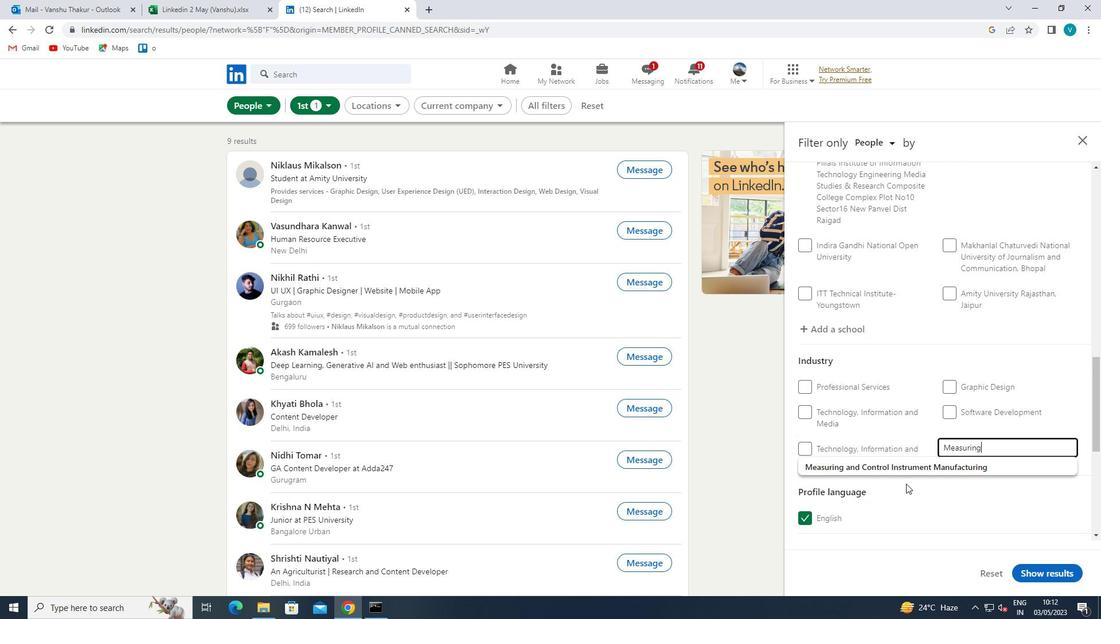 
Action: Mouse moved to (927, 469)
Screenshot: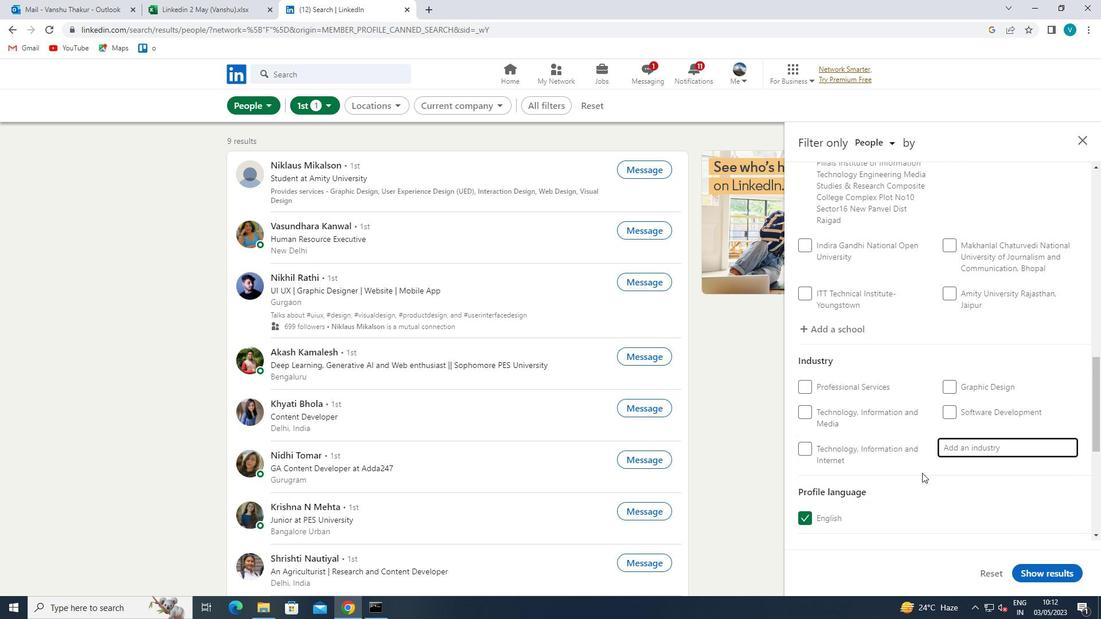 
Action: Mouse scrolled (927, 469) with delta (0, 0)
Screenshot: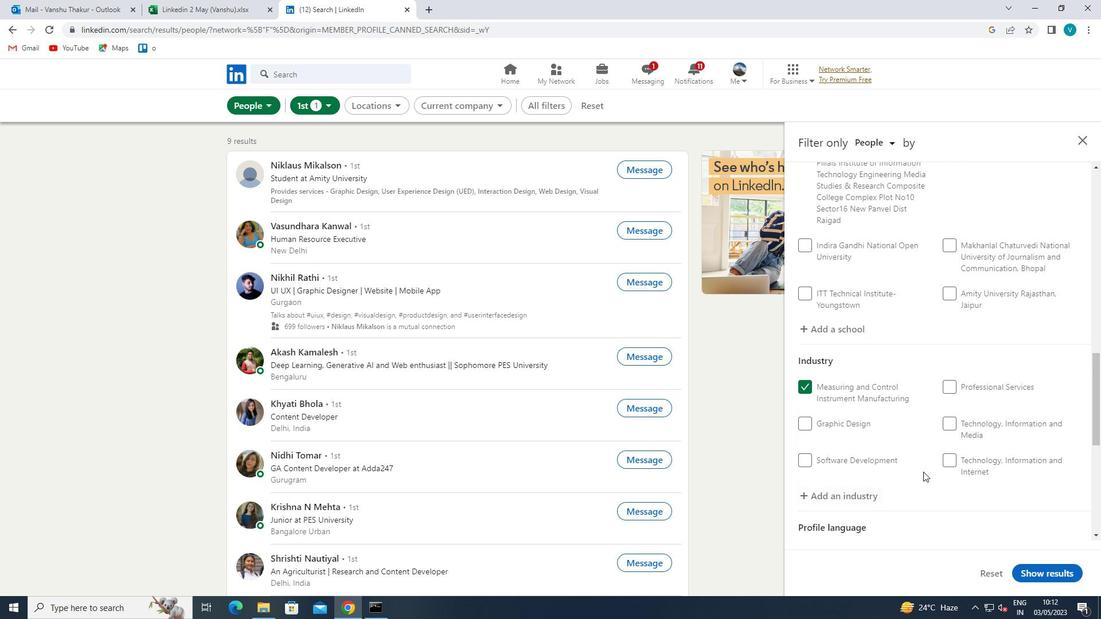 
Action: Mouse scrolled (927, 469) with delta (0, 0)
Screenshot: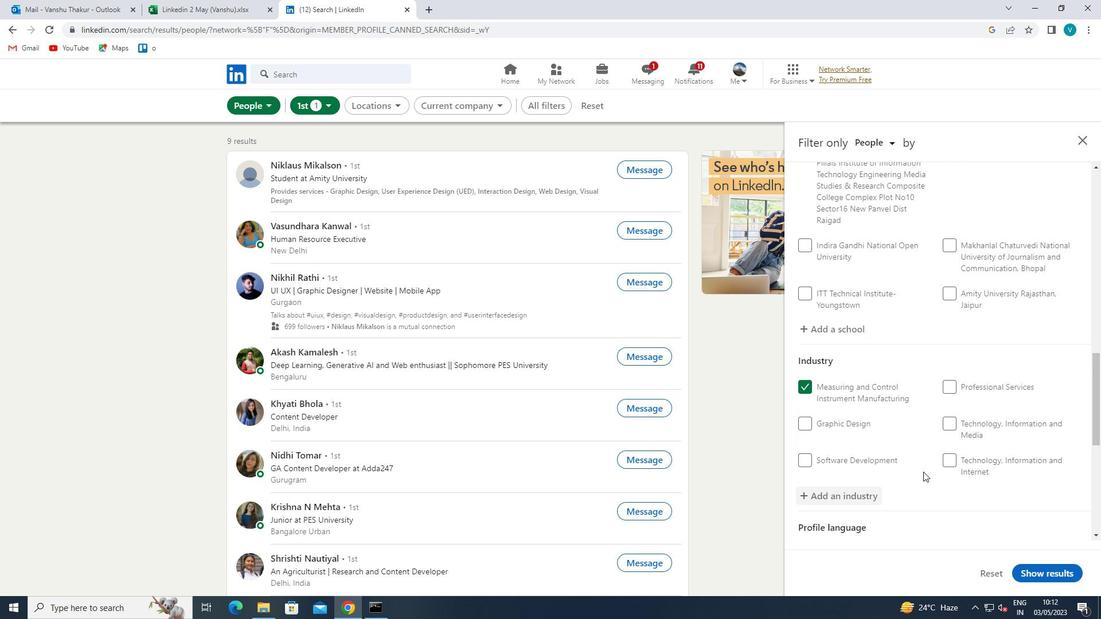 
Action: Mouse scrolled (927, 469) with delta (0, 0)
Screenshot: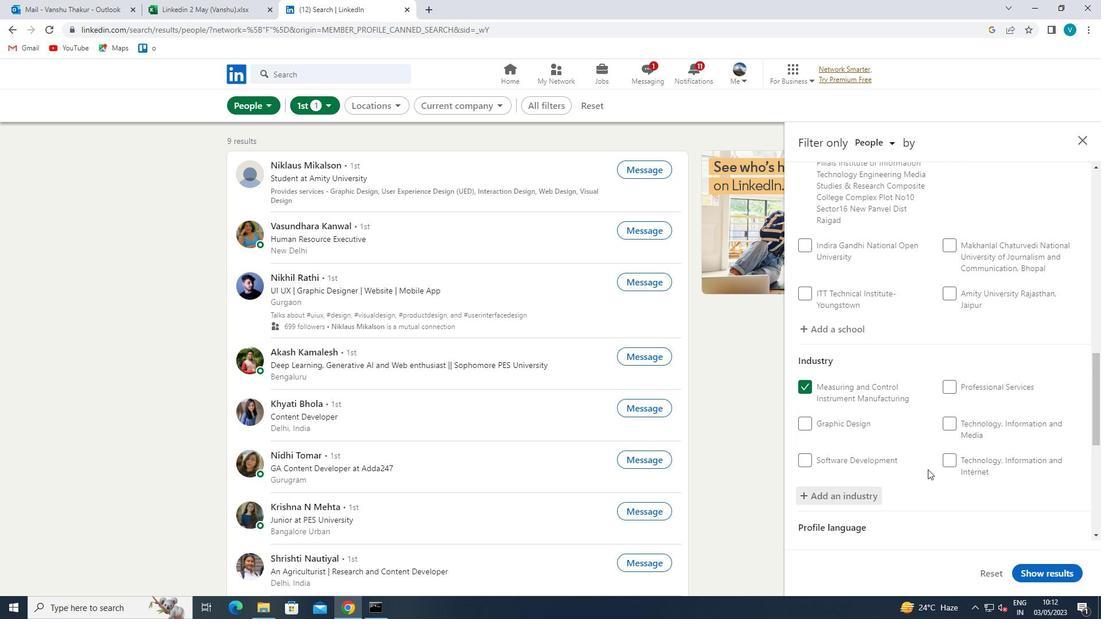 
Action: Mouse scrolled (927, 469) with delta (0, 0)
Screenshot: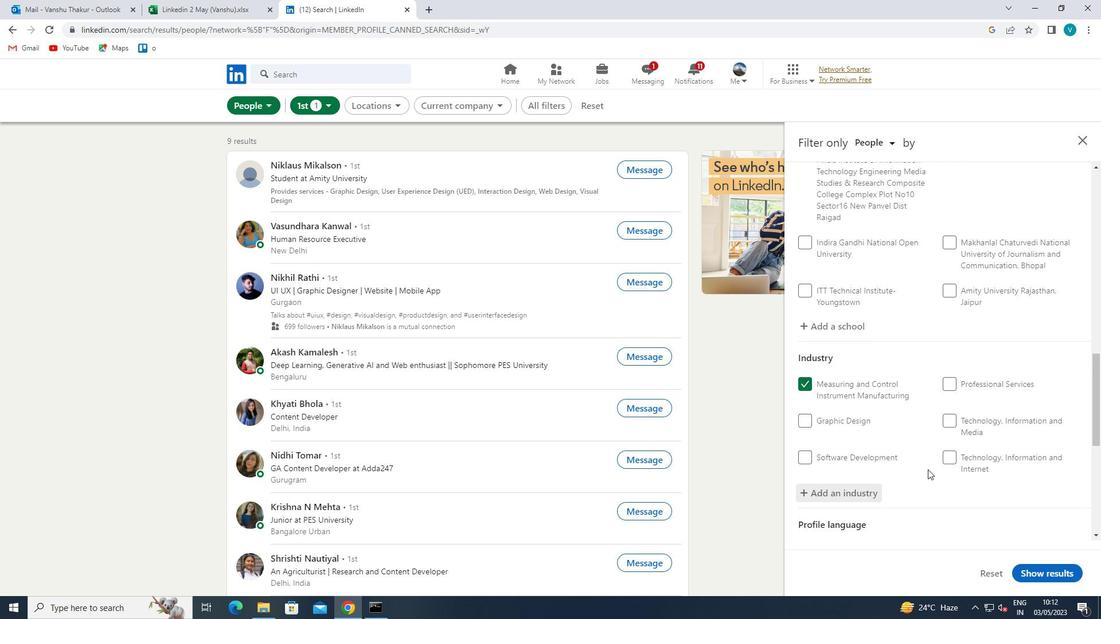 
Action: Mouse scrolled (927, 469) with delta (0, 0)
Screenshot: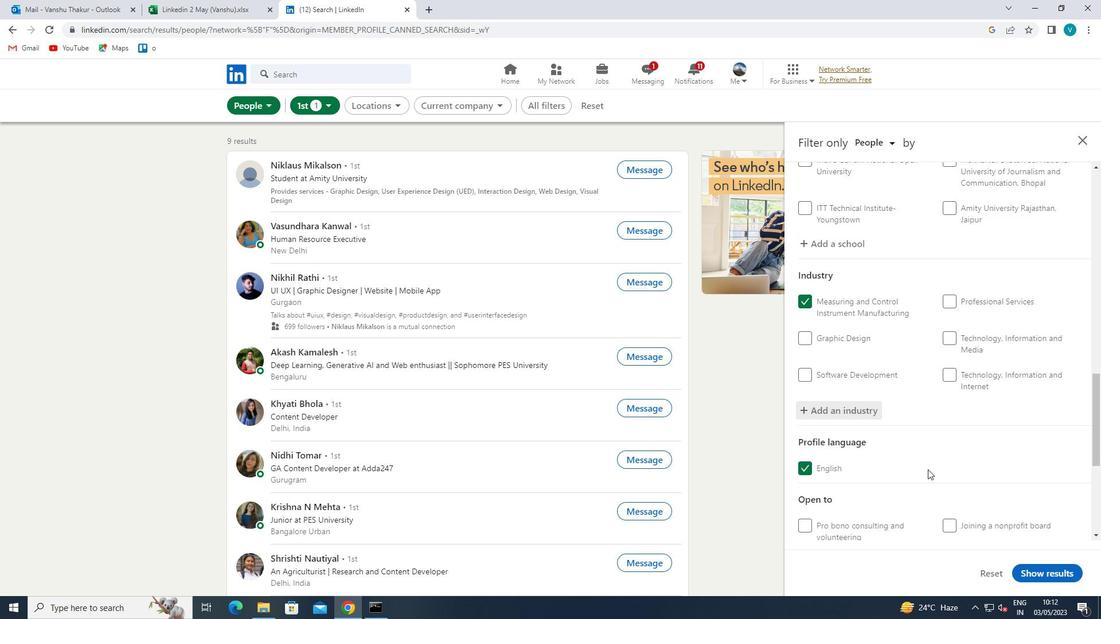
Action: Mouse moved to (970, 441)
Screenshot: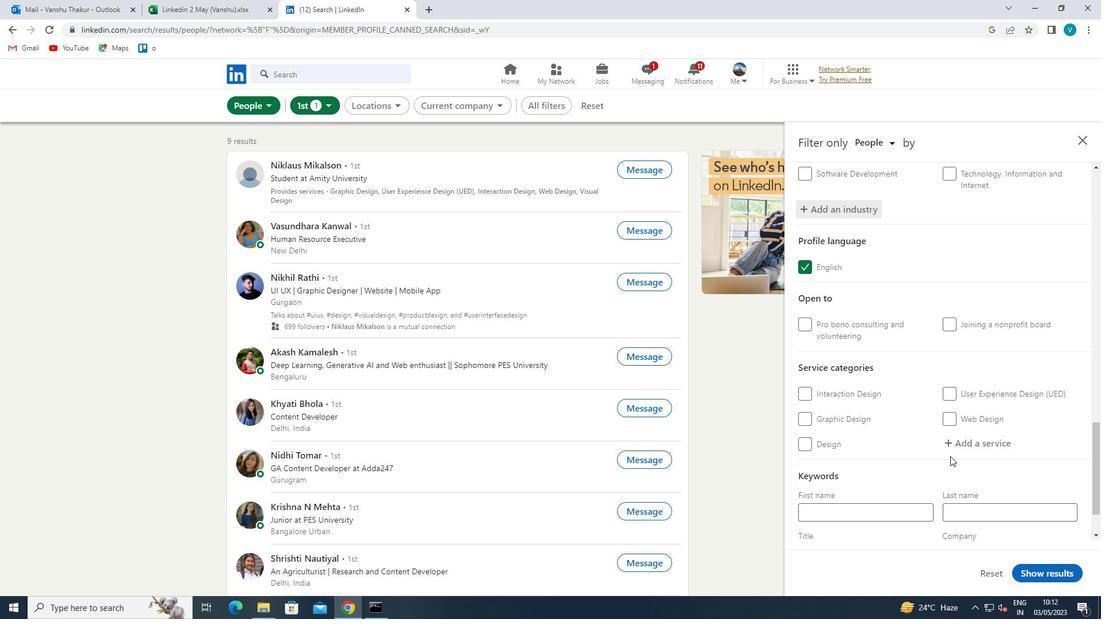 
Action: Mouse pressed left at (970, 441)
Screenshot: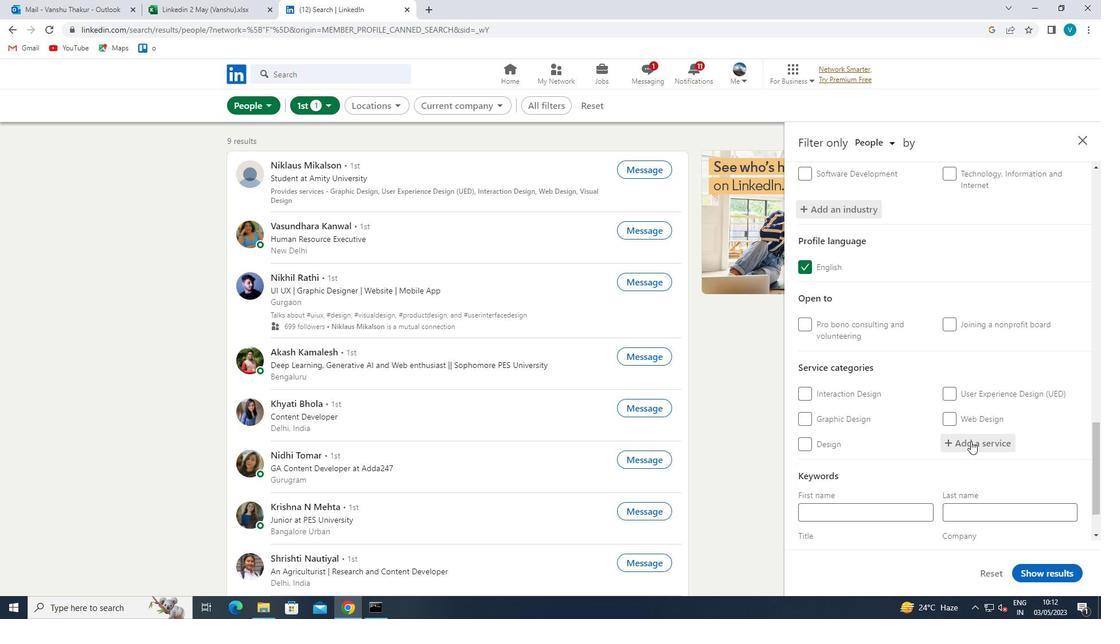 
Action: Mouse moved to (906, 478)
Screenshot: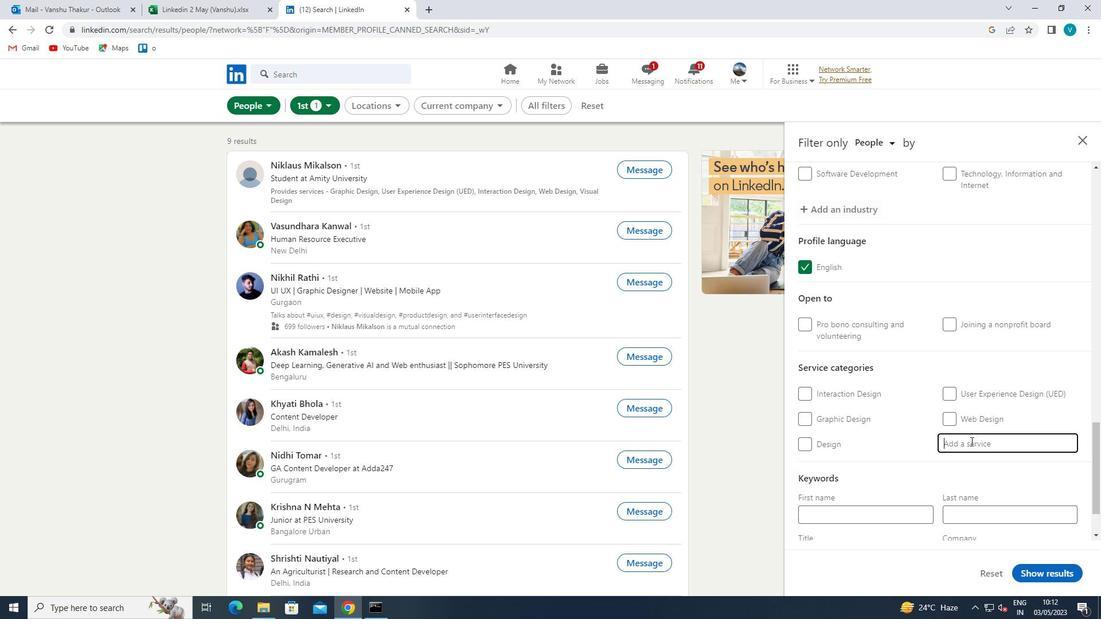 
Action: Key pressed <Key.shift>
Screenshot: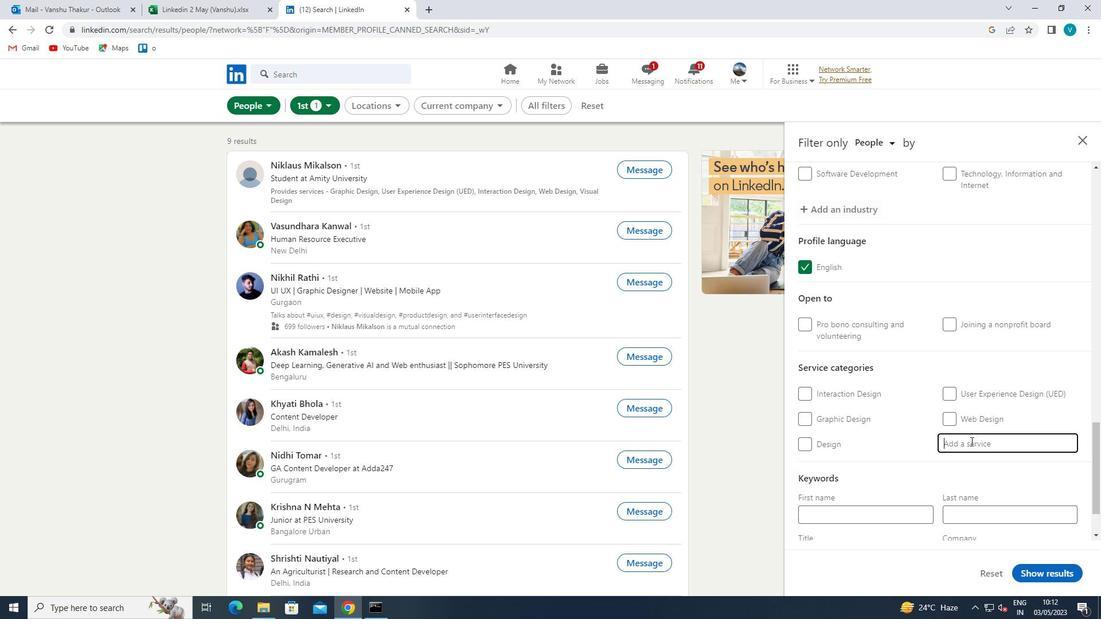 
Action: Mouse moved to (892, 487)
Screenshot: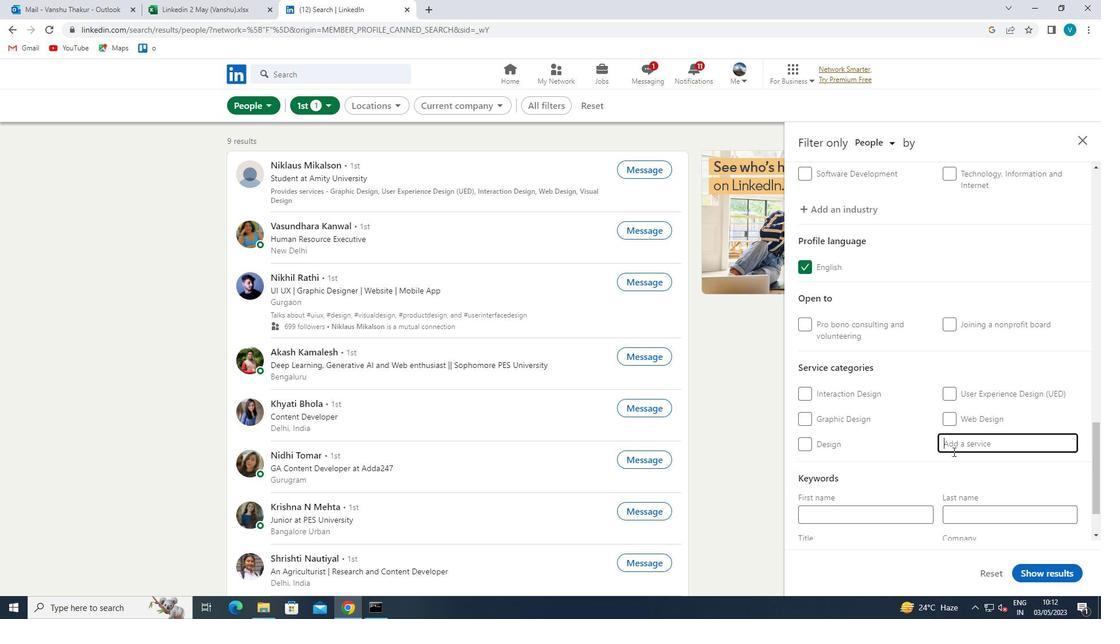
Action: Key pressed INFORMA
Screenshot: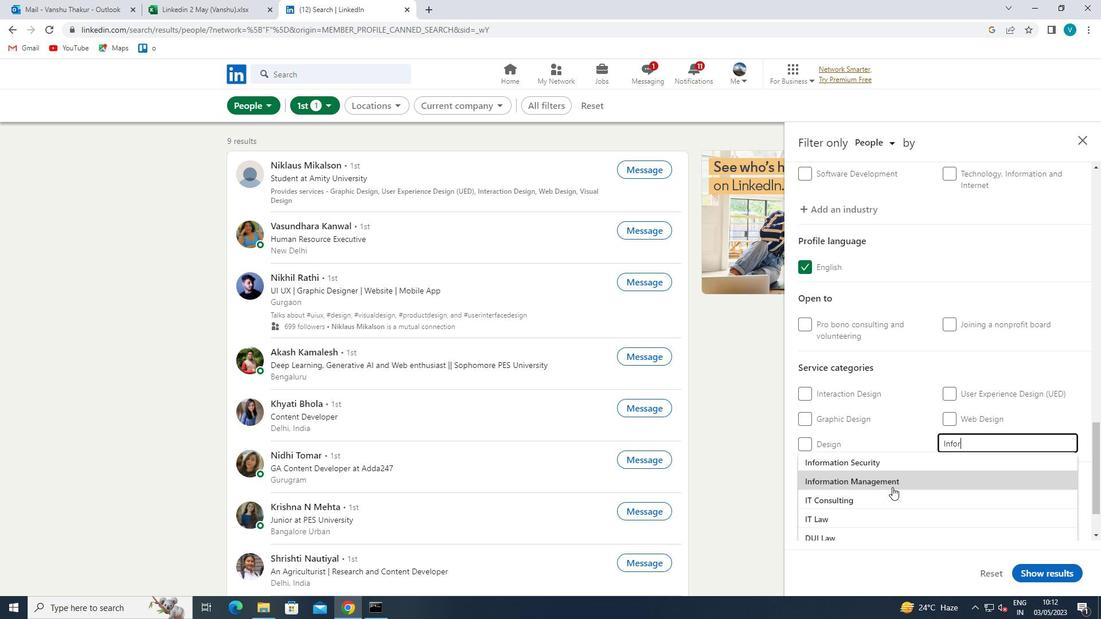
Action: Mouse moved to (912, 460)
Screenshot: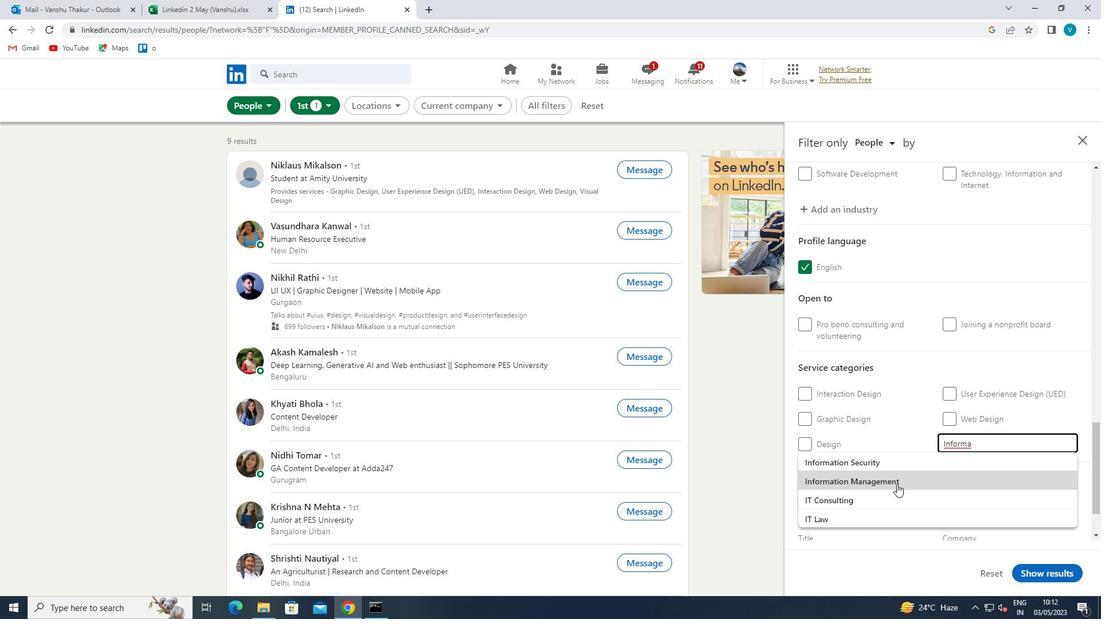 
Action: Mouse pressed left at (912, 460)
Screenshot: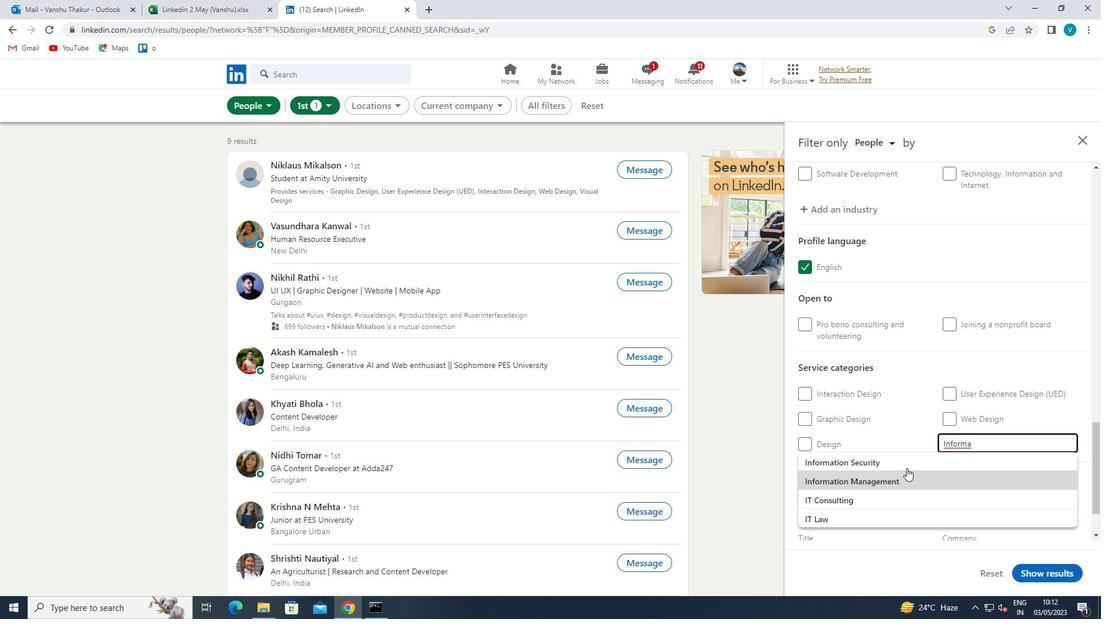 
Action: Mouse scrolled (912, 459) with delta (0, 0)
Screenshot: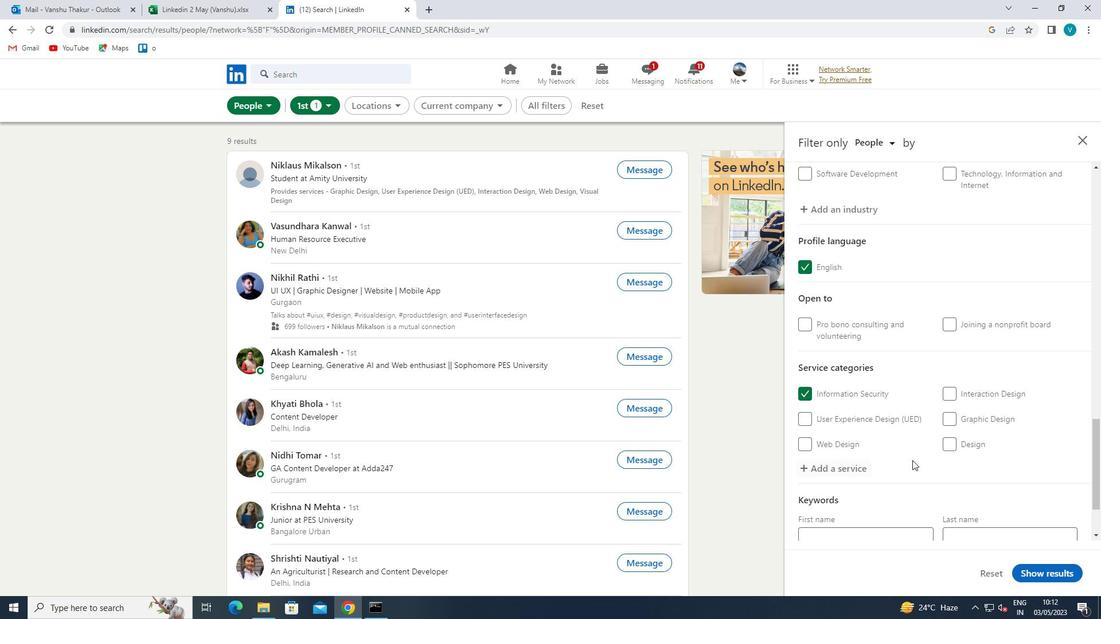 
Action: Mouse scrolled (912, 459) with delta (0, 0)
Screenshot: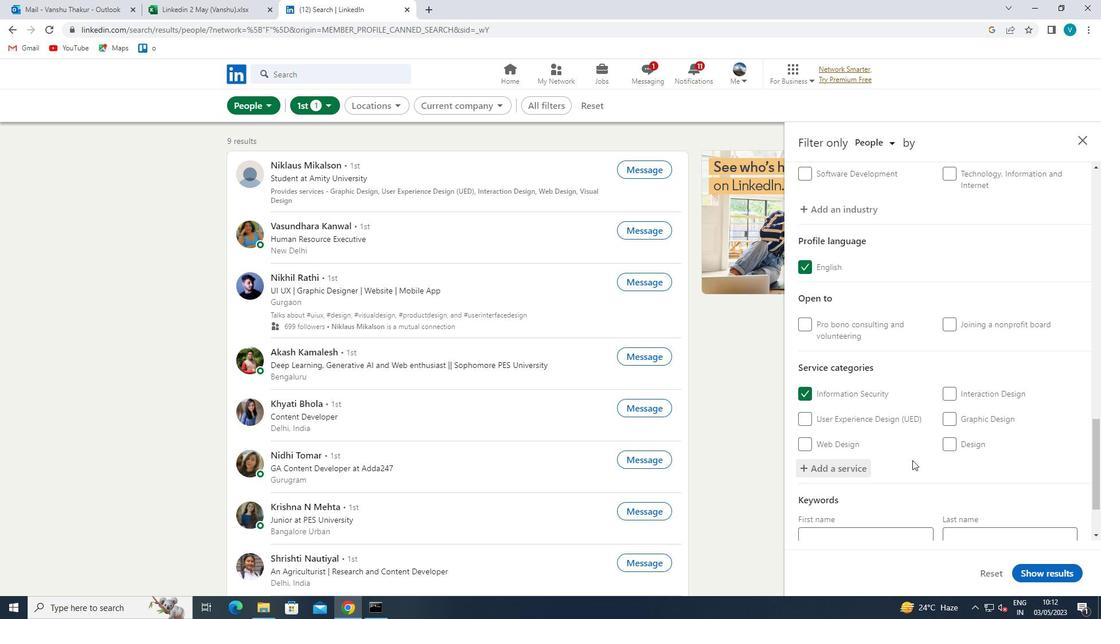 
Action: Mouse scrolled (912, 459) with delta (0, 0)
Screenshot: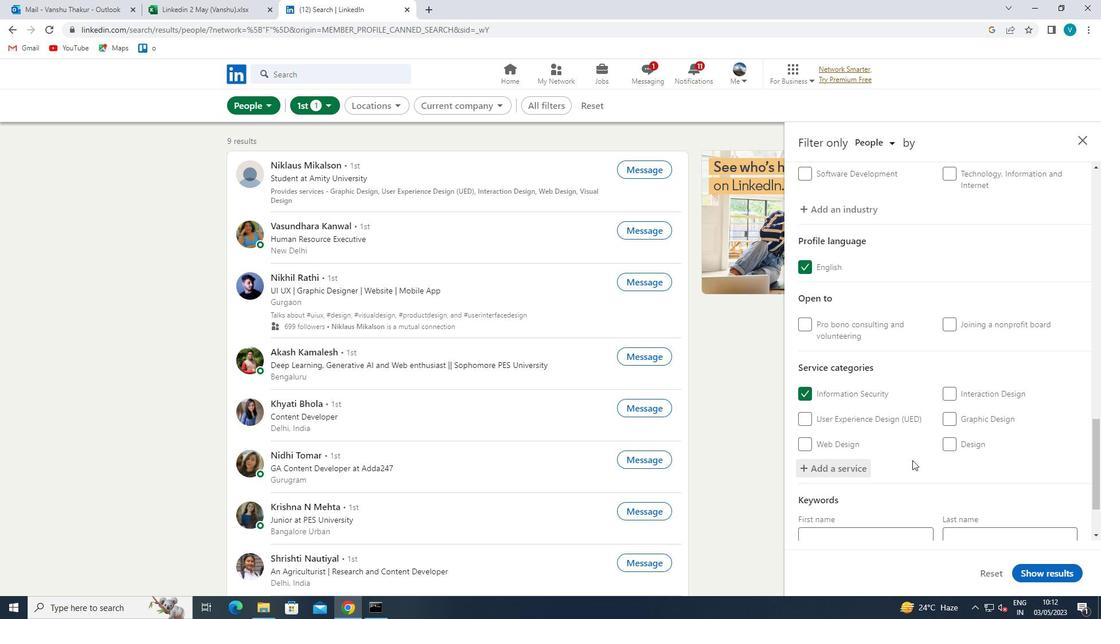 
Action: Mouse scrolled (912, 459) with delta (0, 0)
Screenshot: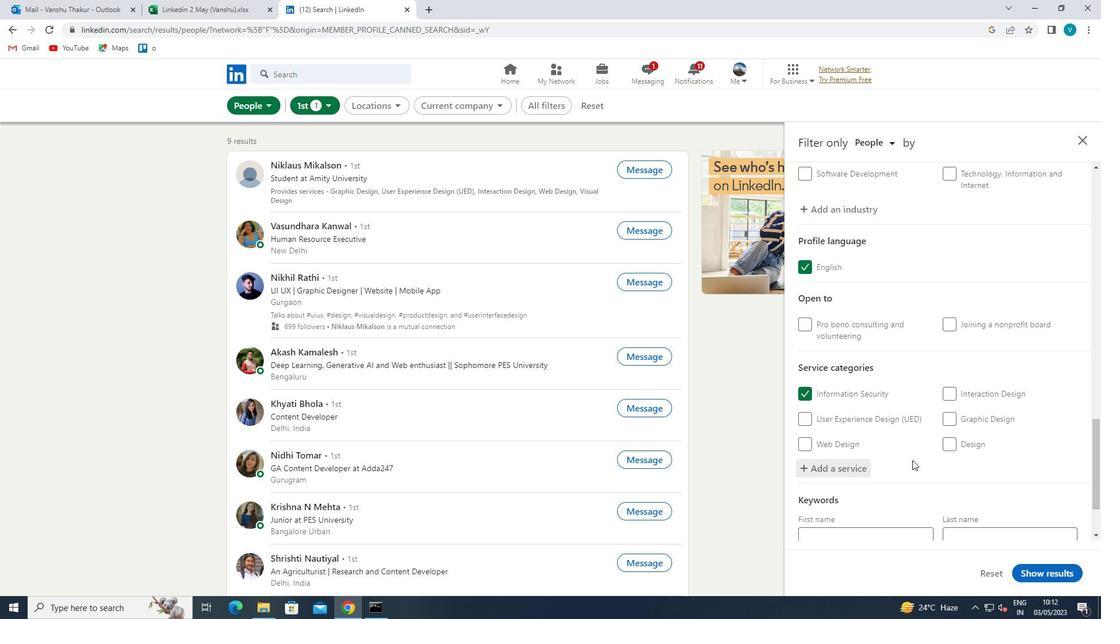 
Action: Mouse scrolled (912, 459) with delta (0, 0)
Screenshot: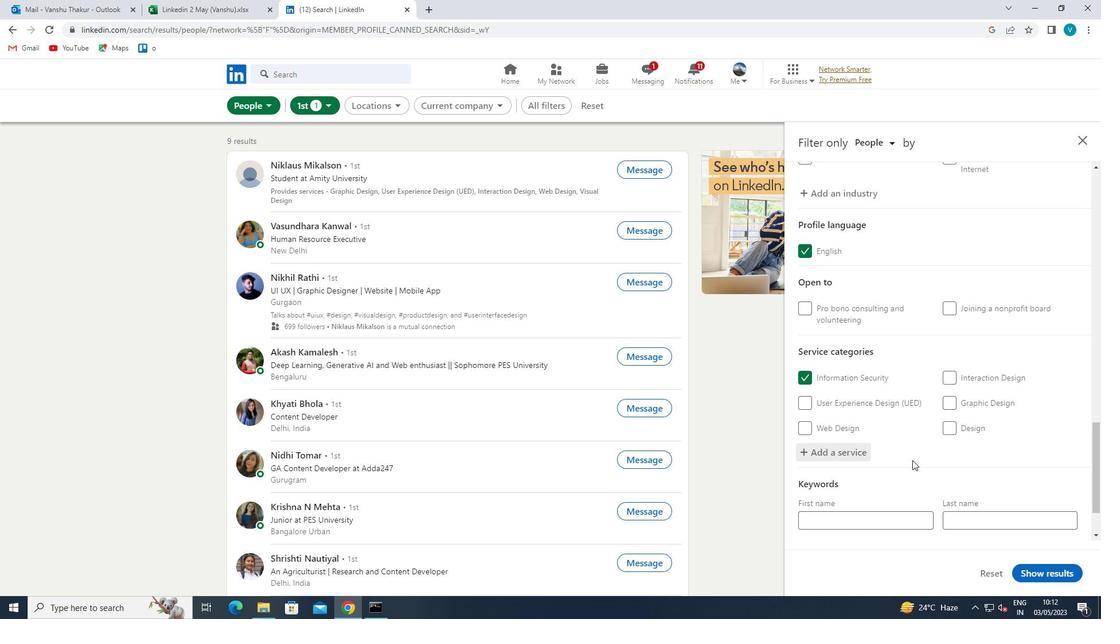 
Action: Mouse moved to (892, 488)
Screenshot: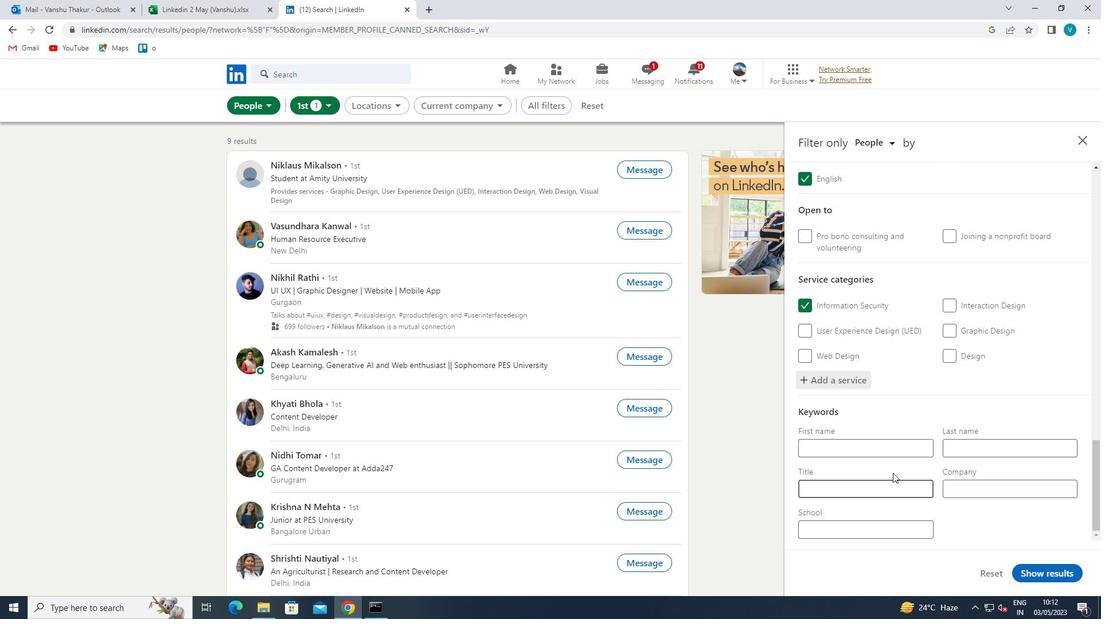 
Action: Mouse pressed left at (892, 488)
Screenshot: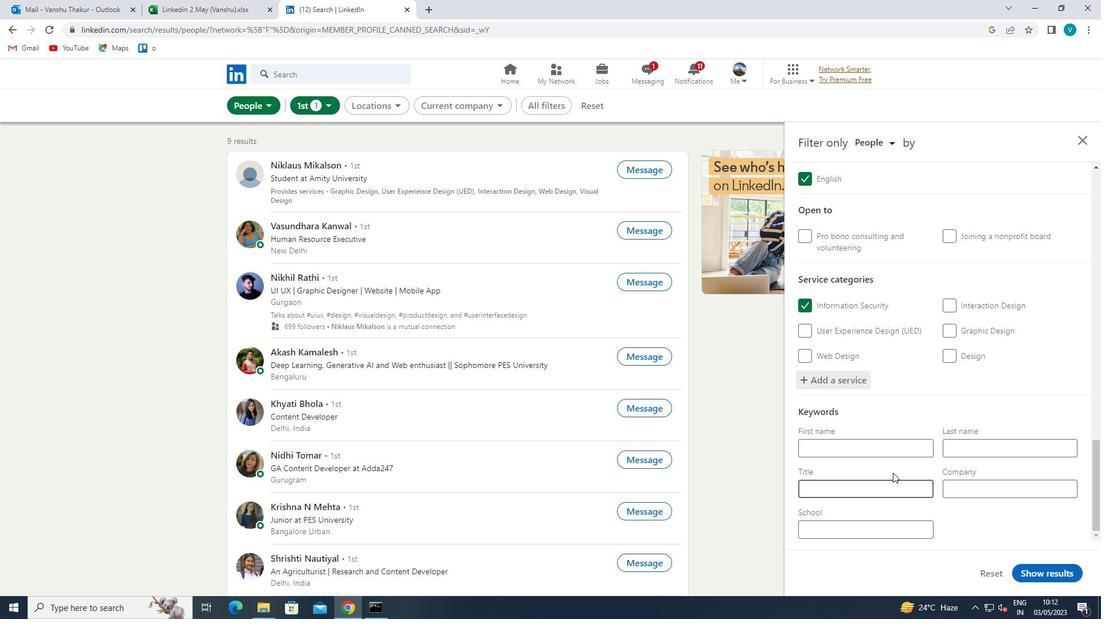 
Action: Key pressed <Key.shift>VIDEO<Key.space><Key.shift>GAME<Key.space><Key.shift><Key.shift><Key.shift><Key.shift><Key.shift><Key.shift><Key.shift><Key.shift><Key.shift>WRITER<Key.space>
Screenshot: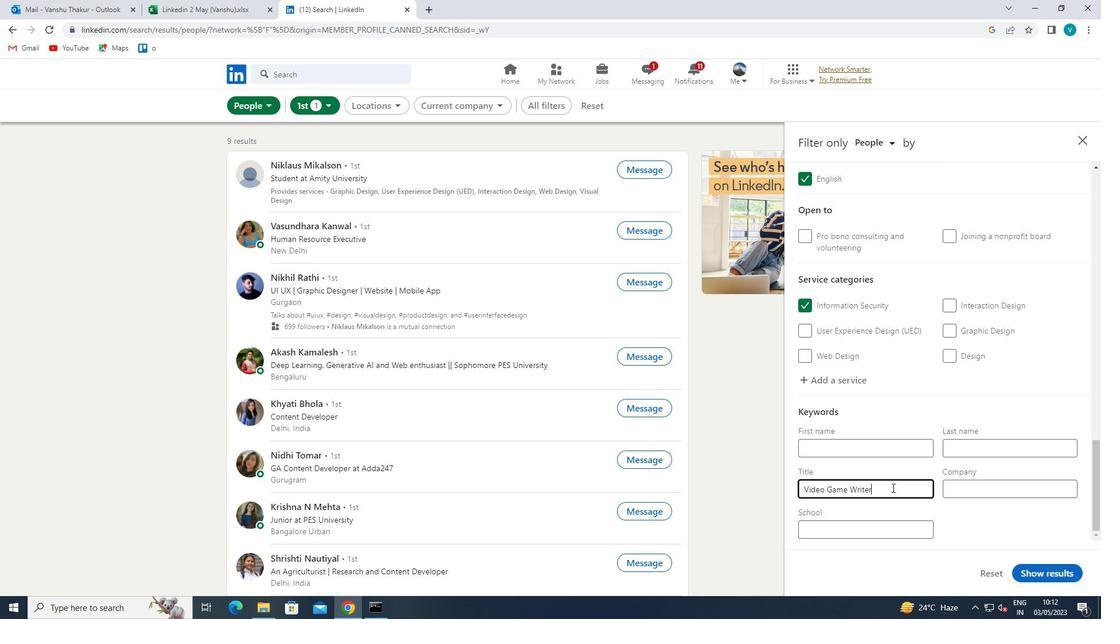 
Action: Mouse moved to (1036, 572)
Screenshot: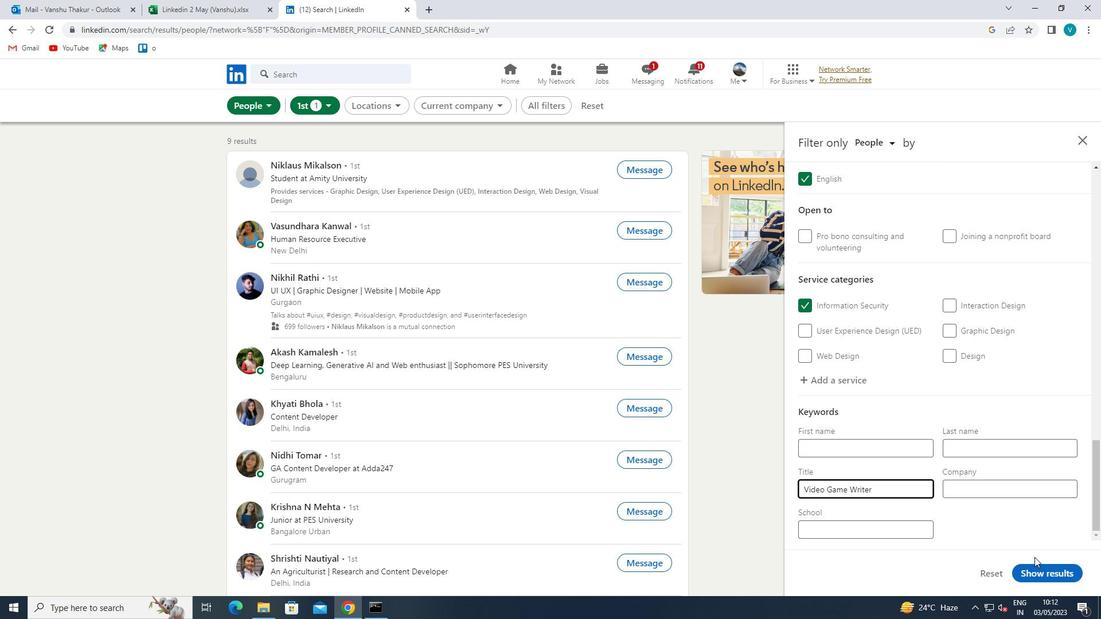 
Action: Mouse pressed left at (1036, 572)
Screenshot: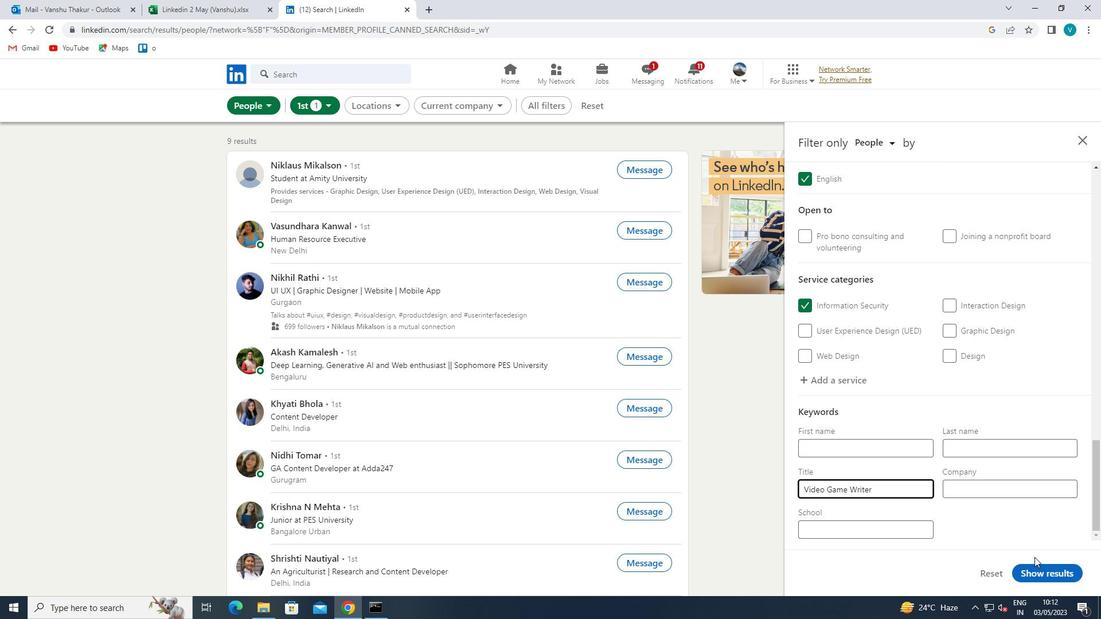 
Action: Mouse moved to (1037, 572)
Screenshot: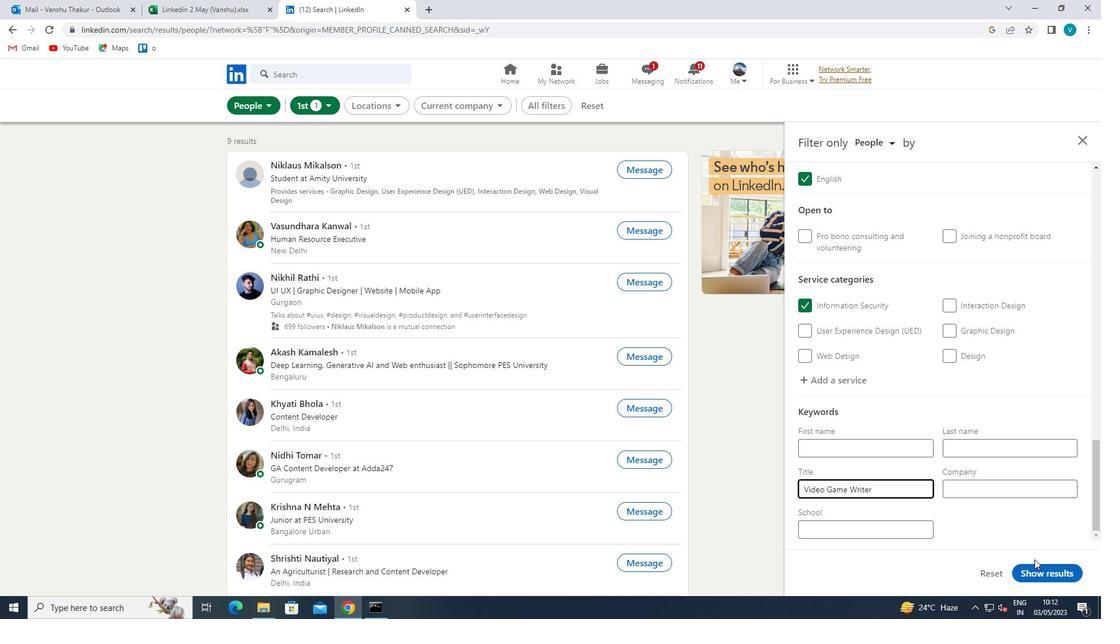 
